 Task: Create Records for custom object Education in education management system.
Action: Mouse moved to (13, 76)
Screenshot: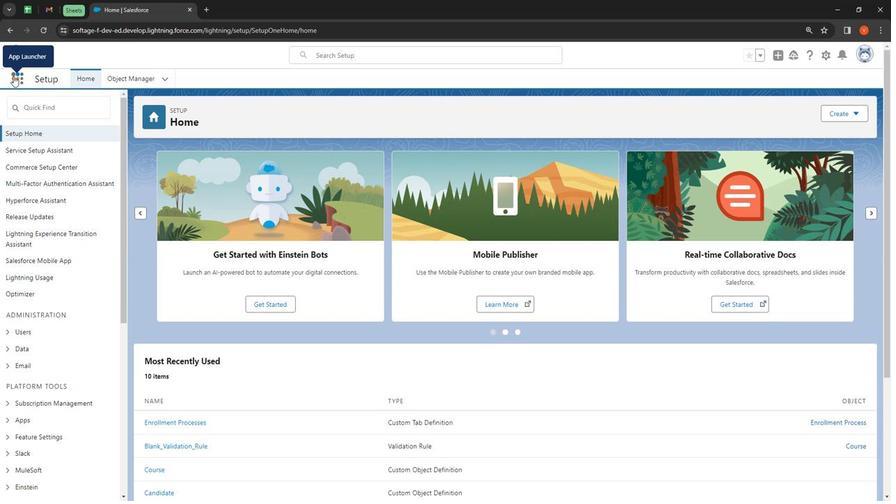
Action: Mouse pressed left at (13, 76)
Screenshot: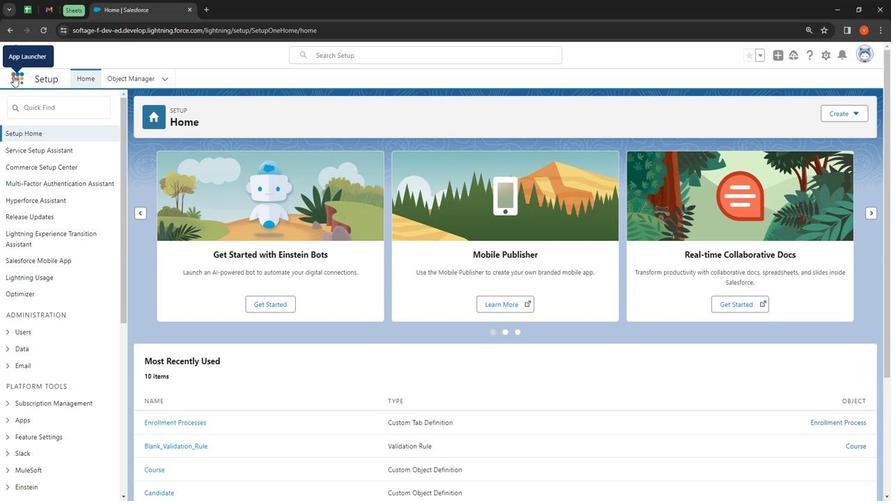 
Action: Mouse moved to (34, 263)
Screenshot: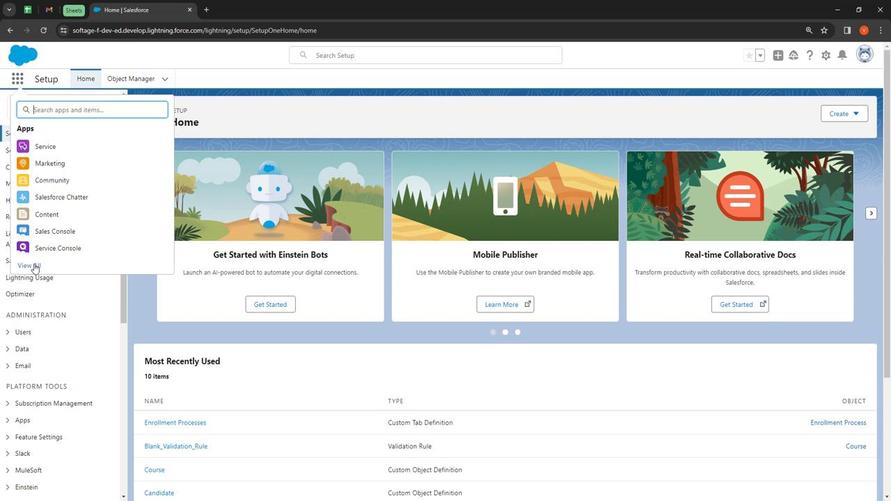 
Action: Mouse pressed left at (34, 263)
Screenshot: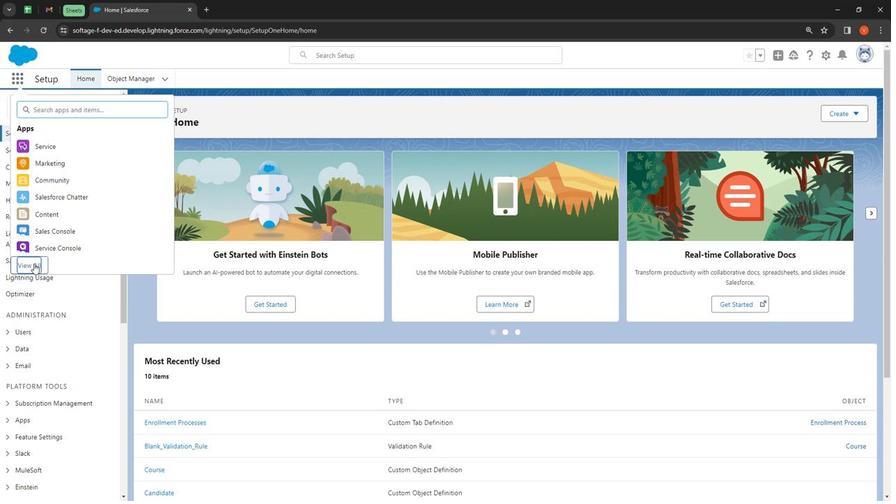 
Action: Mouse moved to (272, 206)
Screenshot: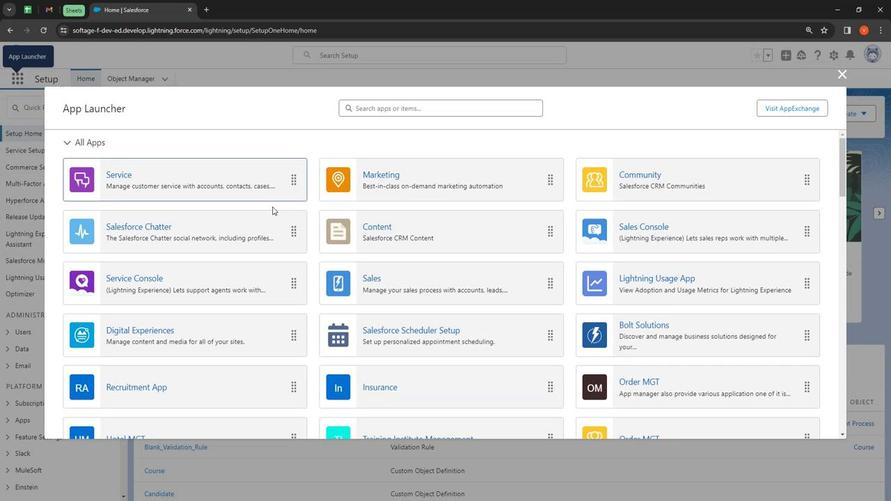 
Action: Mouse scrolled (272, 206) with delta (0, 0)
Screenshot: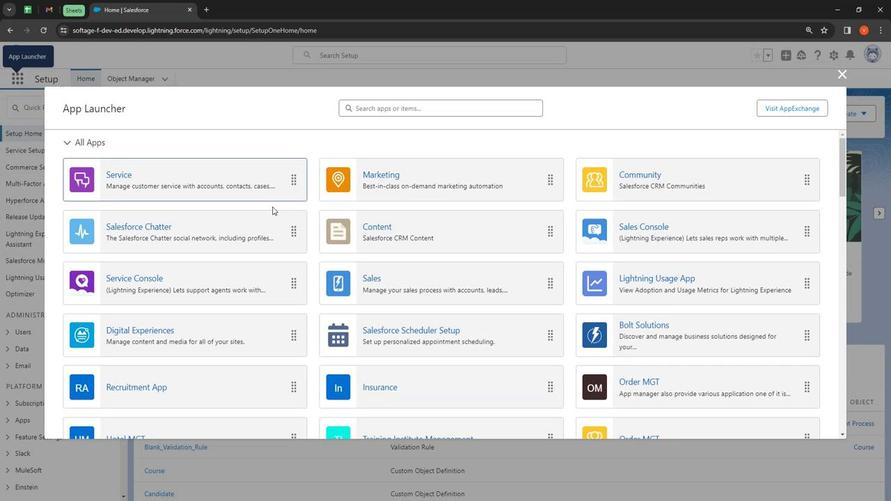 
Action: Mouse moved to (273, 207)
Screenshot: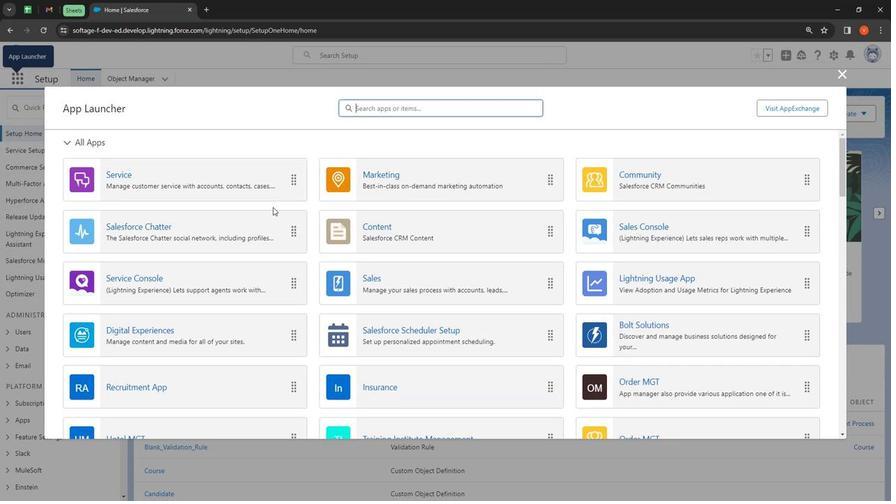 
Action: Mouse scrolled (273, 206) with delta (0, 0)
Screenshot: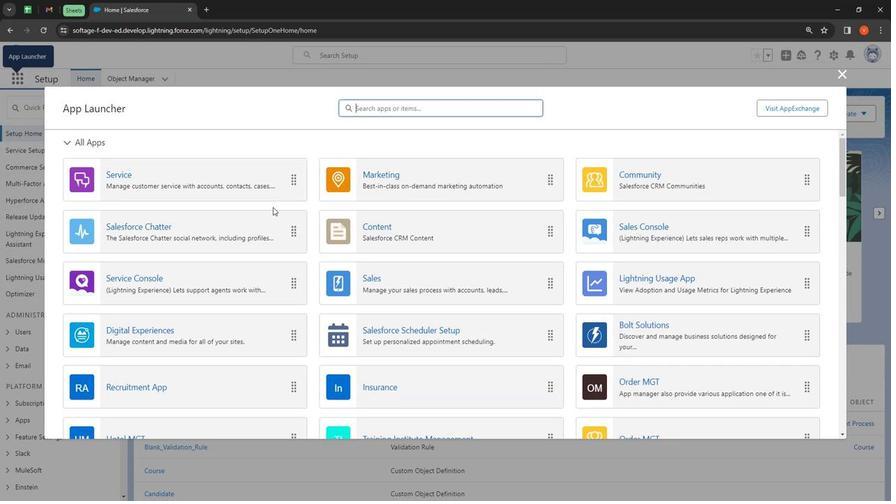 
Action: Mouse moved to (274, 209)
Screenshot: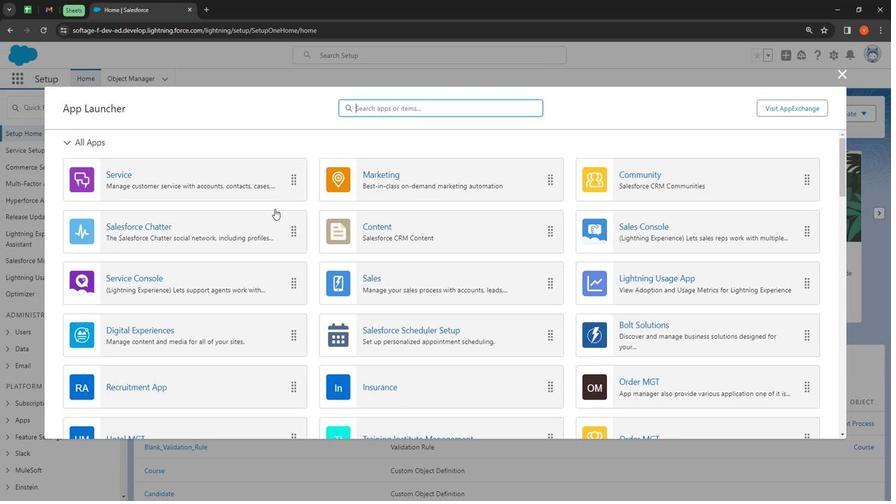
Action: Mouse scrolled (274, 208) with delta (0, 0)
Screenshot: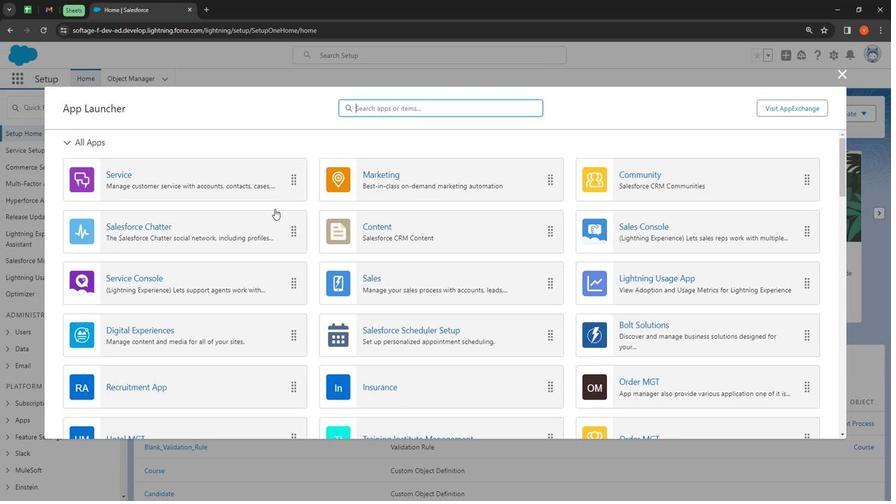
Action: Mouse moved to (274, 209)
Screenshot: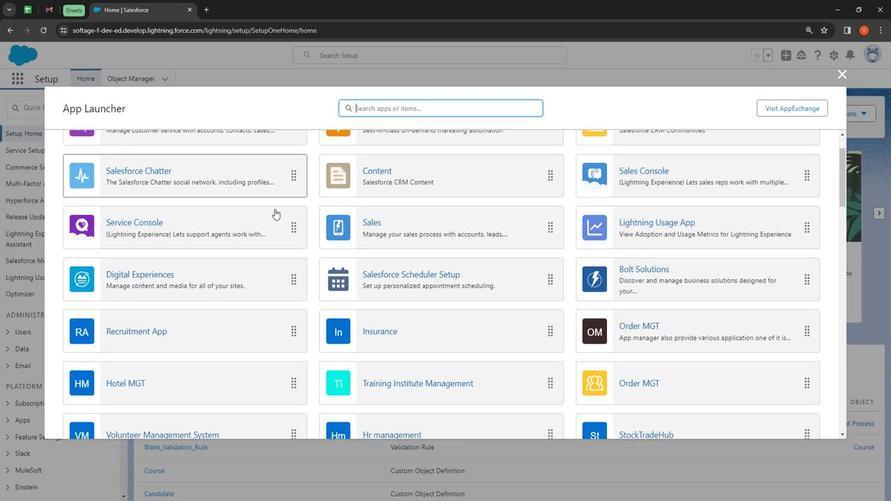 
Action: Mouse scrolled (274, 208) with delta (0, 0)
Screenshot: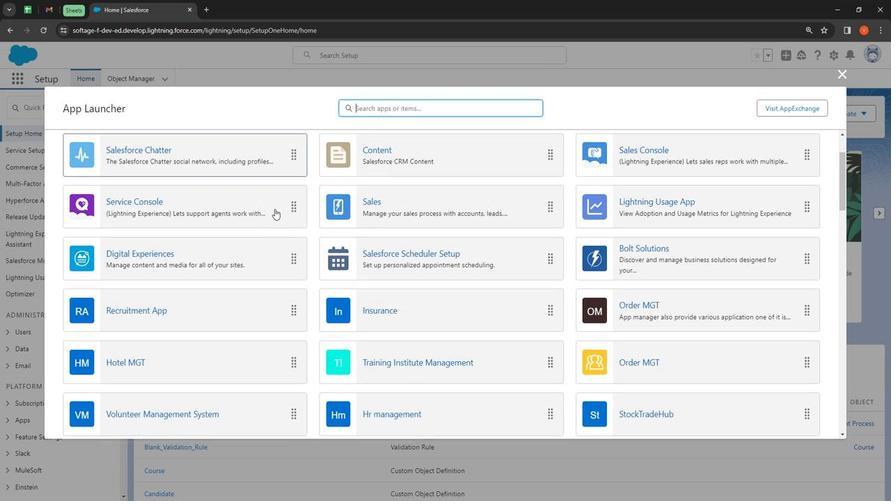 
Action: Mouse scrolled (274, 208) with delta (0, 0)
Screenshot: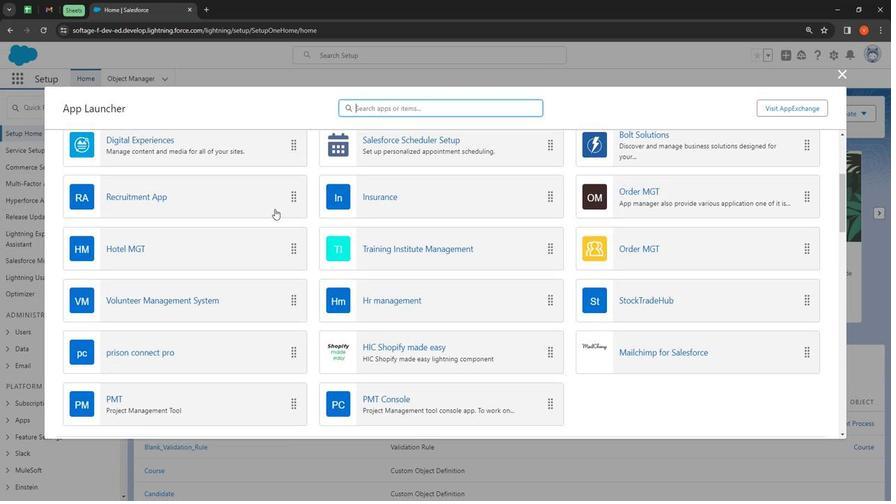 
Action: Mouse scrolled (274, 208) with delta (0, 0)
Screenshot: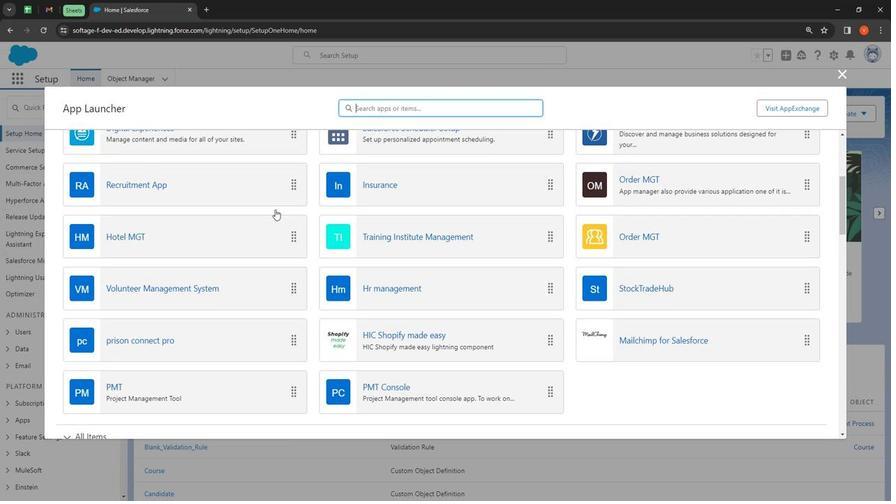 
Action: Mouse moved to (279, 240)
Screenshot: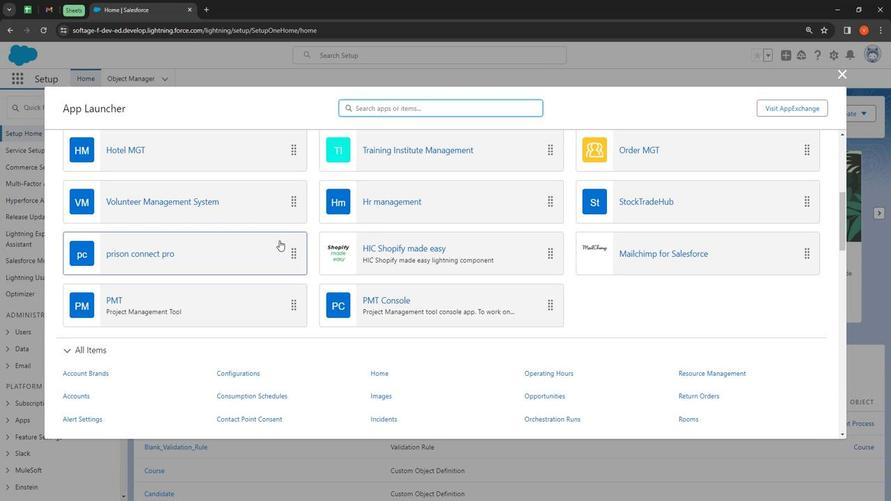 
Action: Mouse scrolled (279, 240) with delta (0, 0)
Screenshot: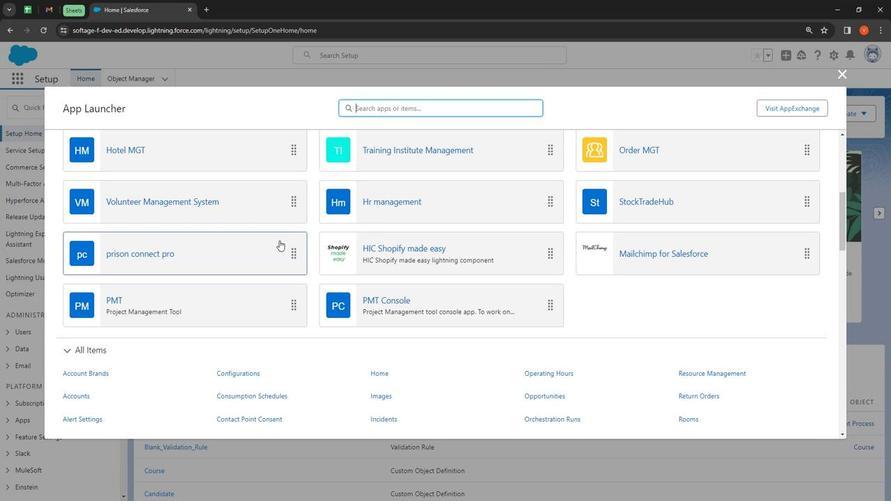 
Action: Mouse scrolled (279, 240) with delta (0, 0)
Screenshot: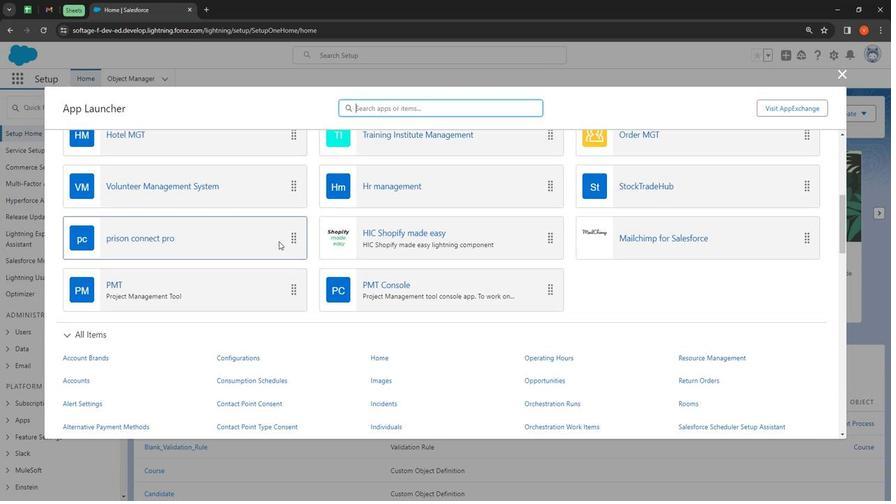 
Action: Mouse scrolled (279, 240) with delta (0, 0)
Screenshot: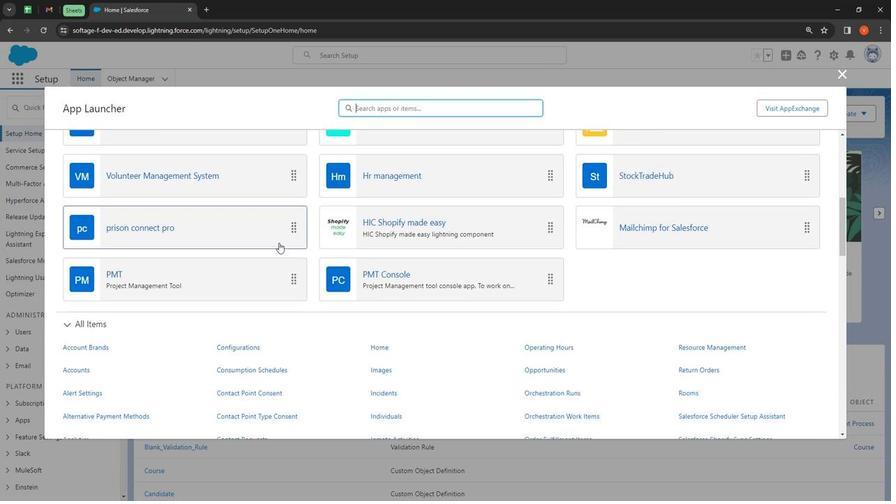 
Action: Mouse moved to (278, 243)
Screenshot: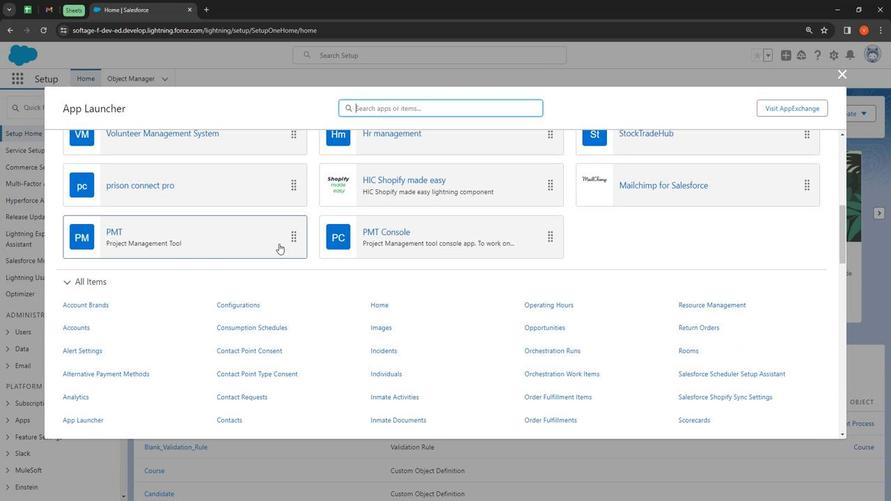 
Action: Mouse scrolled (278, 243) with delta (0, 0)
Screenshot: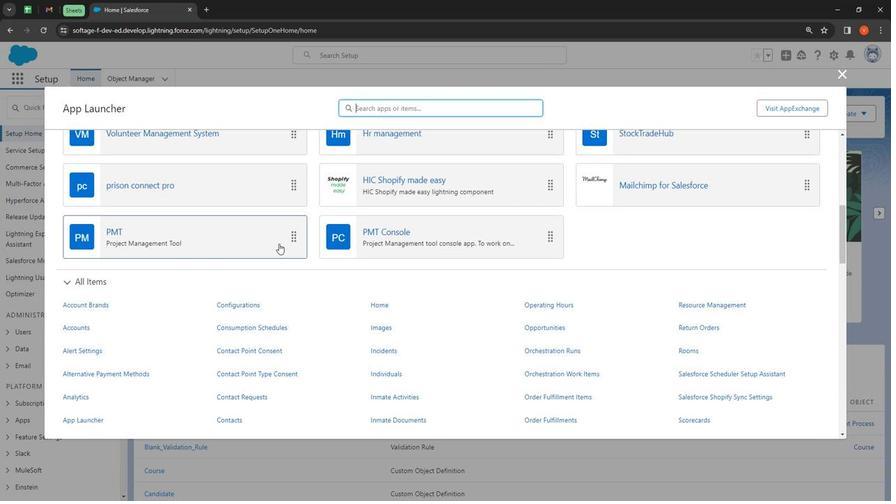 
Action: Mouse scrolled (278, 243) with delta (0, 0)
Screenshot: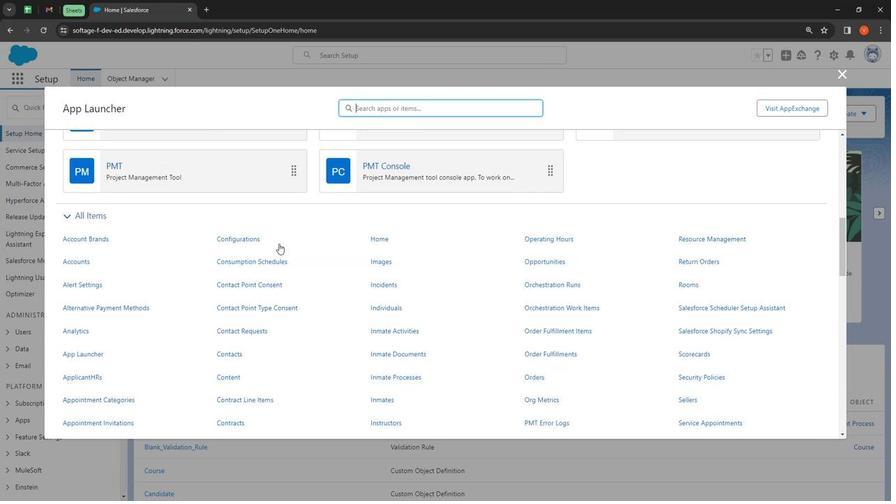 
Action: Mouse scrolled (278, 243) with delta (0, 0)
Screenshot: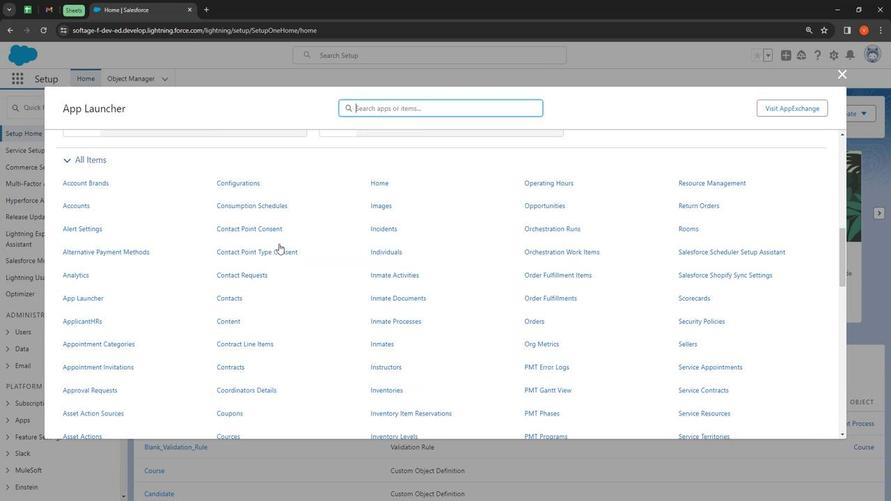 
Action: Mouse scrolled (278, 243) with delta (0, 0)
Screenshot: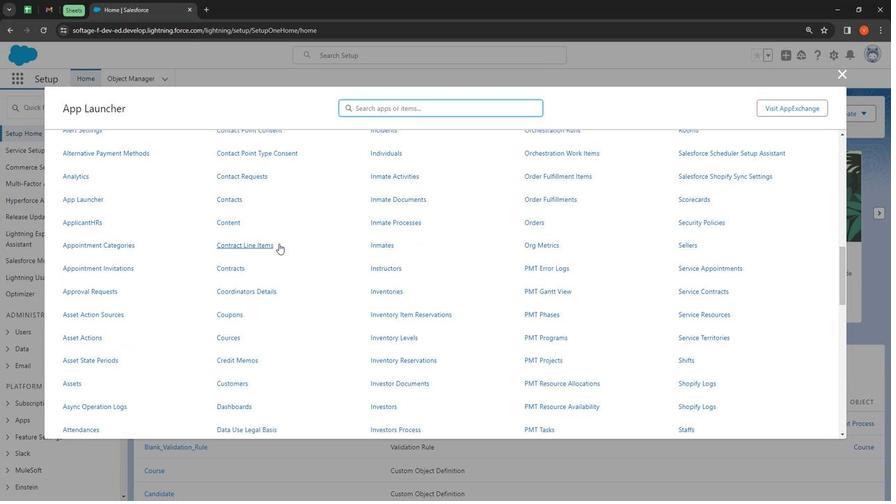 
Action: Mouse scrolled (278, 243) with delta (0, 0)
Screenshot: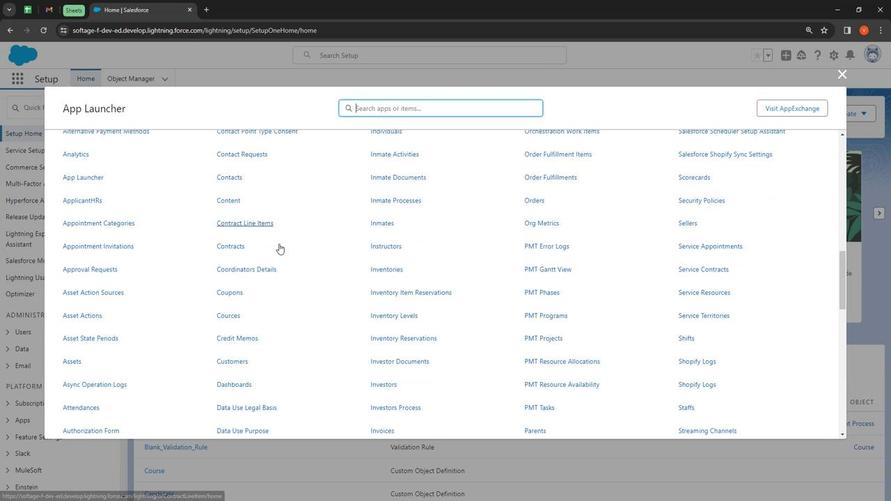 
Action: Mouse scrolled (278, 243) with delta (0, 0)
Screenshot: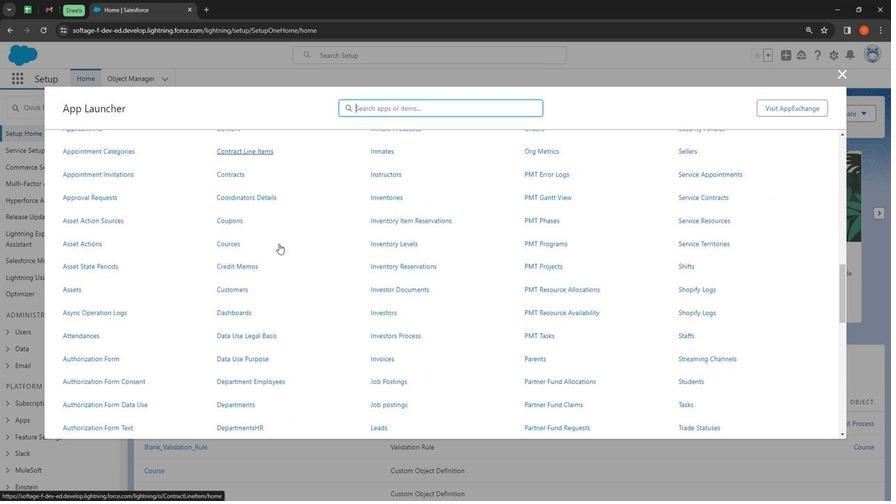 
Action: Mouse scrolled (278, 243) with delta (0, 0)
Screenshot: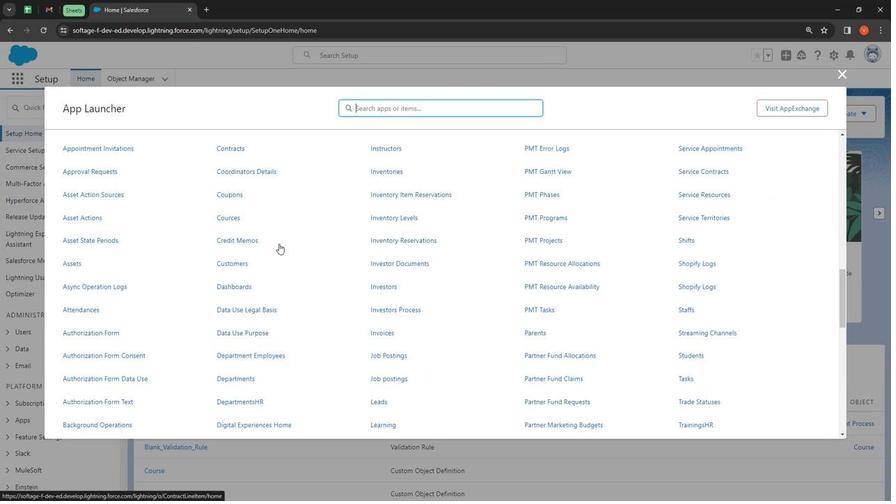 
Action: Mouse scrolled (278, 243) with delta (0, 0)
Screenshot: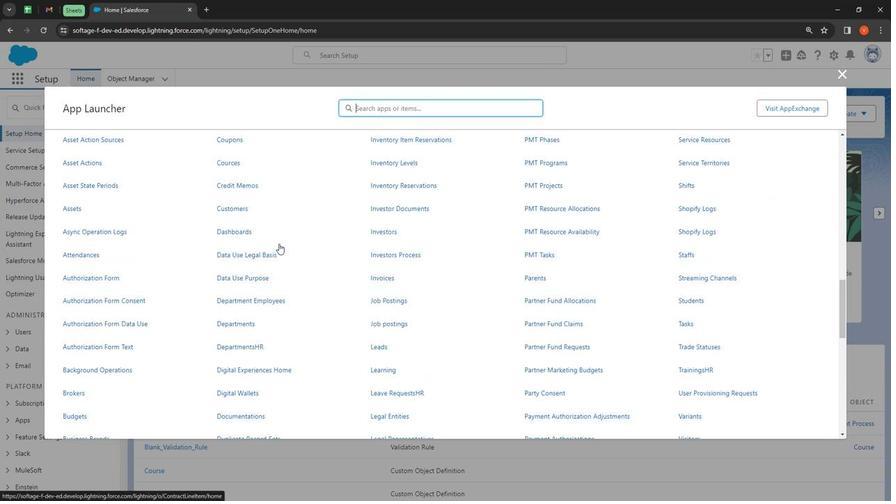 
Action: Mouse scrolled (278, 243) with delta (0, 0)
Screenshot: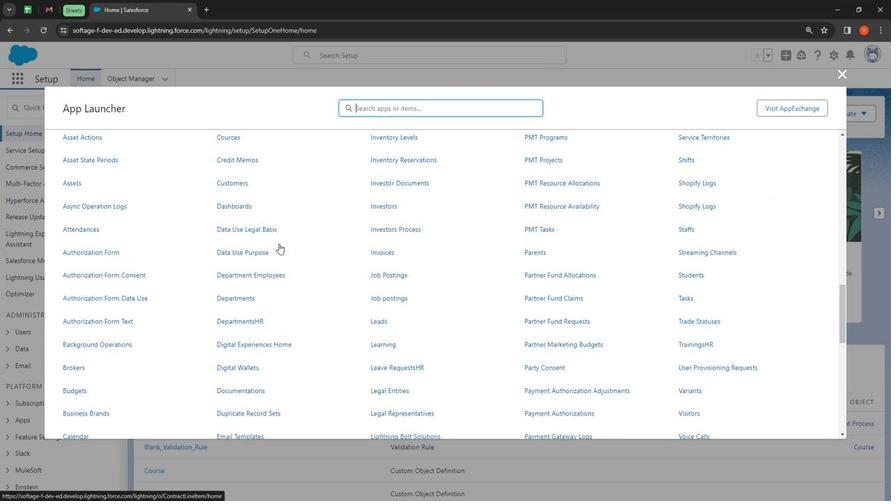 
Action: Mouse scrolled (278, 243) with delta (0, 0)
Screenshot: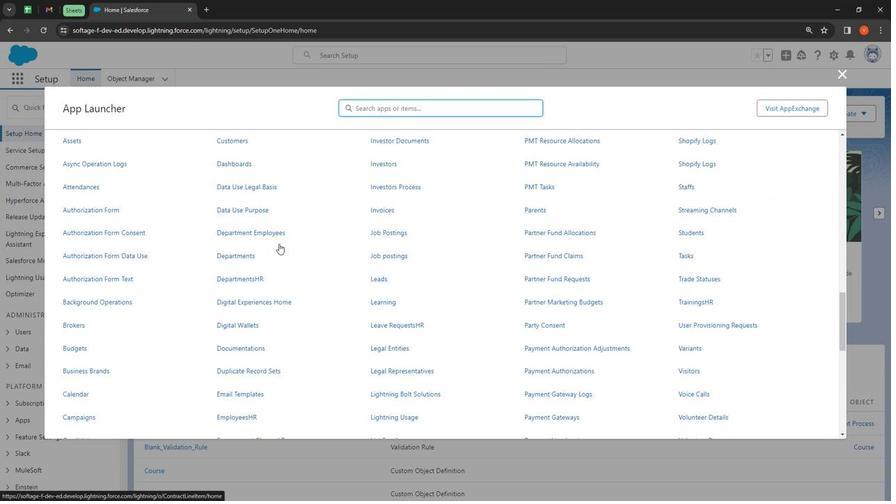 
Action: Mouse moved to (263, 390)
Screenshot: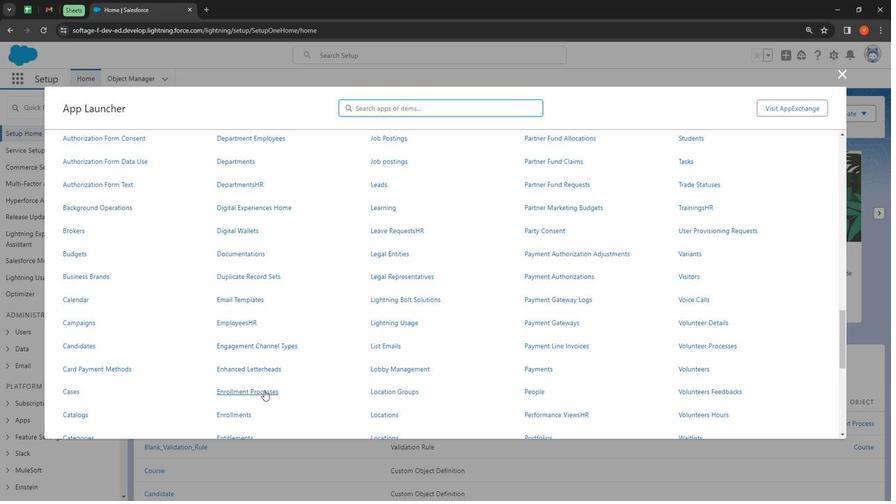 
Action: Mouse pressed left at (263, 390)
Screenshot: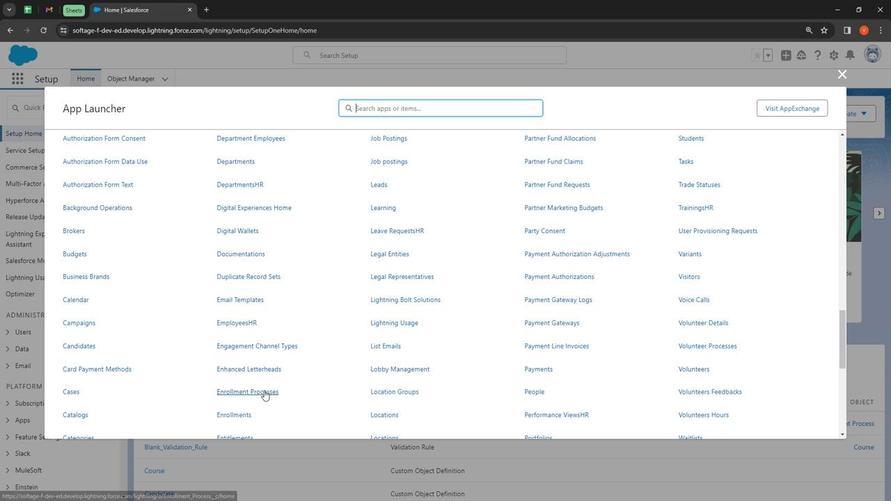
Action: Mouse moved to (817, 117)
Screenshot: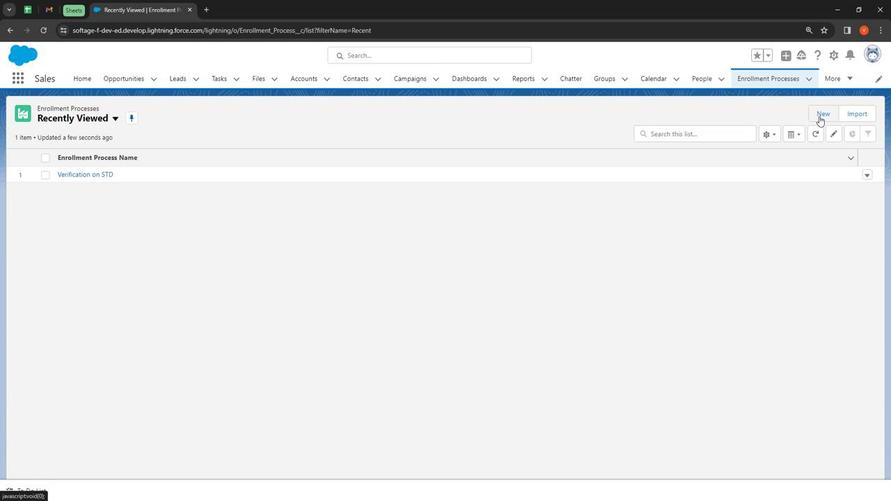 
Action: Mouse pressed left at (817, 117)
Screenshot: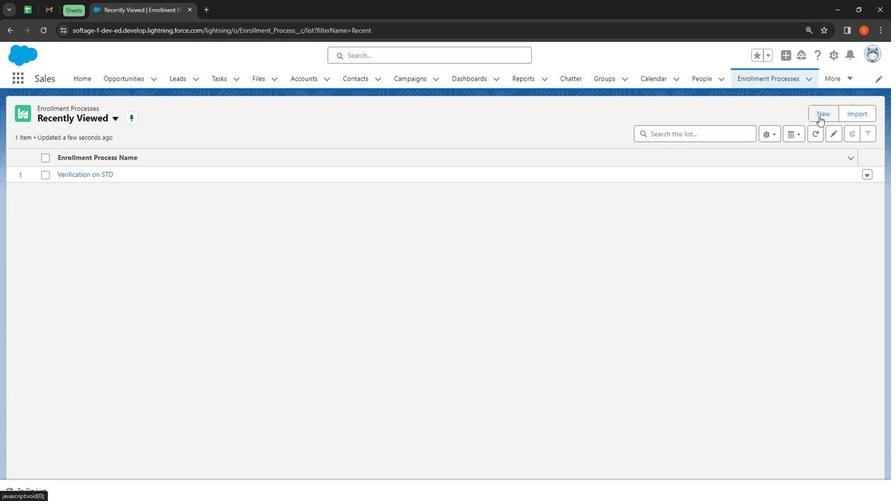 
Action: Mouse moved to (330, 251)
Screenshot: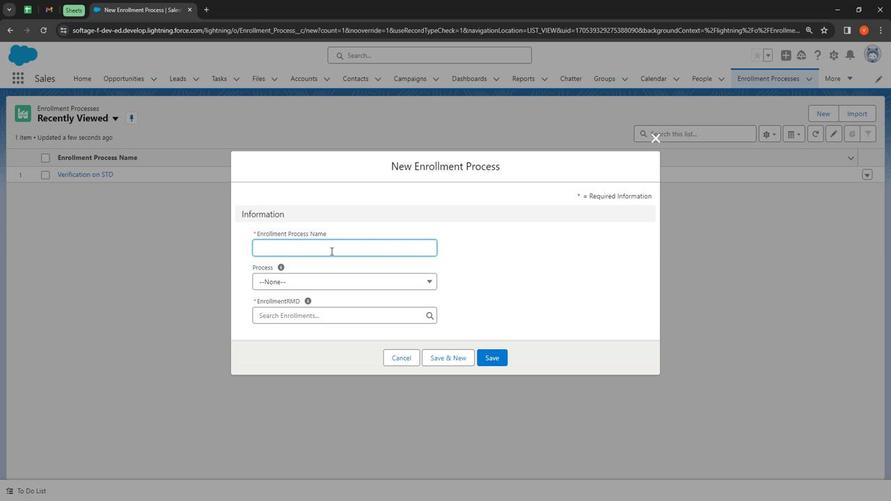 
Action: Mouse pressed left at (330, 251)
Screenshot: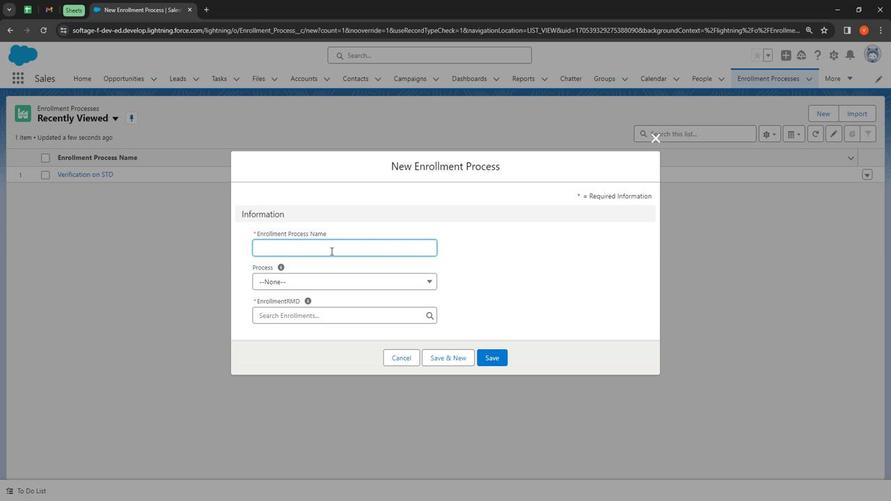 
Action: Key pressed <Key.shift><Key.shift><Key.shift><Key.shift>Orientatio<Key.space>n<Key.backspace><Key.backspace>n<Key.space><Key.shift>Process
Screenshot: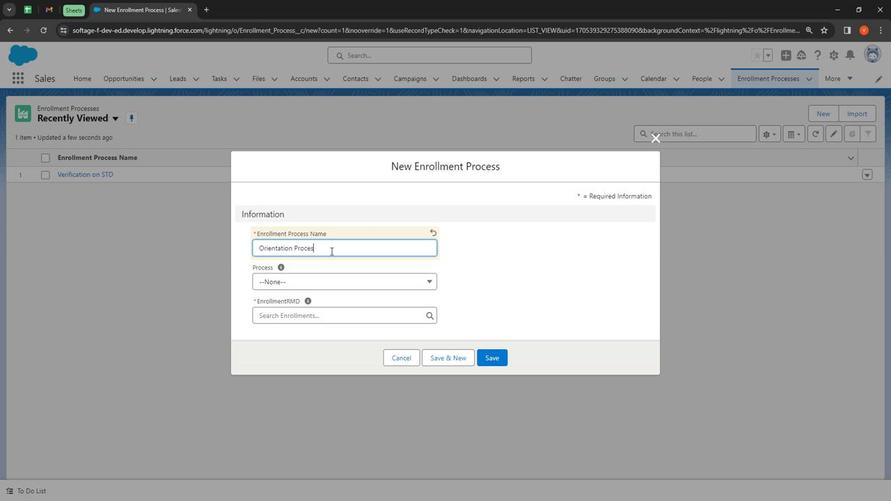 
Action: Mouse moved to (325, 282)
Screenshot: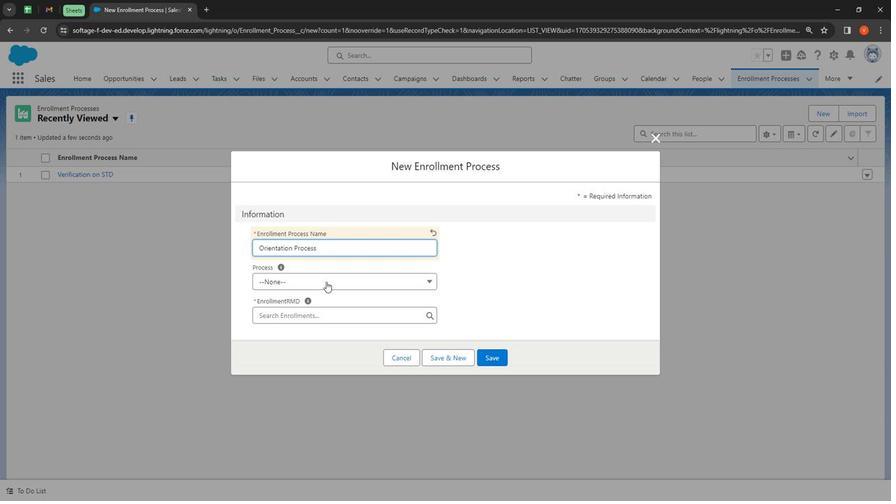 
Action: Mouse pressed left at (325, 282)
Screenshot: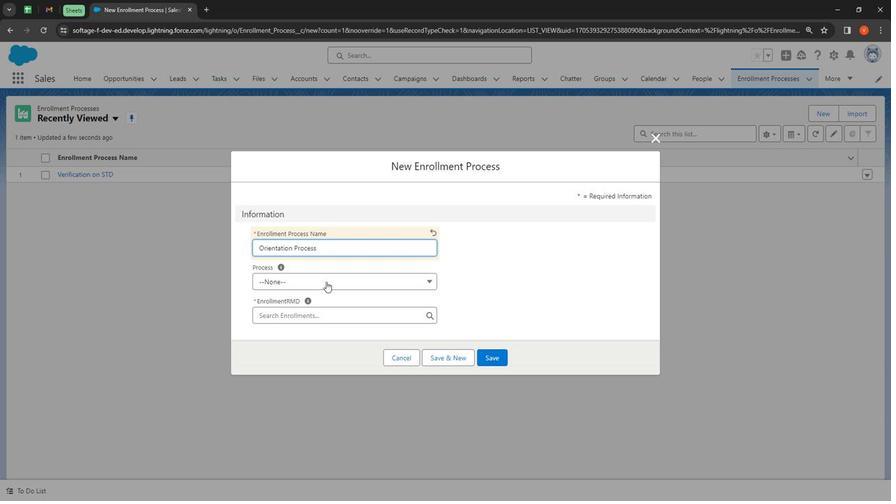 
Action: Mouse moved to (346, 187)
Screenshot: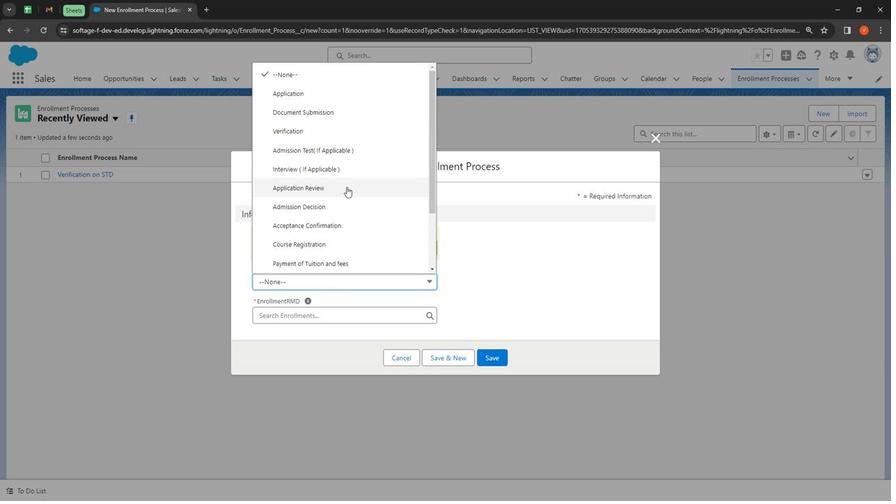 
Action: Mouse scrolled (346, 186) with delta (0, 0)
Screenshot: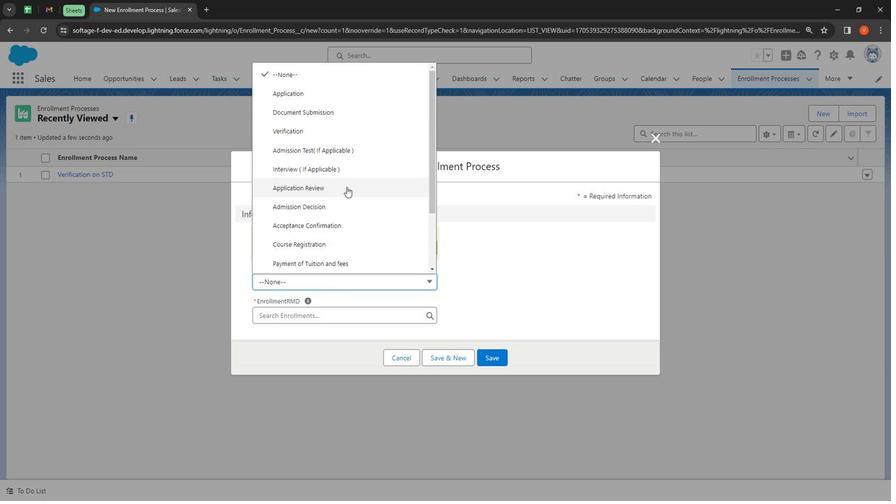 
Action: Mouse moved to (346, 187)
Screenshot: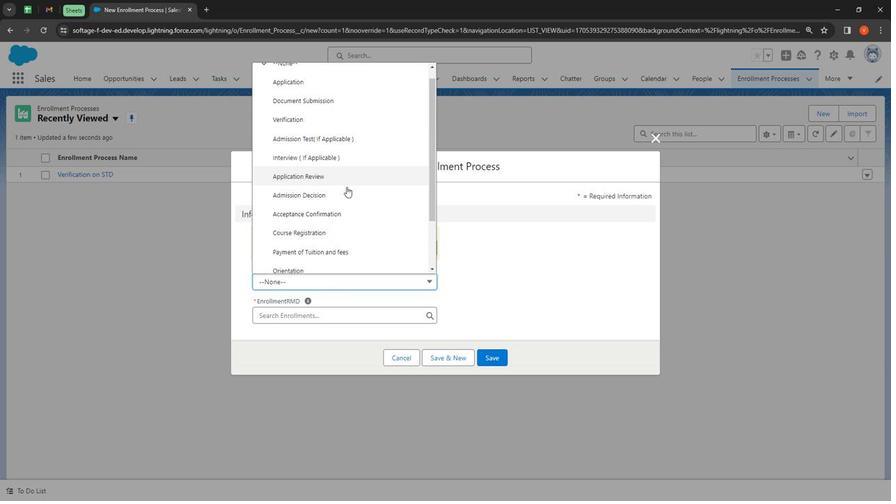 
Action: Mouse scrolled (346, 186) with delta (0, 0)
Screenshot: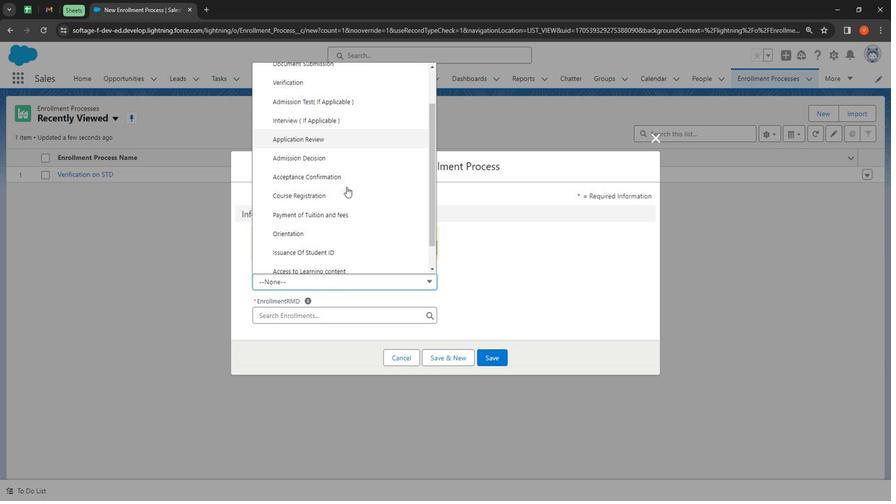 
Action: Mouse moved to (330, 201)
Screenshot: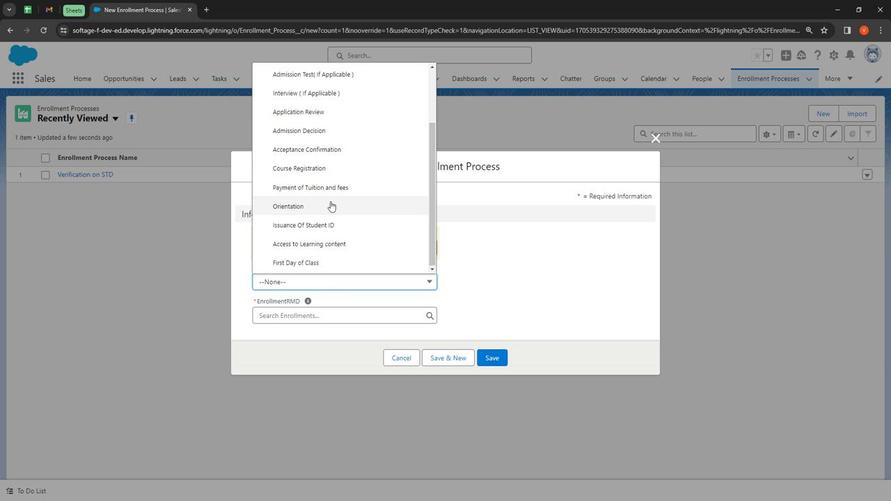 
Action: Mouse pressed left at (330, 201)
Screenshot: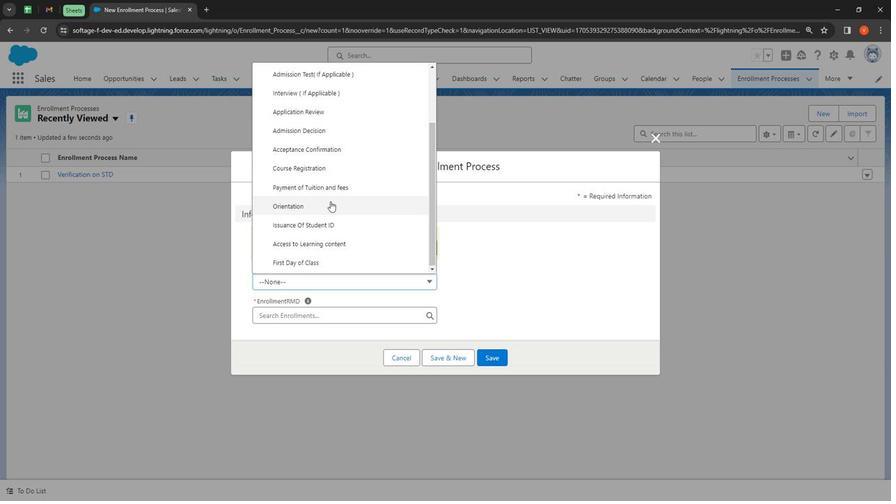 
Action: Mouse moved to (313, 314)
Screenshot: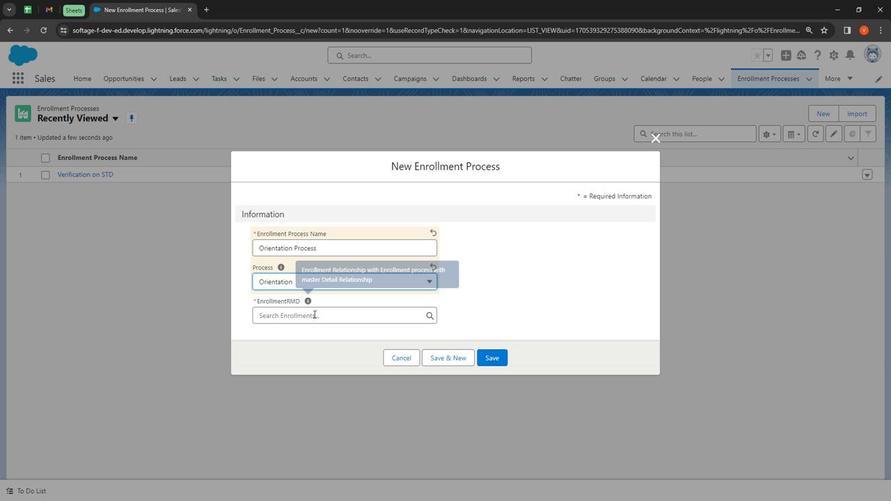 
Action: Mouse pressed left at (313, 314)
Screenshot: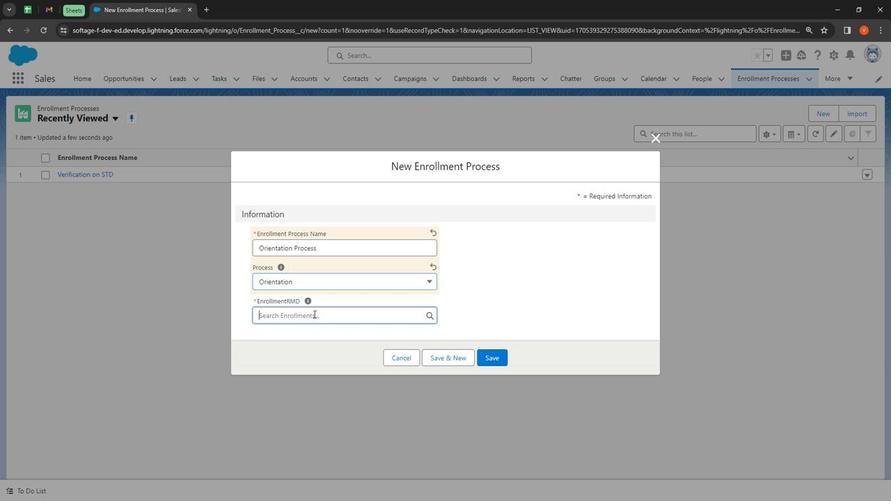 
Action: Mouse moved to (305, 355)
Screenshot: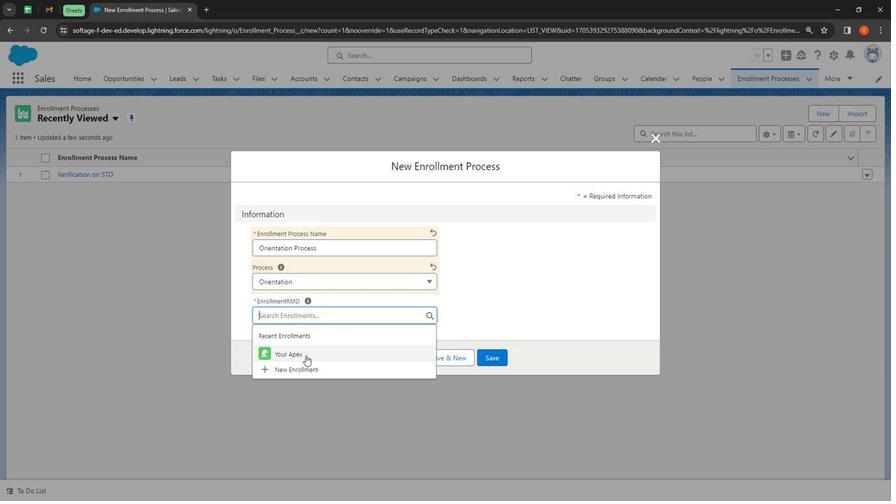 
Action: Mouse pressed left at (305, 355)
Screenshot: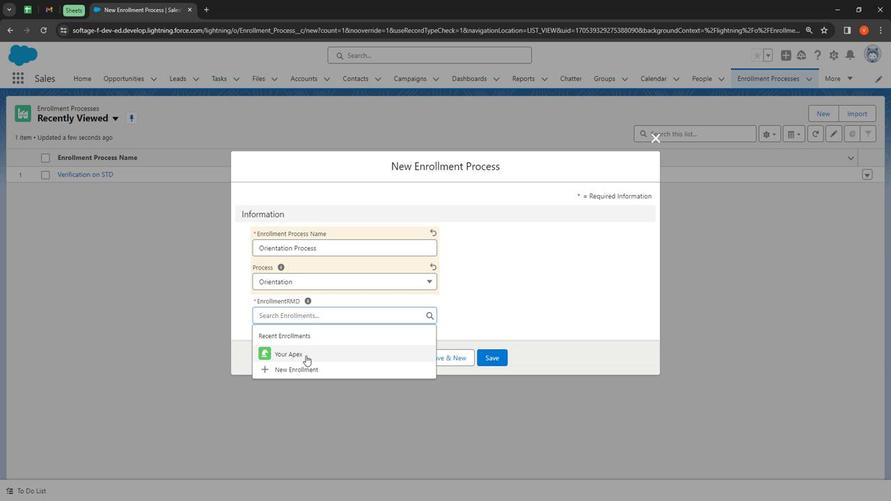 
Action: Mouse moved to (495, 358)
Screenshot: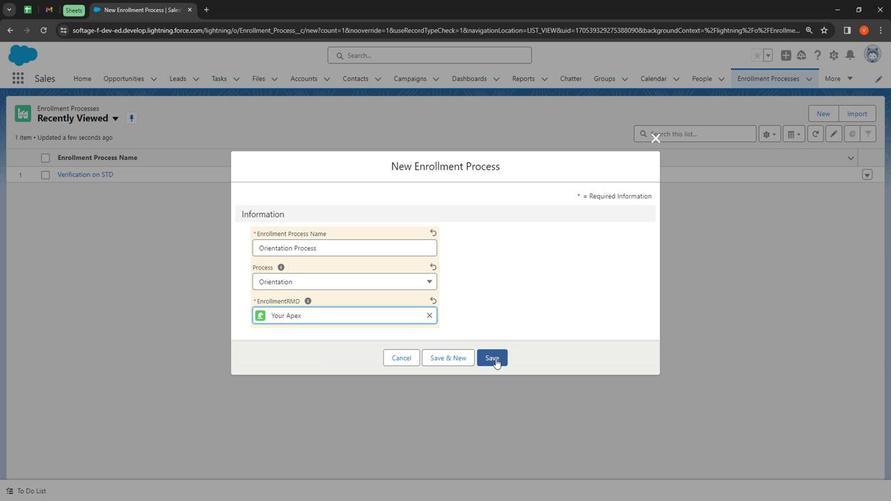 
Action: Mouse pressed left at (495, 358)
Screenshot: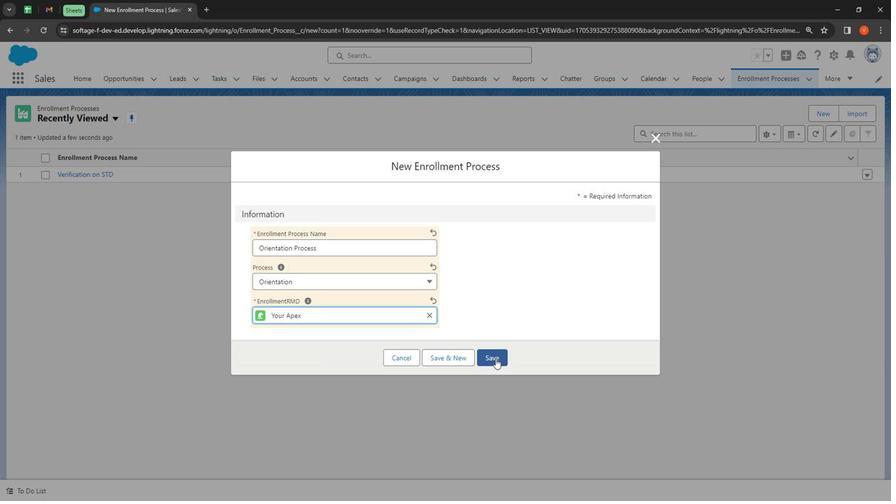 
Action: Mouse moved to (32, 163)
Screenshot: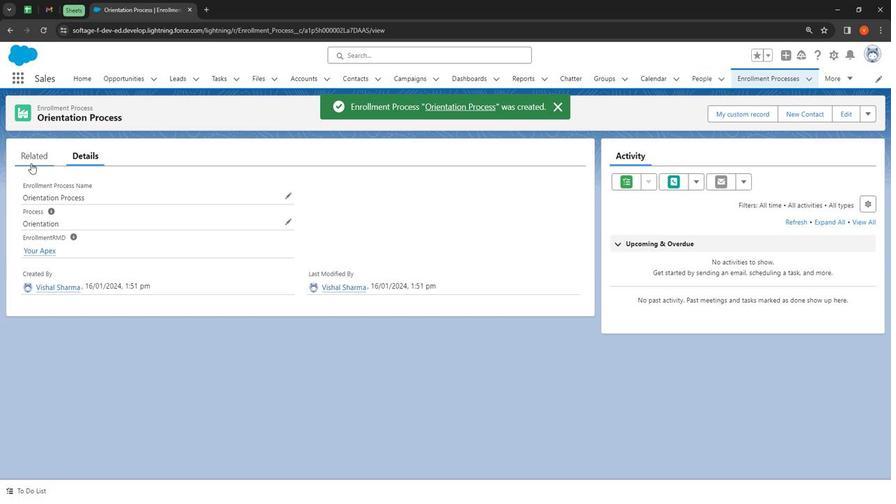
Action: Mouse pressed left at (32, 163)
Screenshot: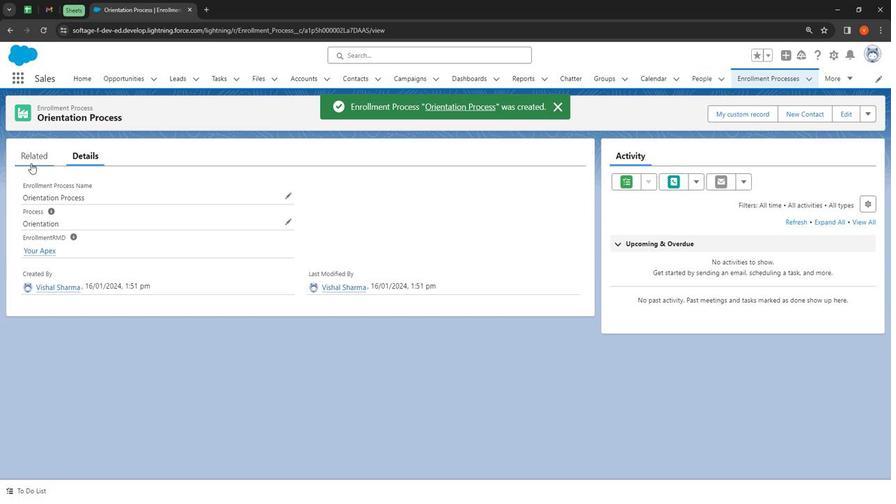 
Action: Mouse moved to (81, 160)
Screenshot: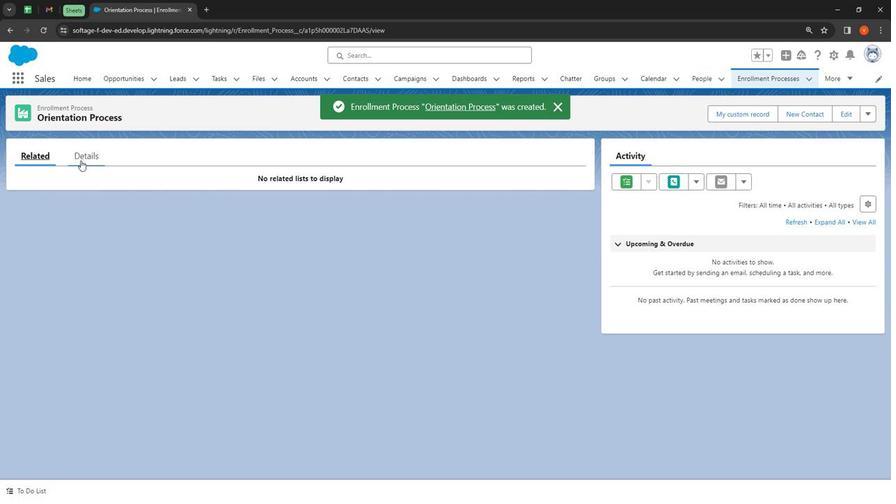 
Action: Mouse pressed left at (81, 160)
Screenshot: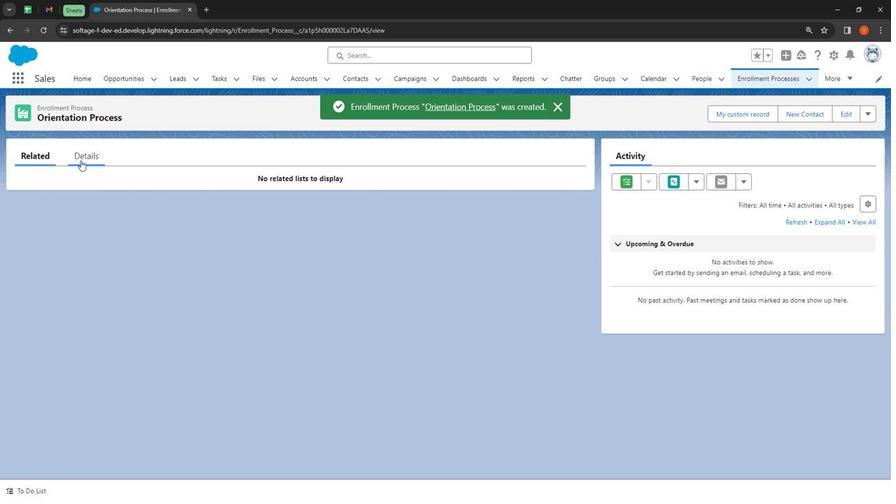 
Action: Mouse moved to (620, 183)
Screenshot: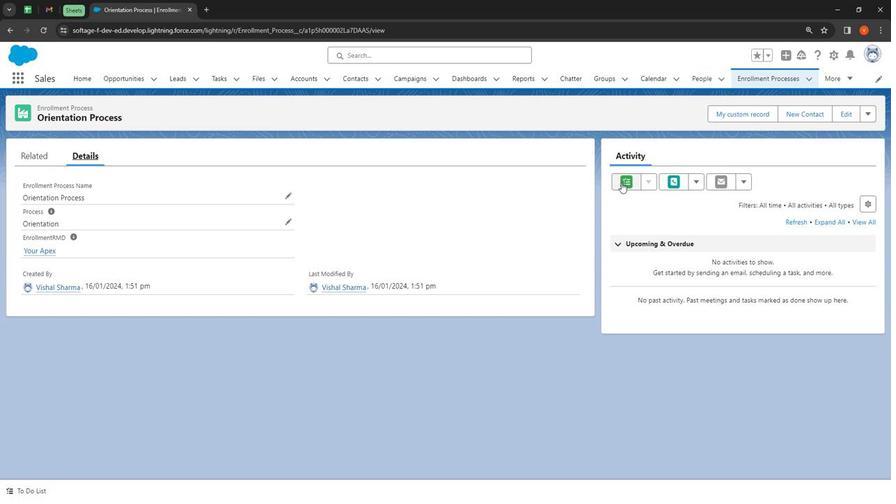 
Action: Mouse pressed left at (620, 183)
Screenshot: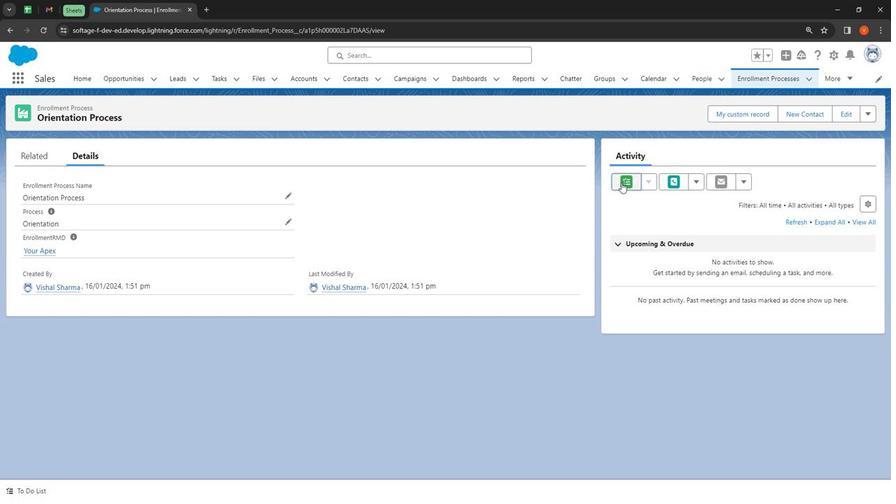 
Action: Mouse moved to (708, 279)
Screenshot: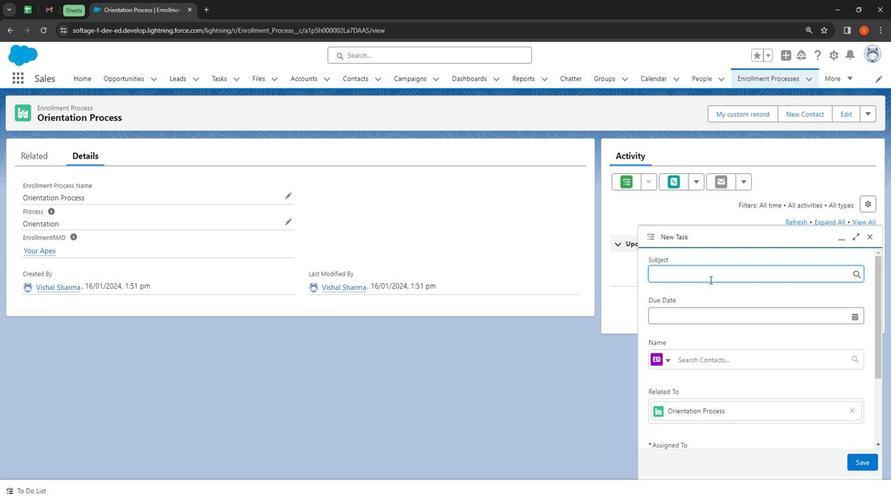 
Action: Mouse pressed left at (708, 279)
Screenshot: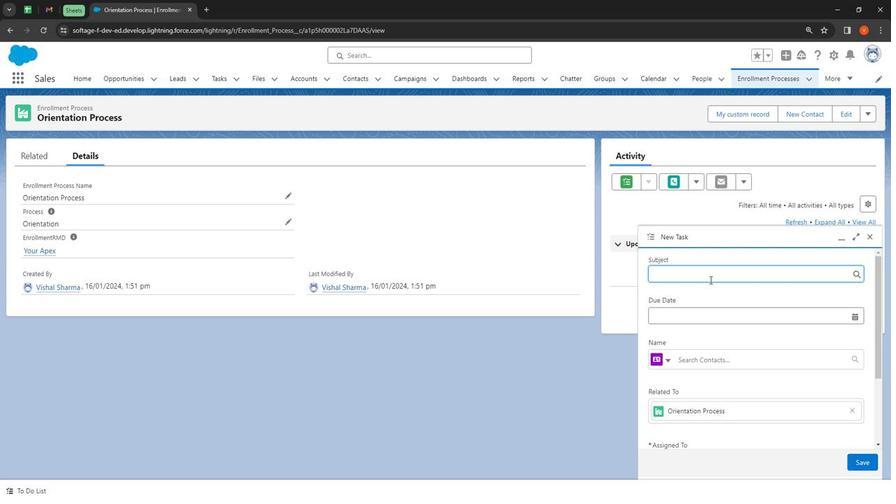 
Action: Mouse moved to (710, 349)
Screenshot: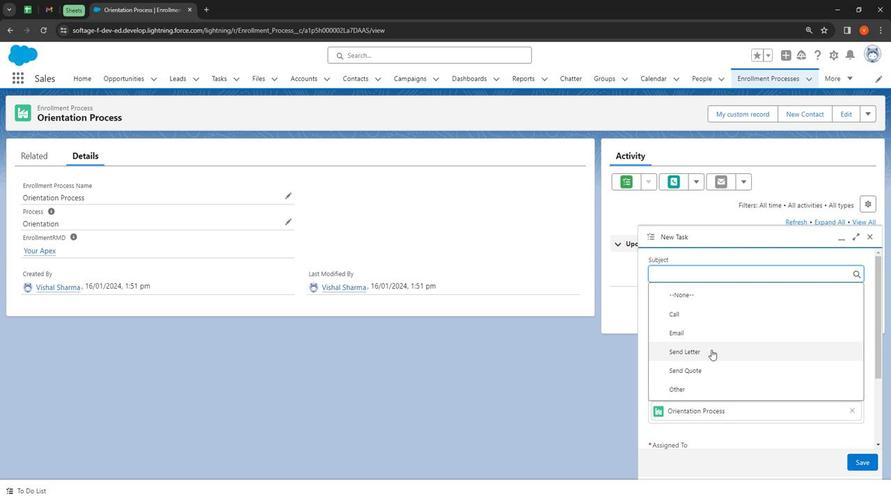 
Action: Mouse pressed left at (710, 349)
Screenshot: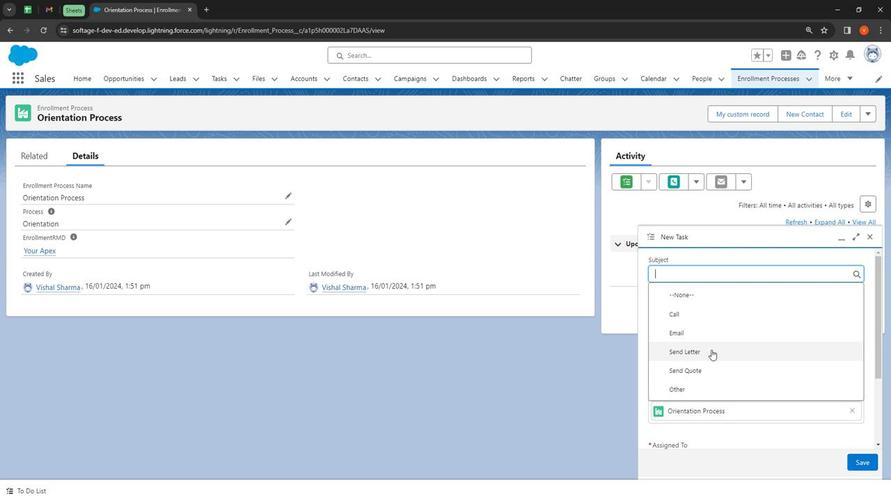 
Action: Mouse moved to (671, 309)
Screenshot: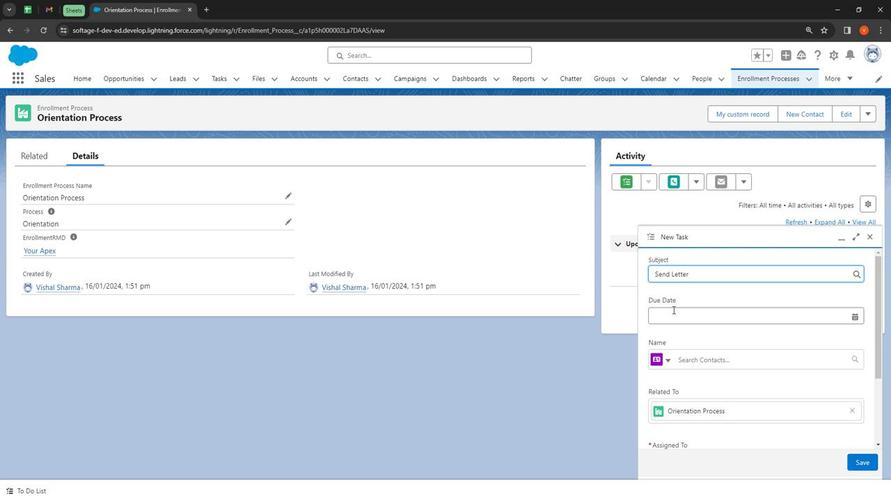 
Action: Mouse pressed left at (671, 309)
Screenshot: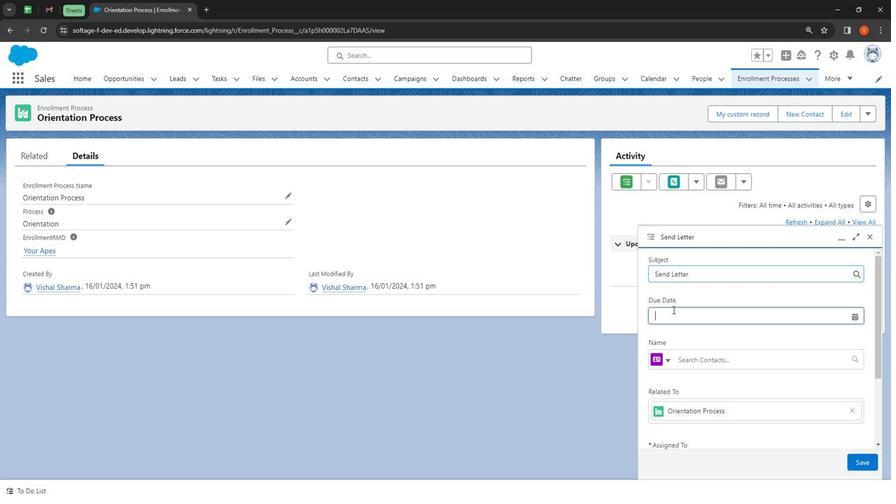 
Action: Mouse moved to (788, 421)
Screenshot: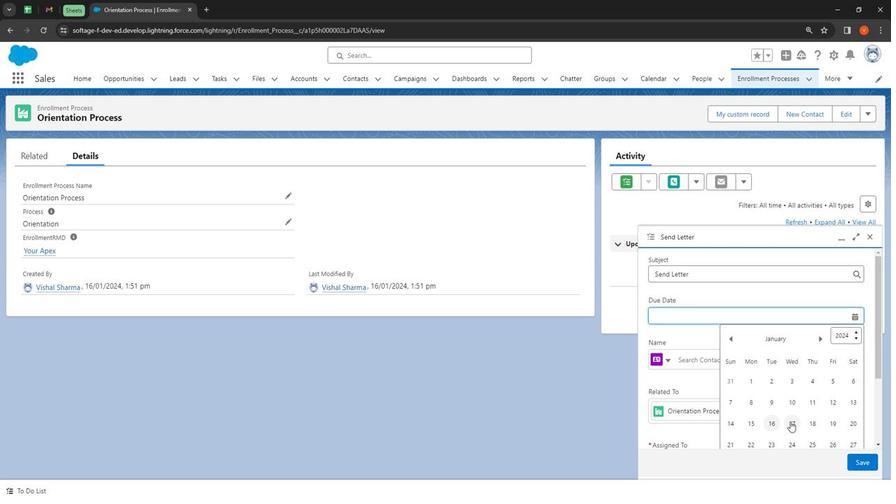 
Action: Mouse pressed left at (788, 421)
Screenshot: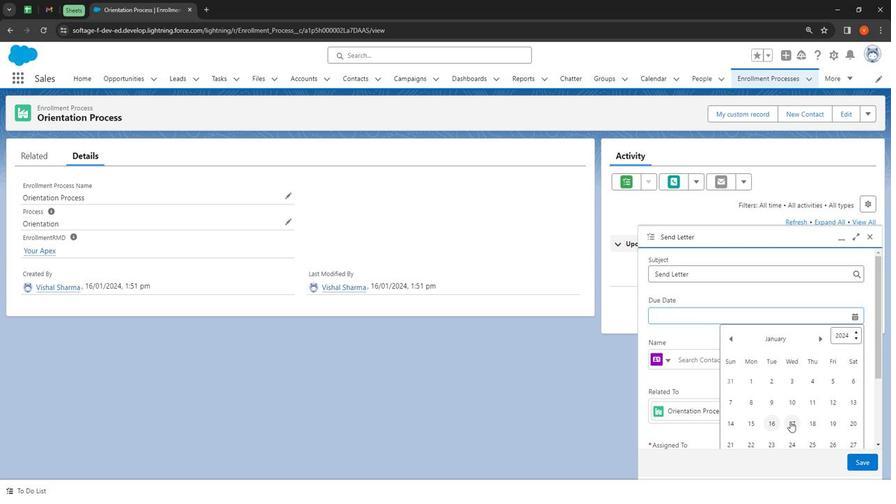 
Action: Mouse moved to (697, 358)
Screenshot: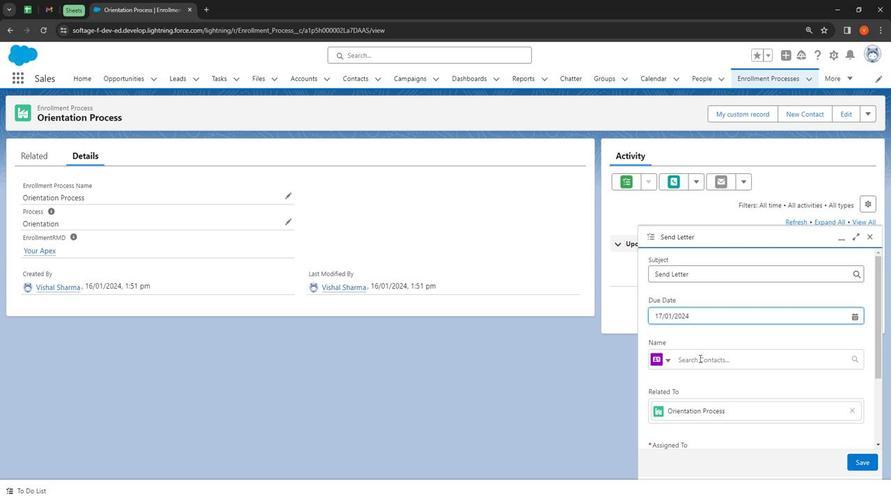 
Action: Mouse pressed left at (697, 358)
Screenshot: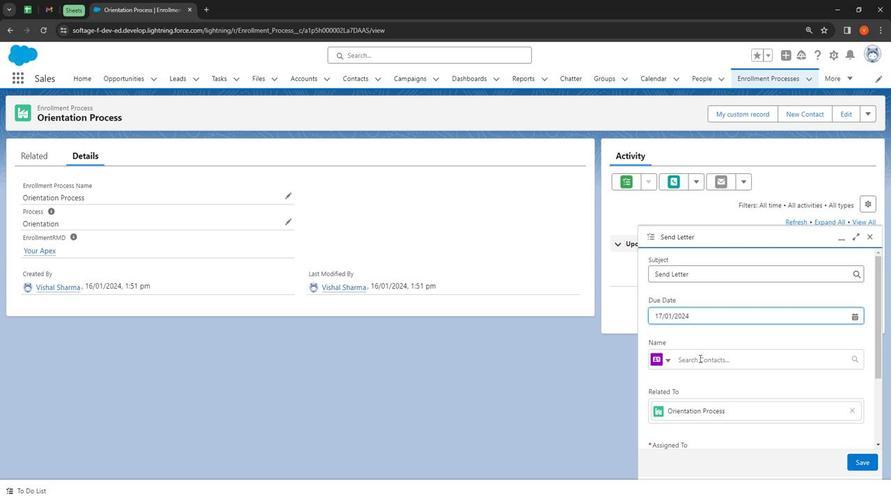 
Action: Mouse moved to (713, 405)
Screenshot: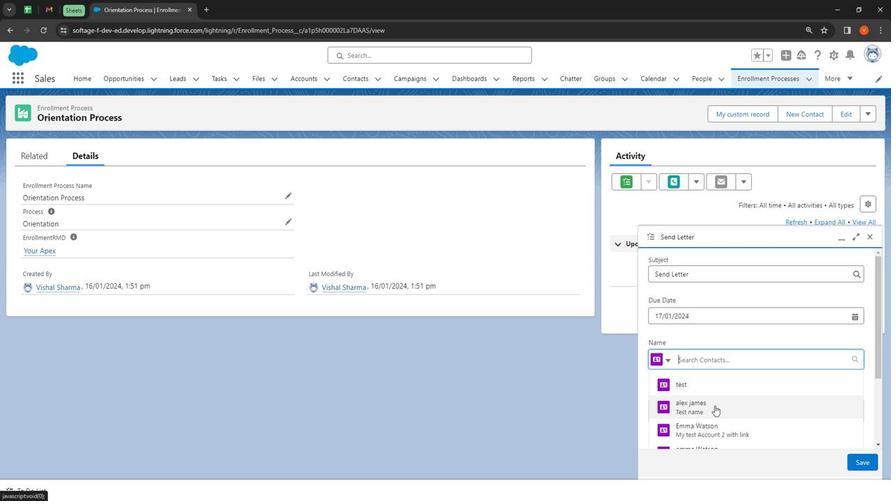 
Action: Mouse pressed left at (713, 405)
Screenshot: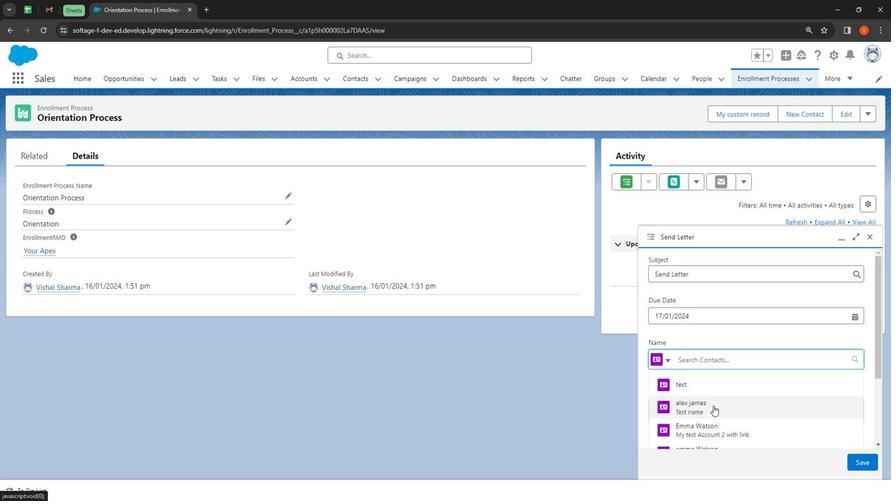 
Action: Mouse moved to (763, 391)
Screenshot: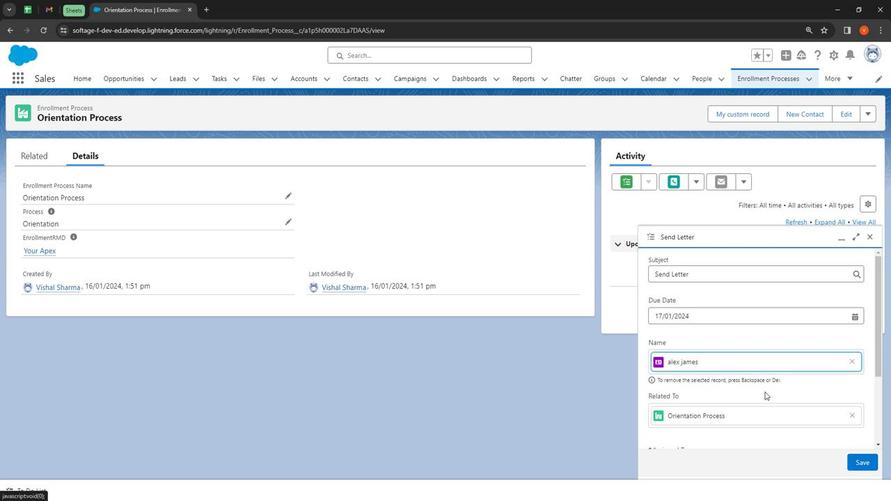 
Action: Mouse scrolled (763, 391) with delta (0, 0)
Screenshot: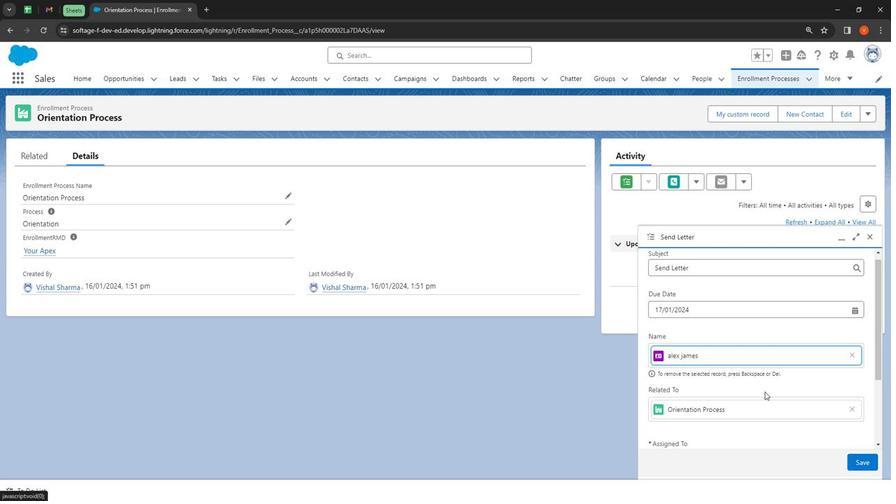 
Action: Mouse scrolled (763, 391) with delta (0, 0)
Screenshot: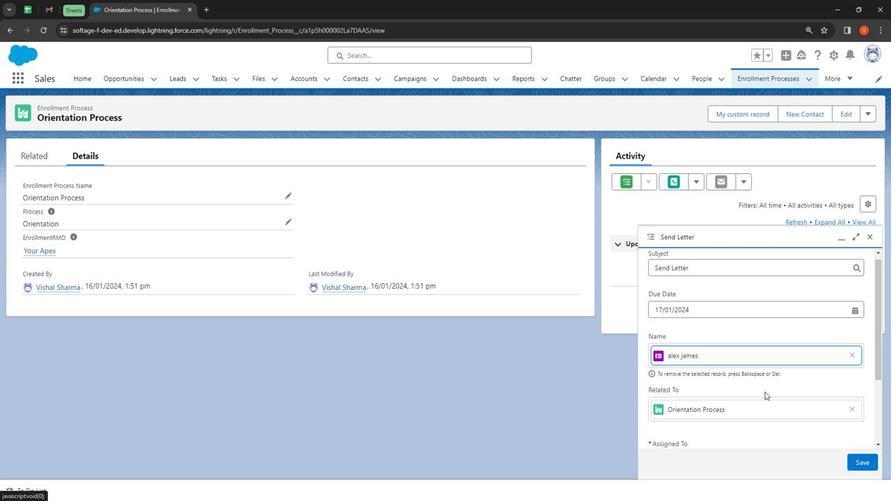 
Action: Mouse moved to (737, 403)
Screenshot: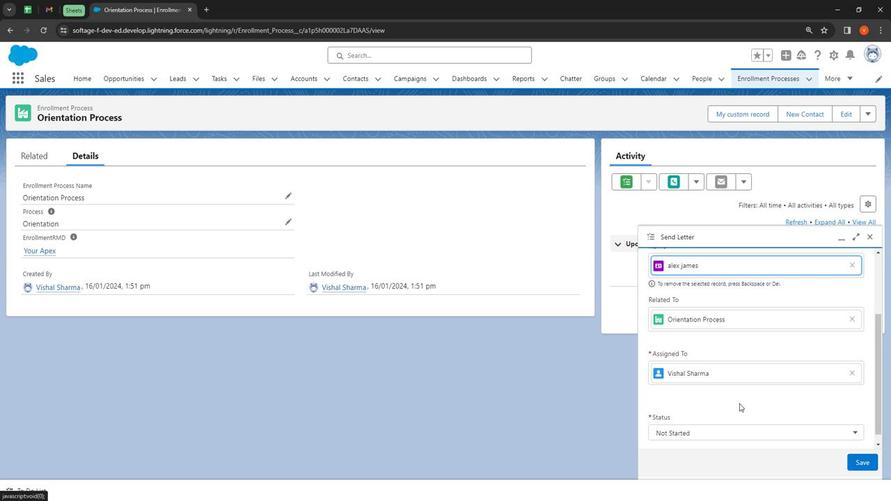 
Action: Mouse scrolled (737, 402) with delta (0, 0)
Screenshot: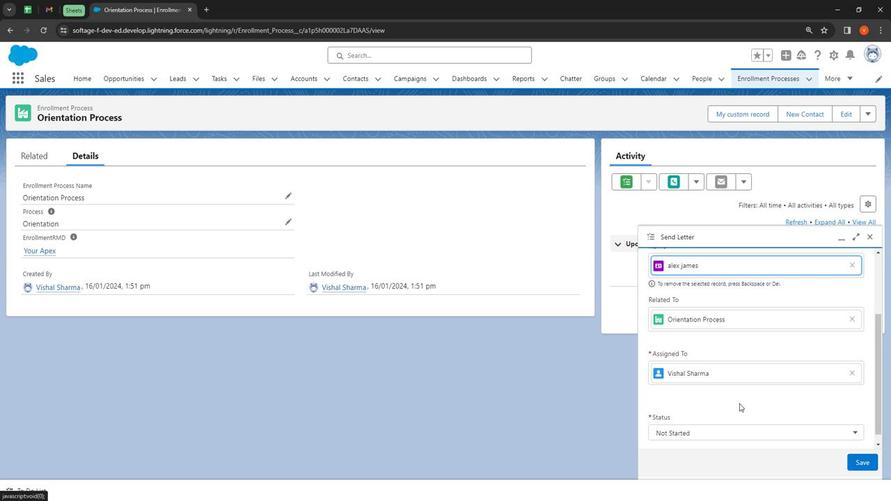 
Action: Mouse scrolled (737, 402) with delta (0, 0)
Screenshot: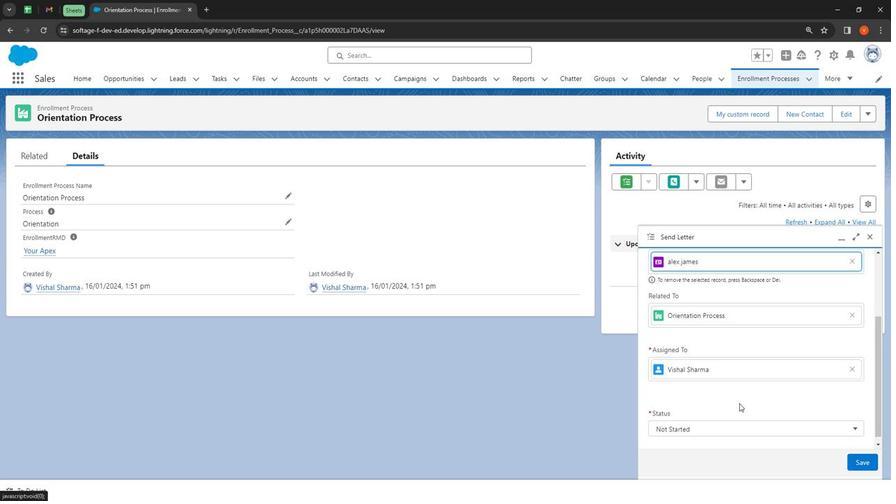 
Action: Mouse moved to (743, 423)
Screenshot: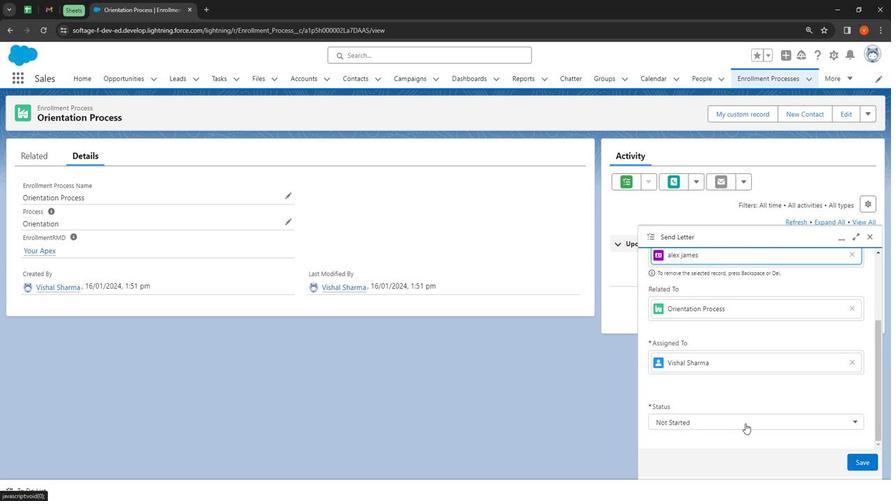 
Action: Mouse pressed left at (743, 423)
Screenshot: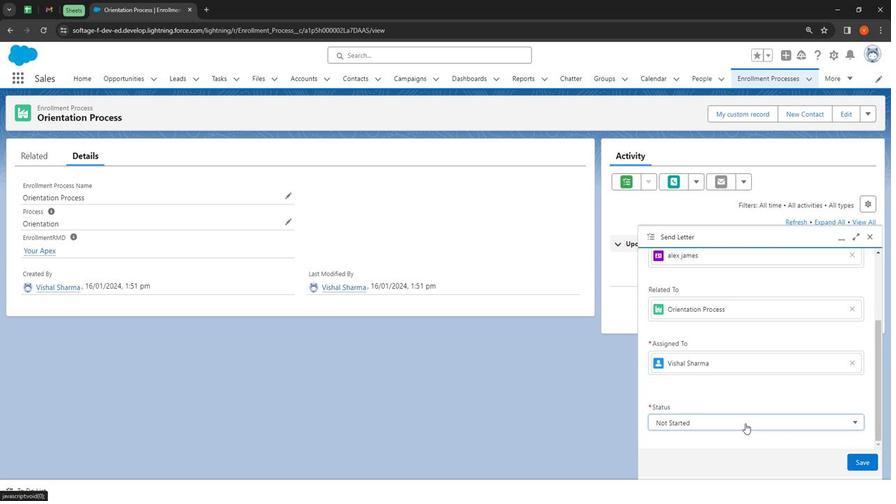 
Action: Mouse moved to (718, 353)
Screenshot: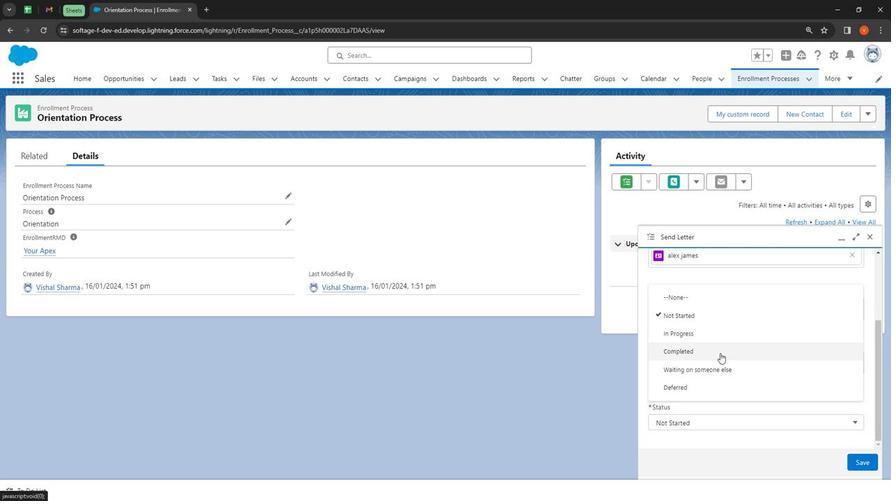 
Action: Mouse pressed left at (718, 353)
Screenshot: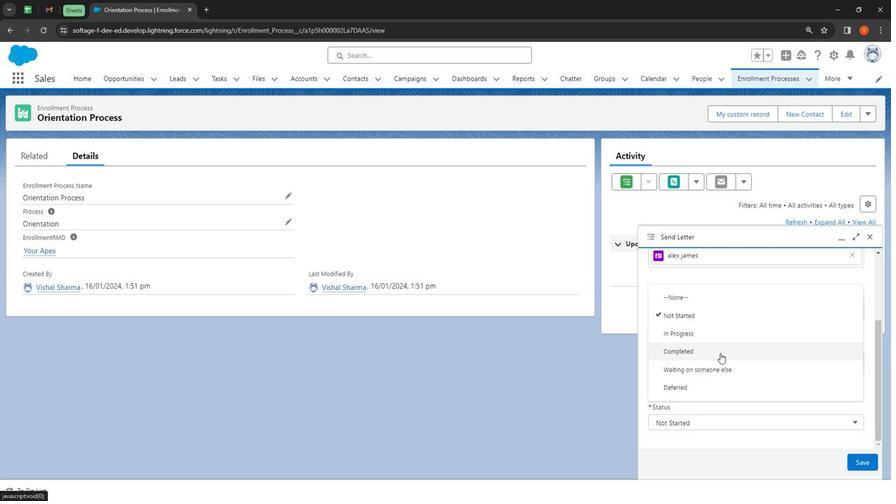 
Action: Mouse moved to (860, 457)
Screenshot: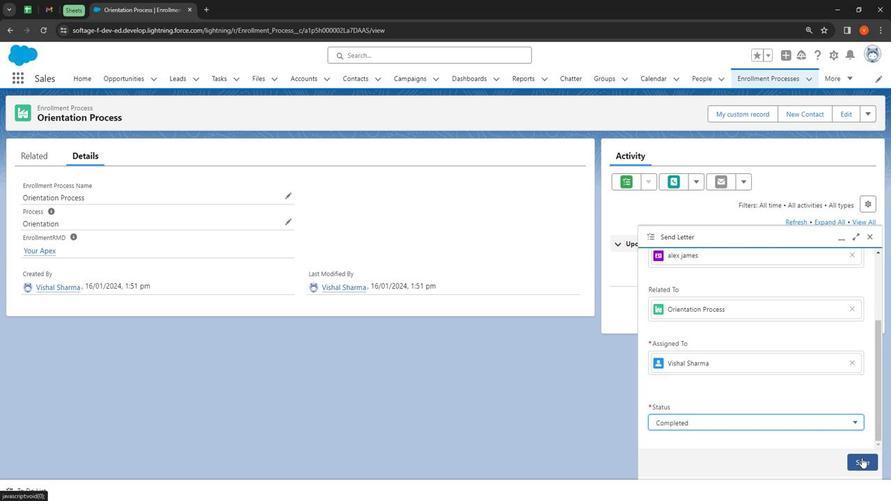 
Action: Mouse pressed left at (860, 457)
Screenshot: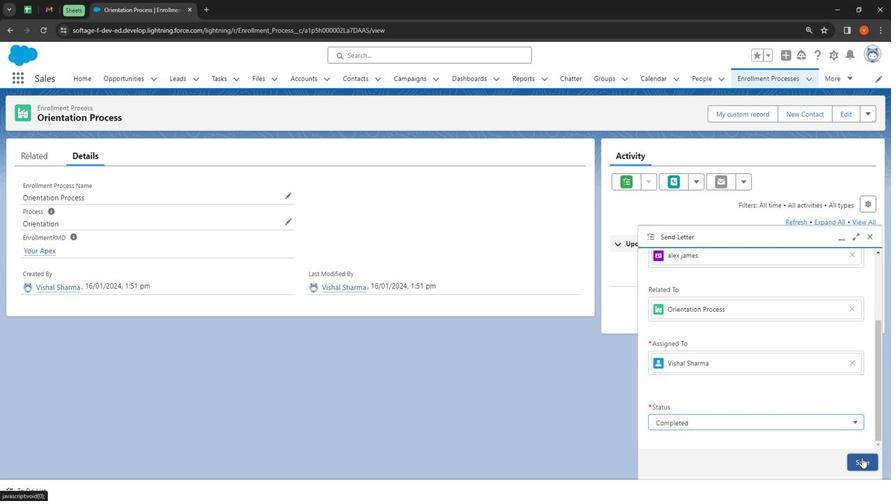 
Action: Mouse moved to (666, 186)
Screenshot: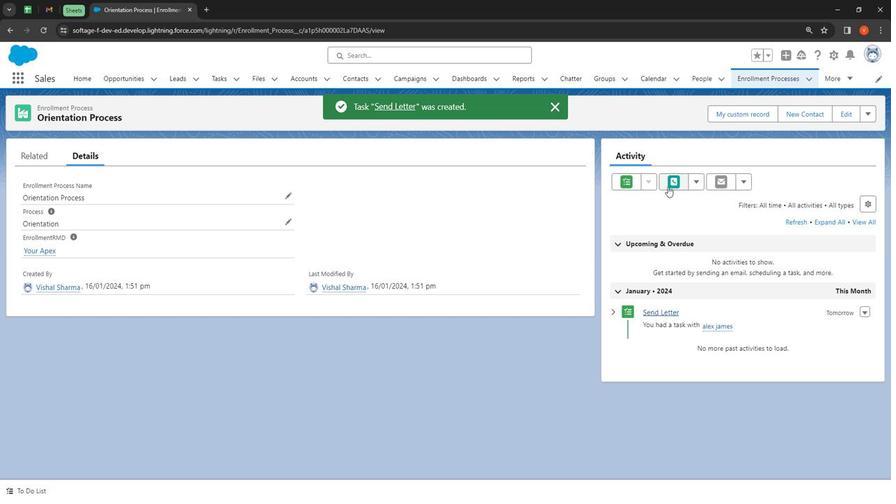 
Action: Mouse pressed left at (666, 186)
Screenshot: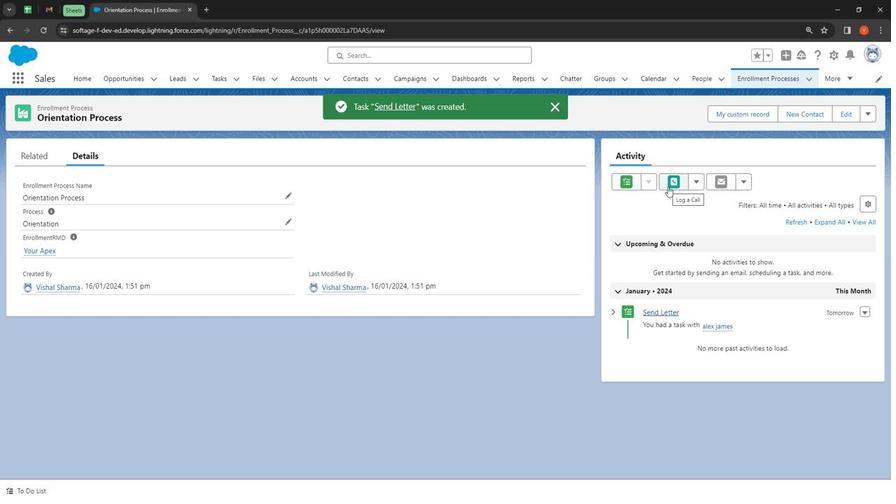 
Action: Mouse moved to (710, 273)
Screenshot: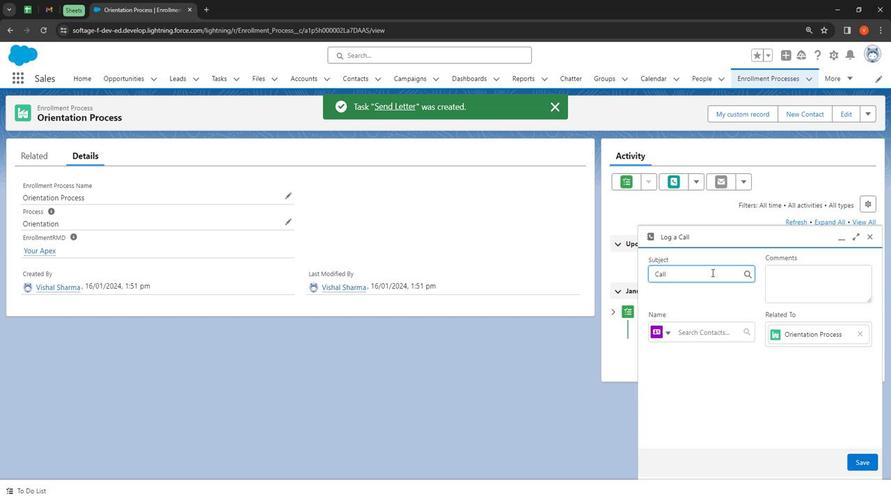 
Action: Mouse pressed left at (710, 273)
Screenshot: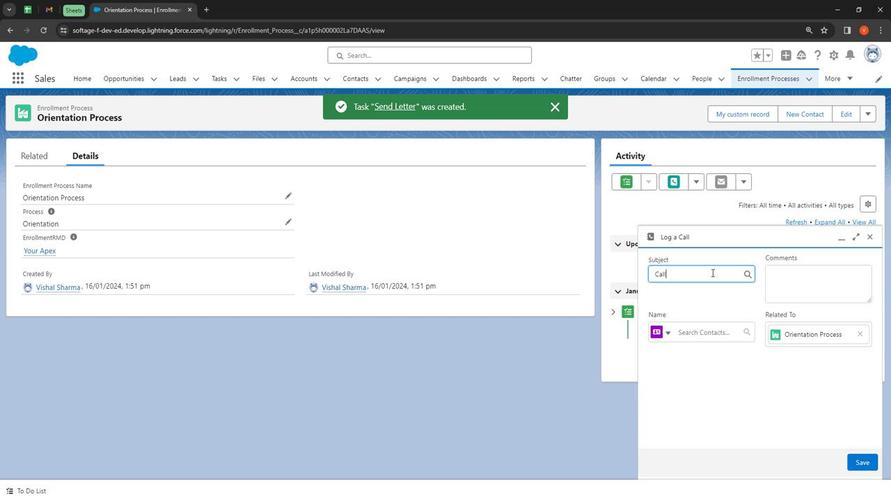 
Action: Key pressed <Key.space><Key.backspace>
Screenshot: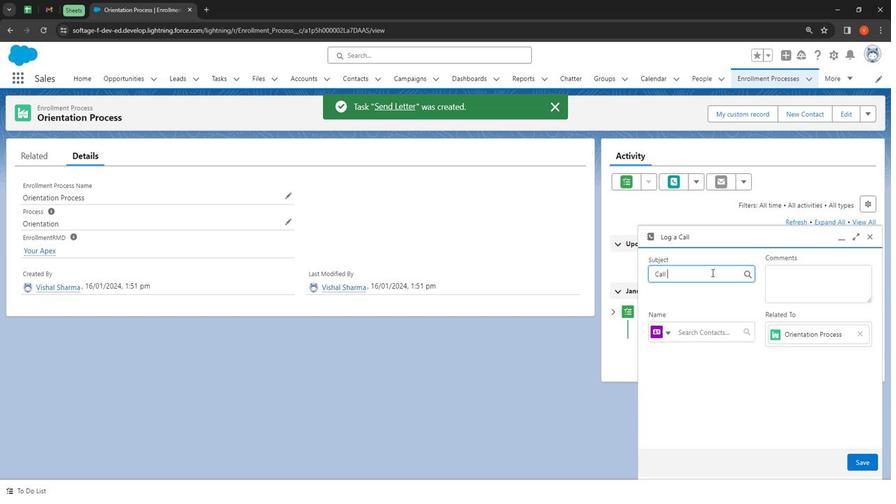 
Action: Mouse moved to (713, 298)
Screenshot: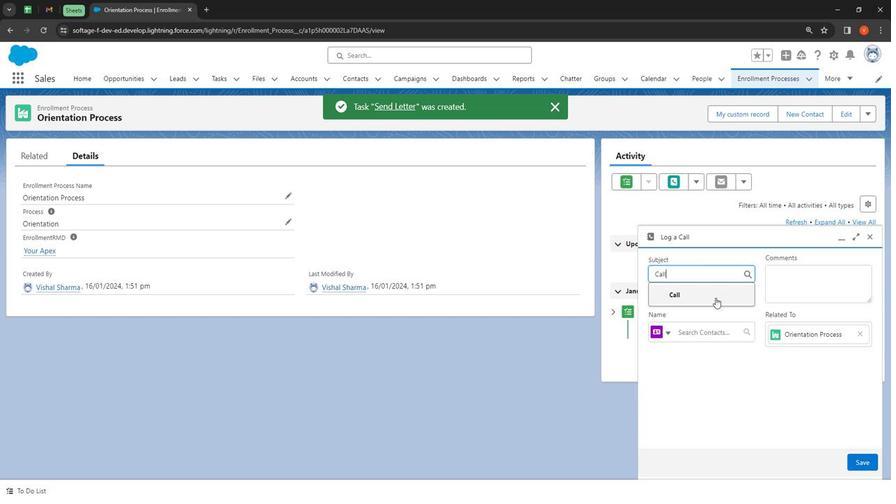
Action: Mouse pressed left at (713, 298)
Screenshot: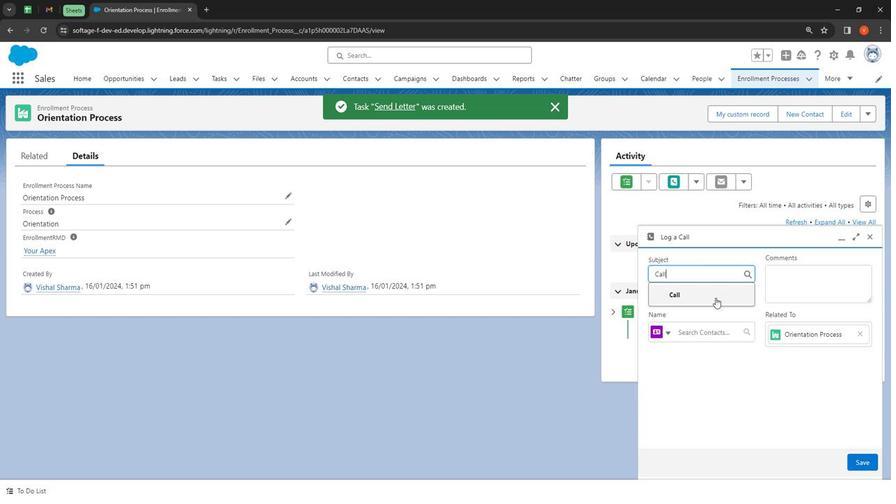 
Action: Mouse moved to (784, 286)
Screenshot: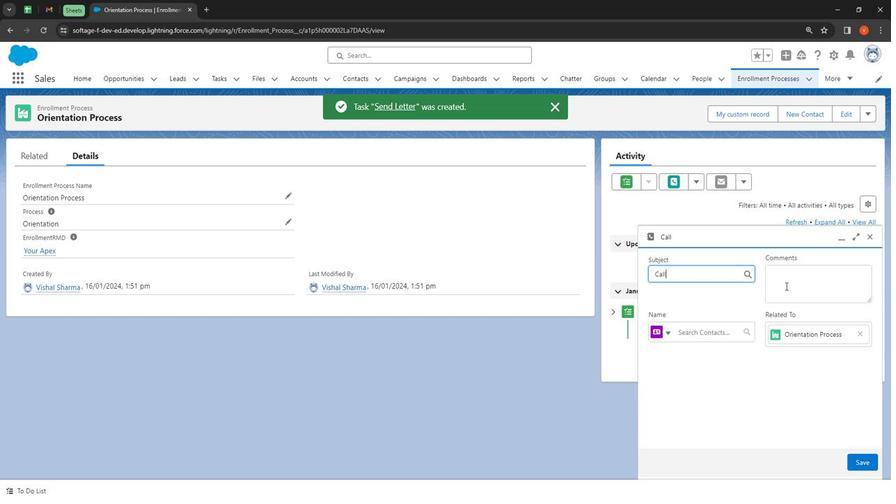 
Action: Mouse pressed left at (784, 286)
Screenshot: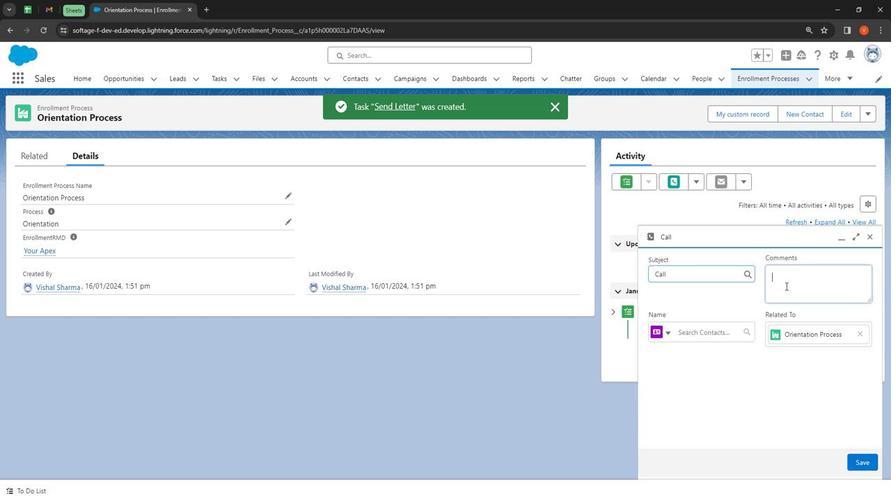 
Action: Mouse moved to (788, 286)
Screenshot: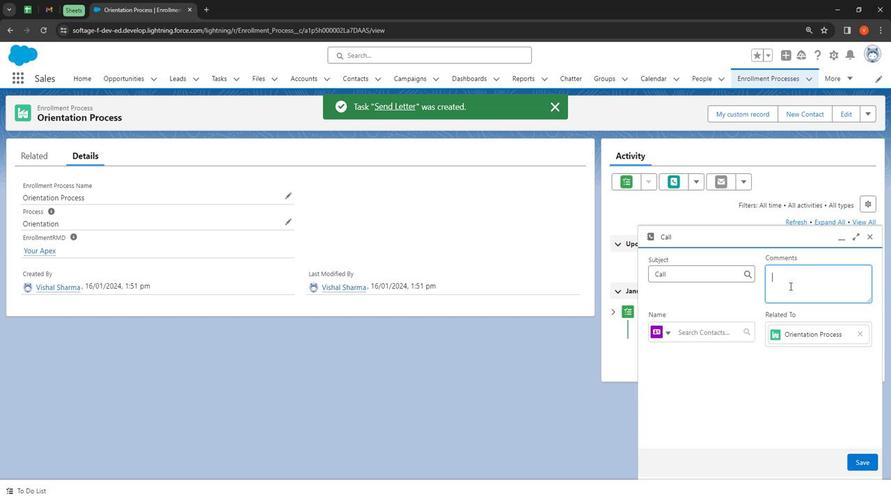 
Action: Key pressed <Key.shift>Call<Key.space>to<Key.space><Key.shift>System<Key.space><Key.shift>Admin
Screenshot: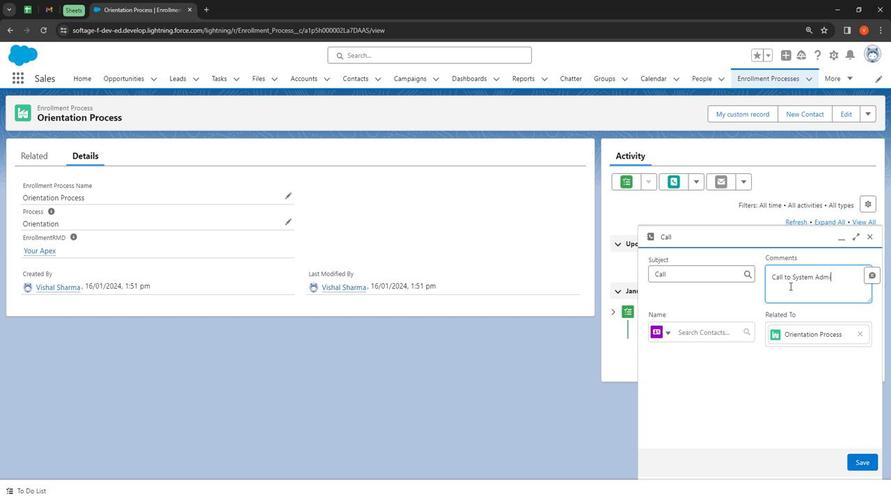 
Action: Mouse moved to (734, 324)
Screenshot: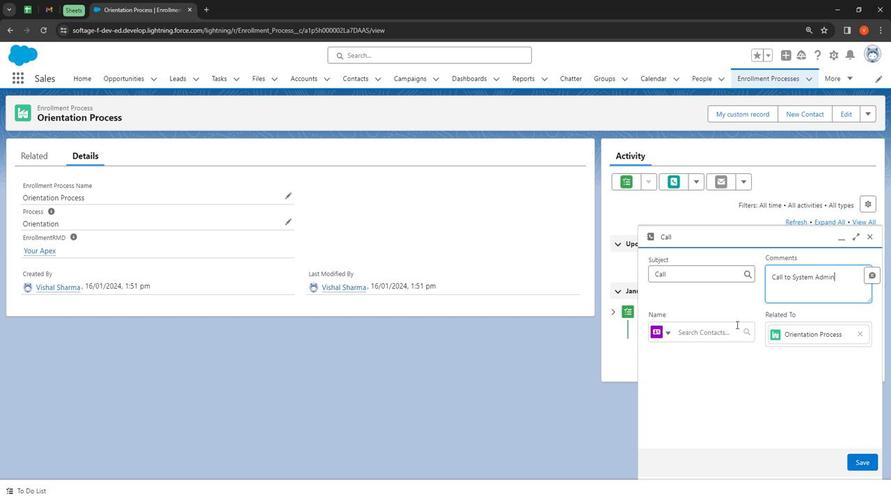 
Action: Mouse pressed left at (734, 324)
Screenshot: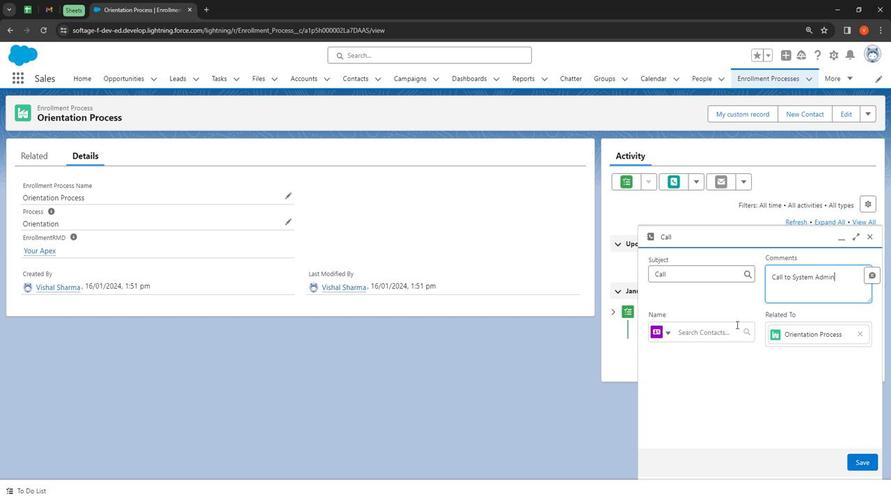 
Action: Mouse moved to (712, 407)
Screenshot: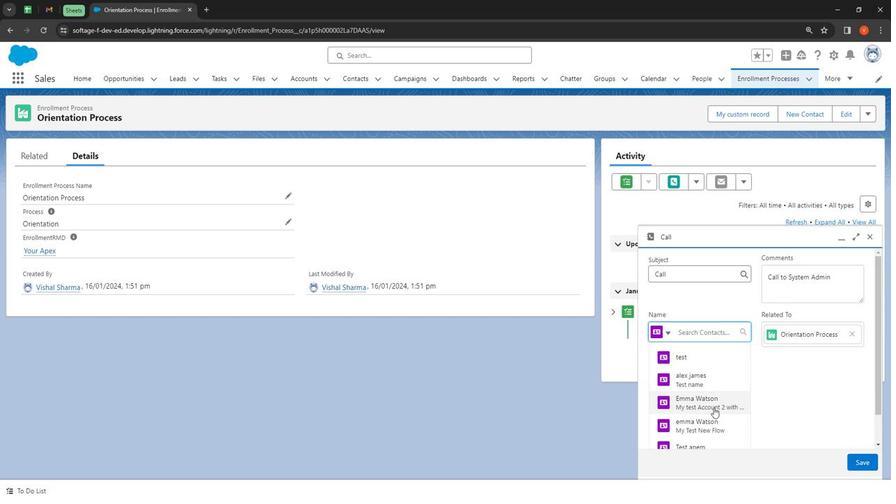 
Action: Mouse pressed left at (712, 407)
Screenshot: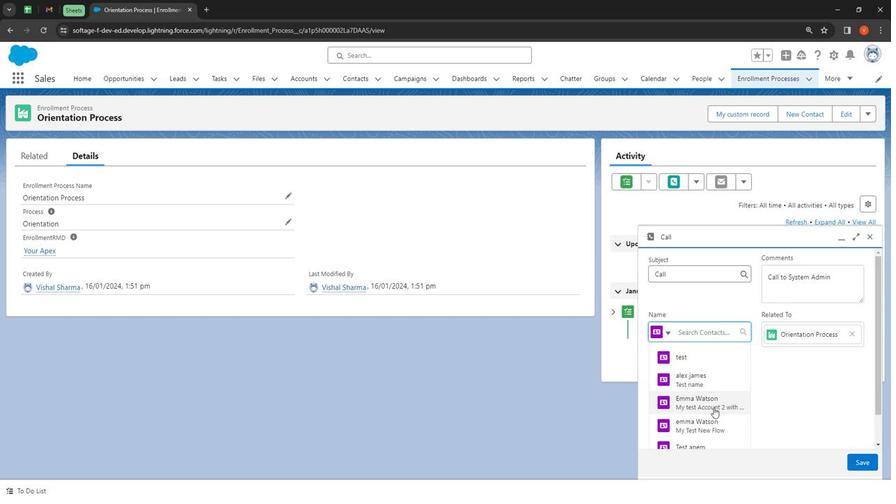 
Action: Mouse moved to (866, 465)
Screenshot: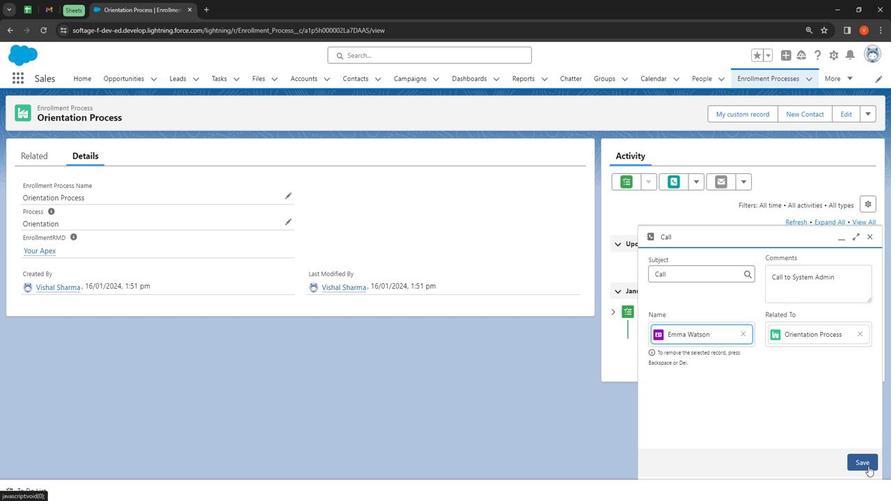 
Action: Mouse pressed left at (866, 465)
Screenshot: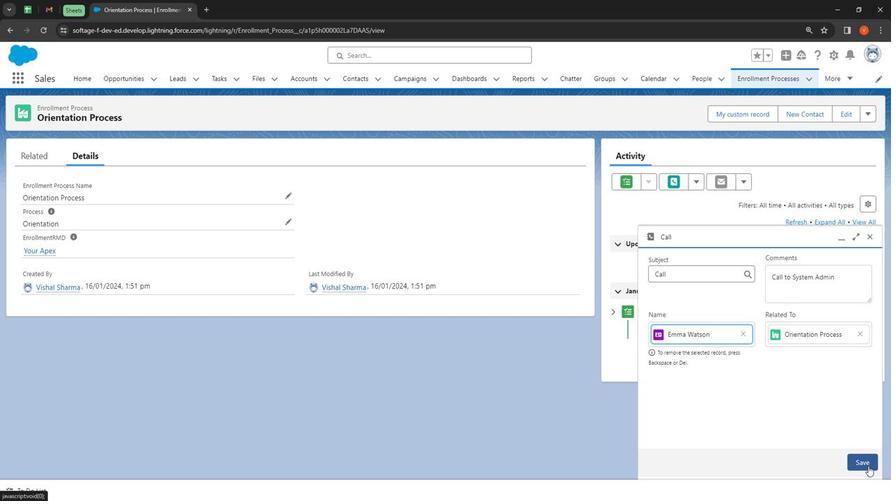 
Action: Mouse moved to (759, 81)
Screenshot: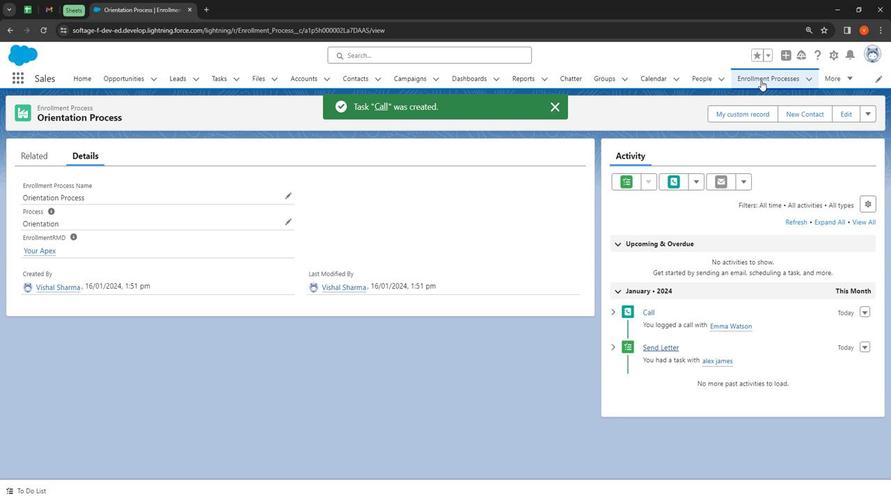 
Action: Mouse pressed left at (759, 81)
Screenshot: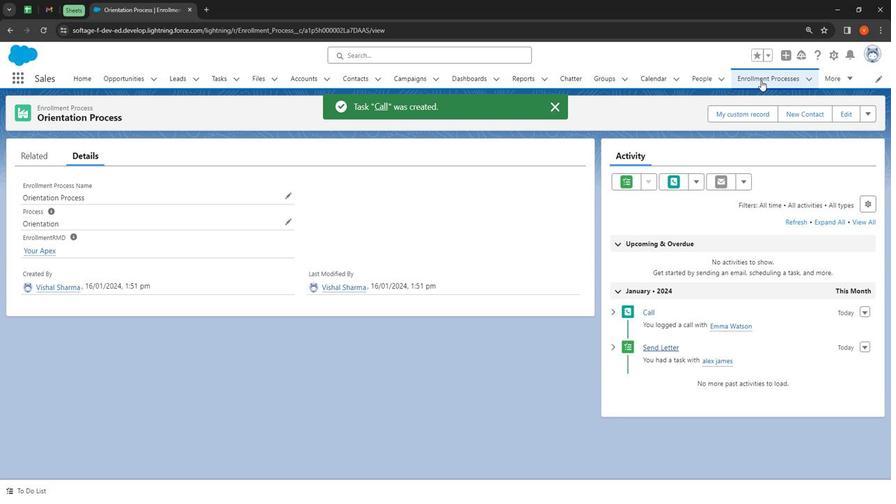 
Action: Mouse moved to (817, 110)
Screenshot: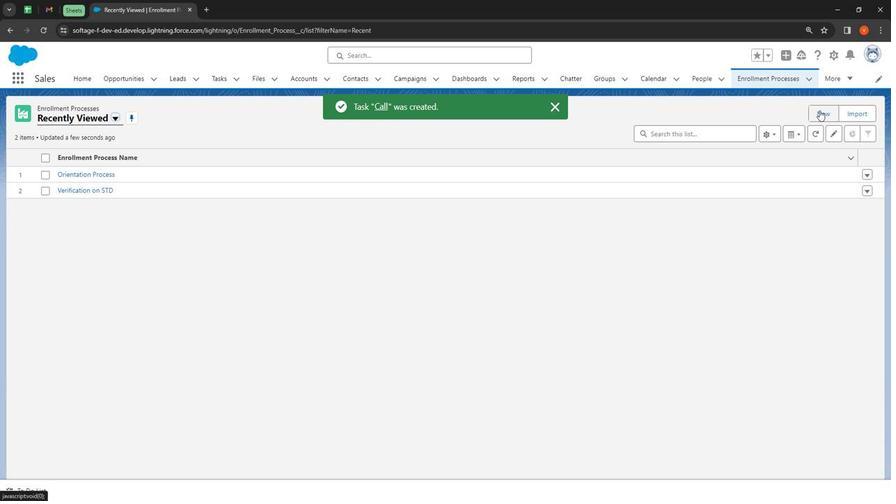 
Action: Mouse pressed left at (817, 110)
Screenshot: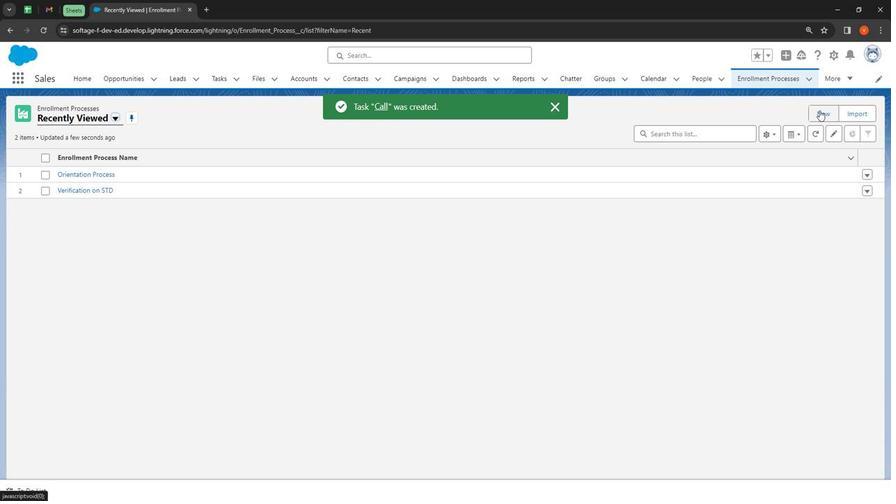 
Action: Mouse moved to (289, 247)
Screenshot: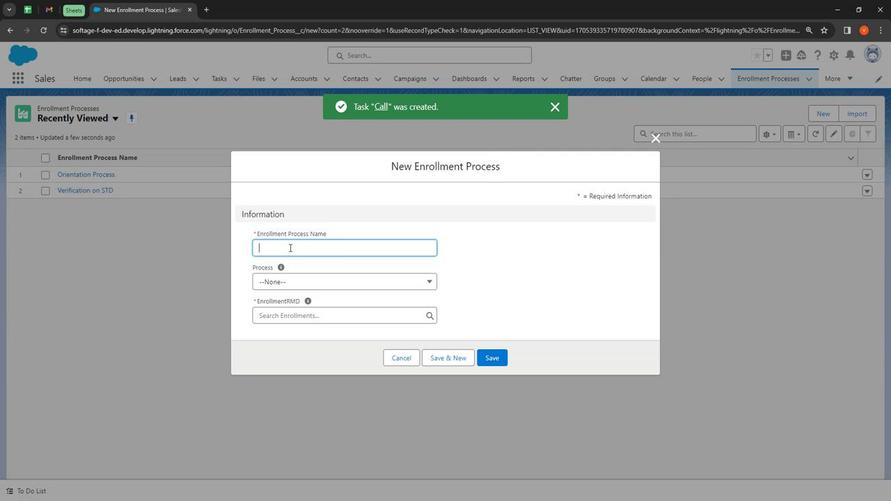
Action: Mouse pressed left at (289, 247)
Screenshot: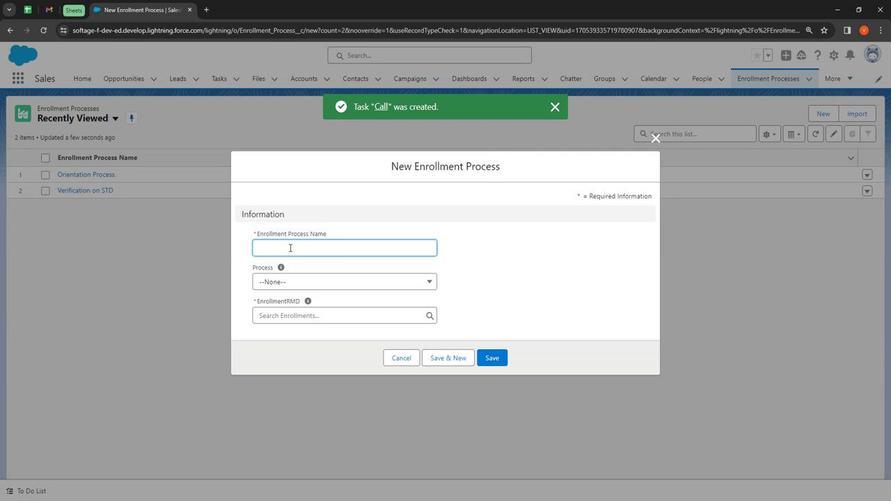 
Action: Mouse moved to (289, 247)
Screenshot: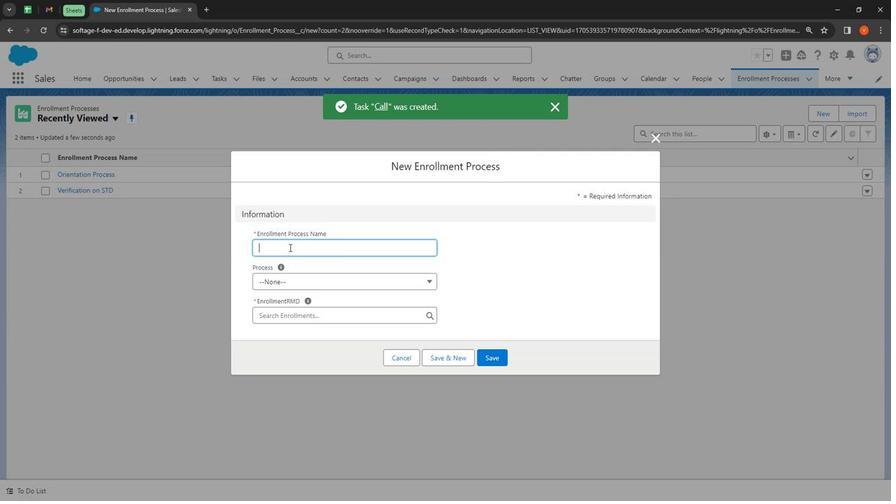 
Action: Key pressed <Key.shift><Key.shift><Key.shift><Key.shift><Key.shift><Key.shift><Key.shift><Key.shift><Key.shift>
Screenshot: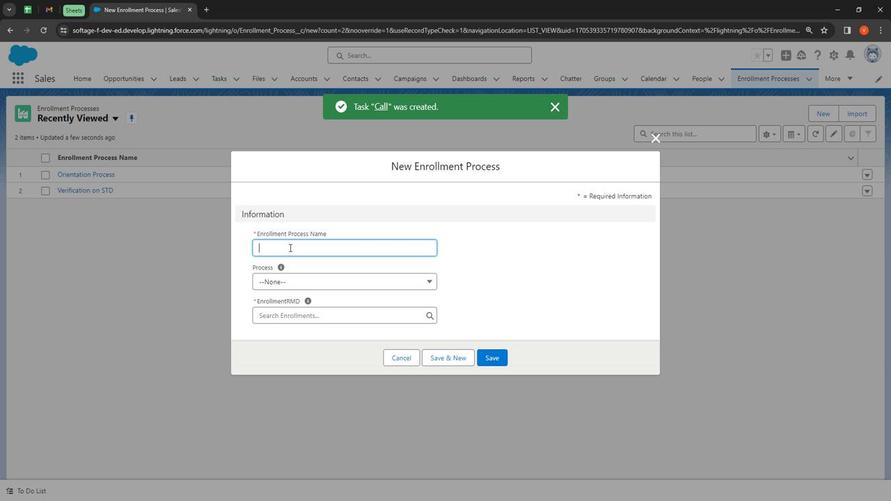 
Action: Mouse moved to (306, 279)
Screenshot: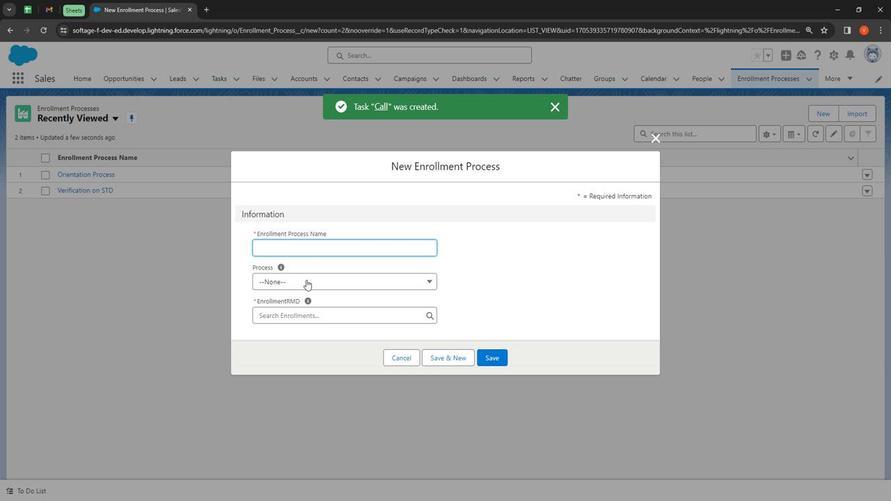 
Action: Mouse pressed left at (306, 279)
Screenshot: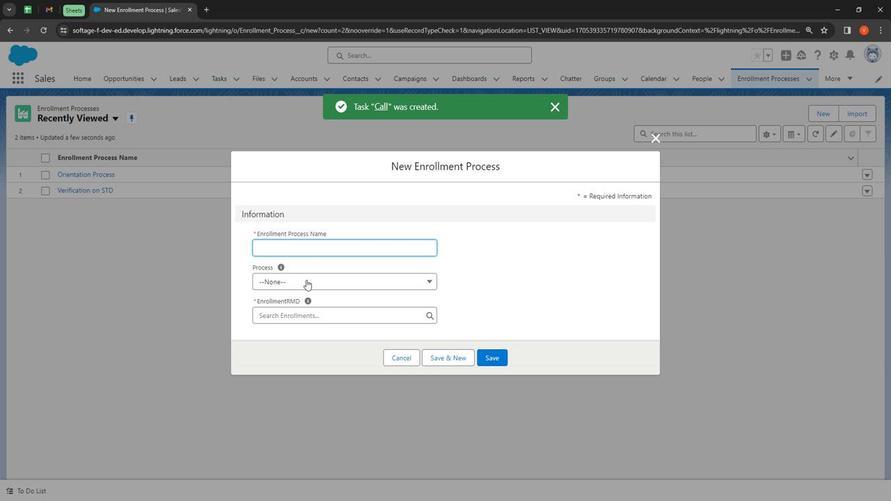 
Action: Mouse moved to (345, 231)
Screenshot: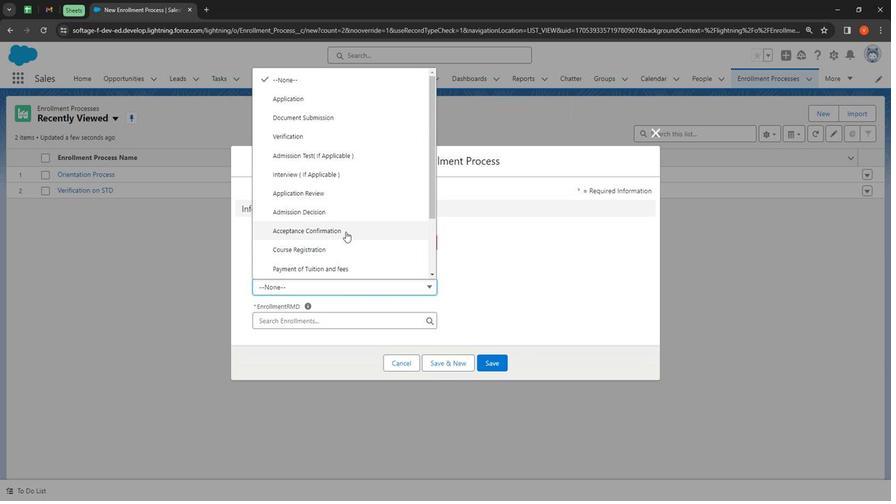 
Action: Mouse pressed left at (345, 231)
Screenshot: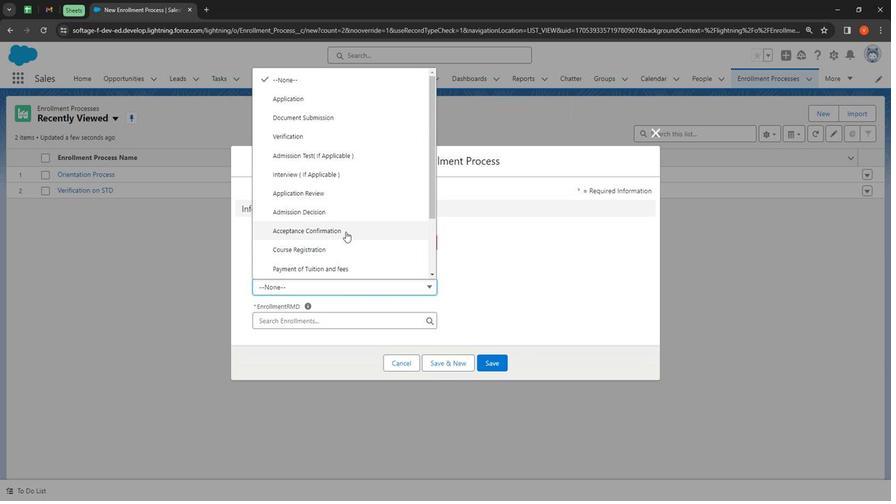 
Action: Mouse moved to (323, 246)
Screenshot: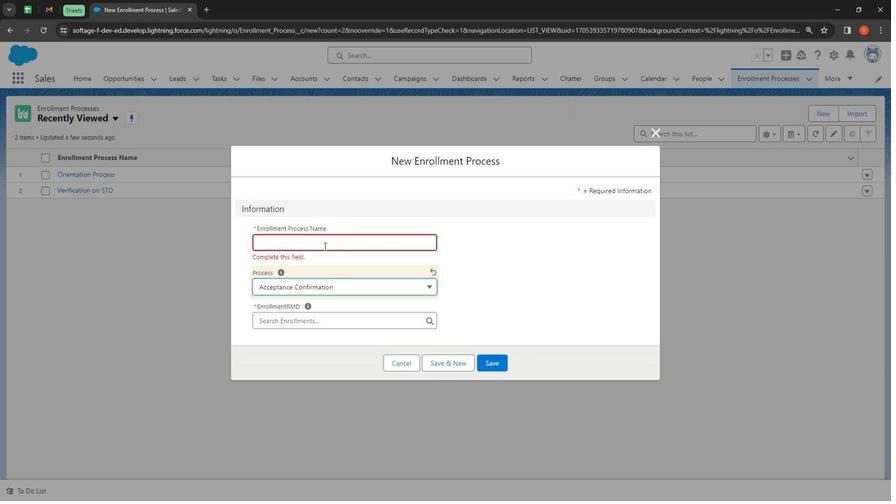 
Action: Mouse pressed left at (323, 246)
Screenshot: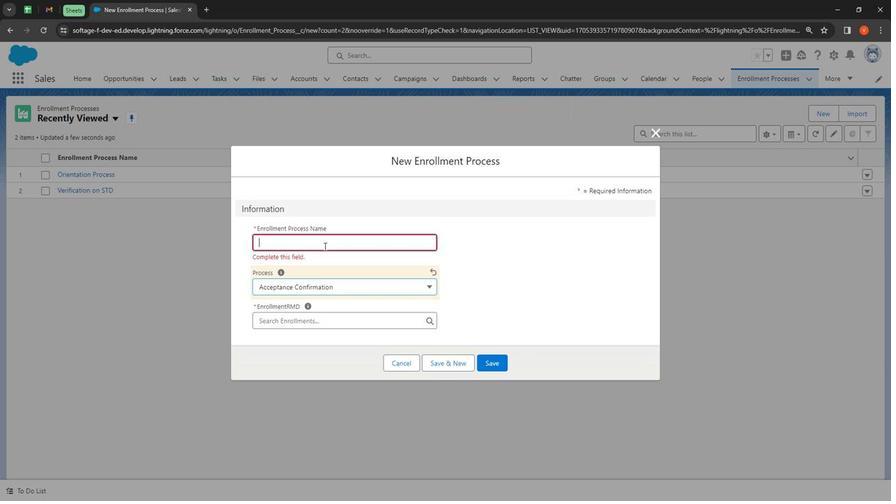 
Action: Mouse moved to (323, 247)
Screenshot: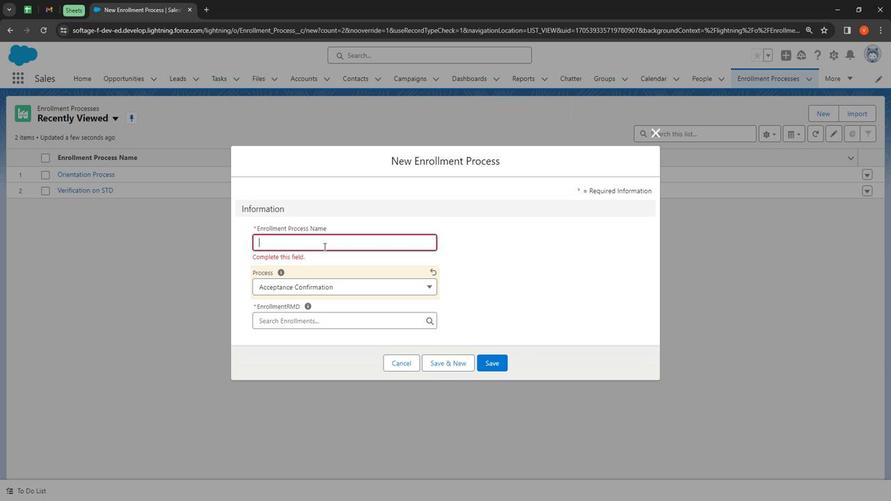 
Action: Key pressed <Key.shift>
Screenshot: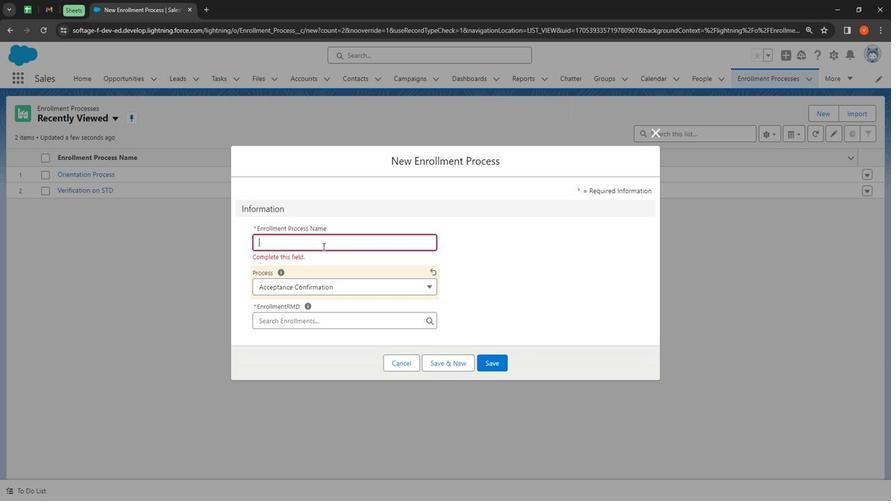 
Action: Mouse moved to (321, 245)
Screenshot: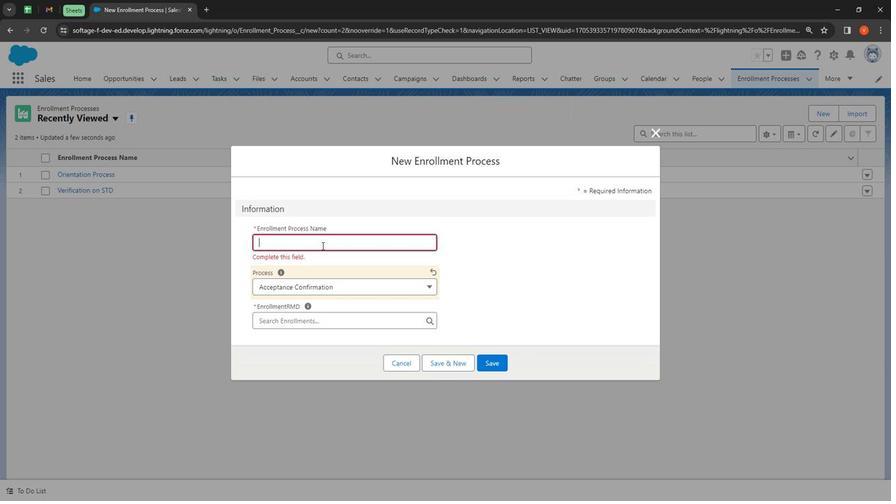 
Action: Key pressed Acceptance<Key.space><Key.shift>Confirmation<Key.space><Key.shift>Details
Screenshot: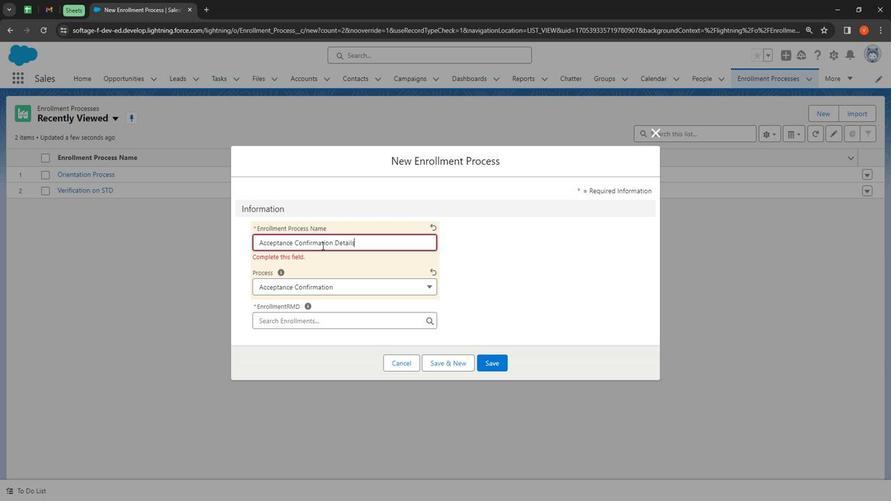
Action: Mouse moved to (346, 313)
Screenshot: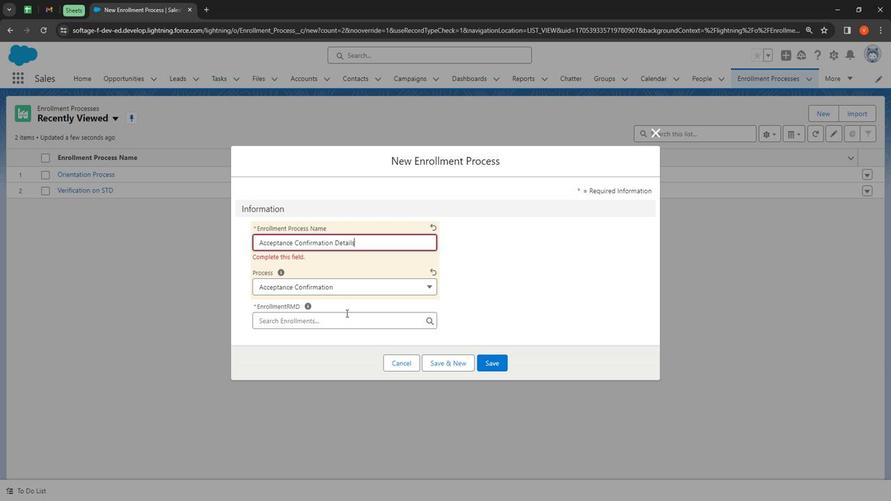 
Action: Mouse pressed left at (346, 313)
Screenshot: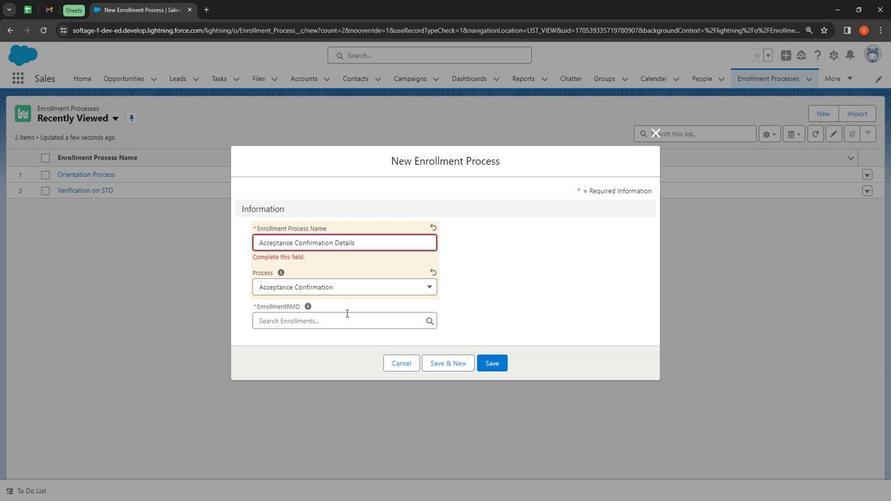 
Action: Mouse moved to (346, 369)
Screenshot: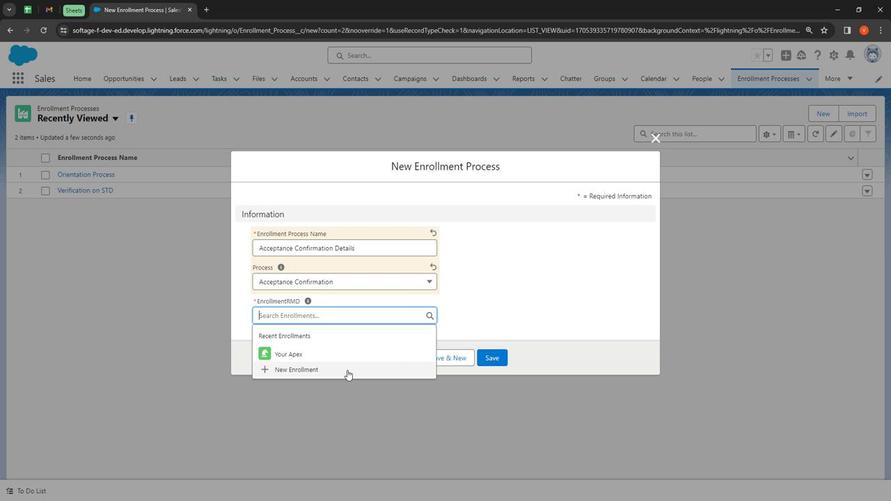 
Action: Mouse pressed left at (346, 369)
Screenshot: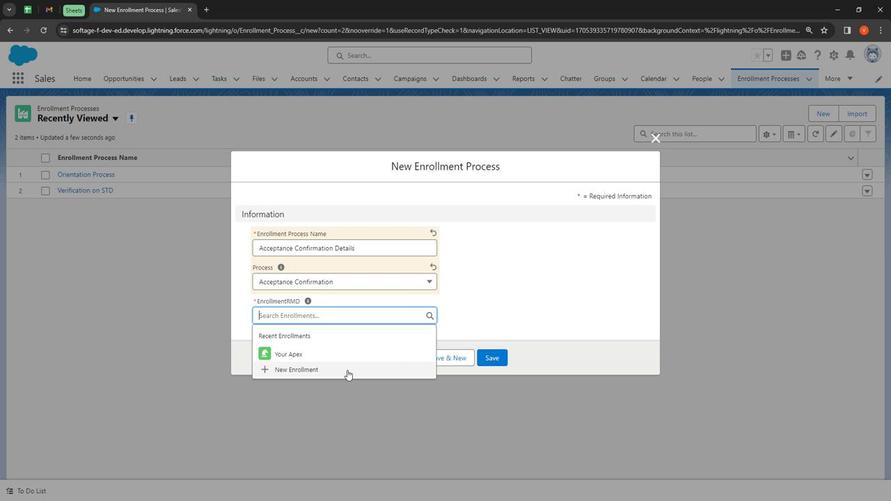 
Action: Mouse moved to (325, 160)
Screenshot: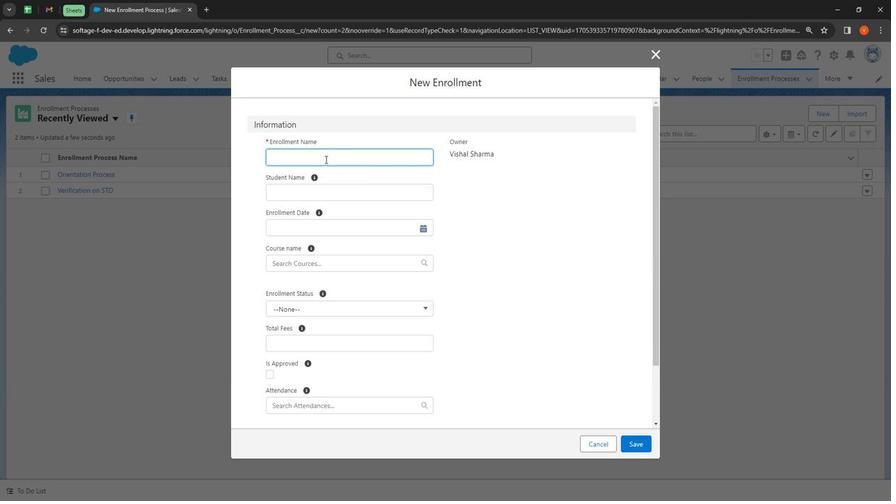 
Action: Mouse pressed left at (325, 160)
Screenshot: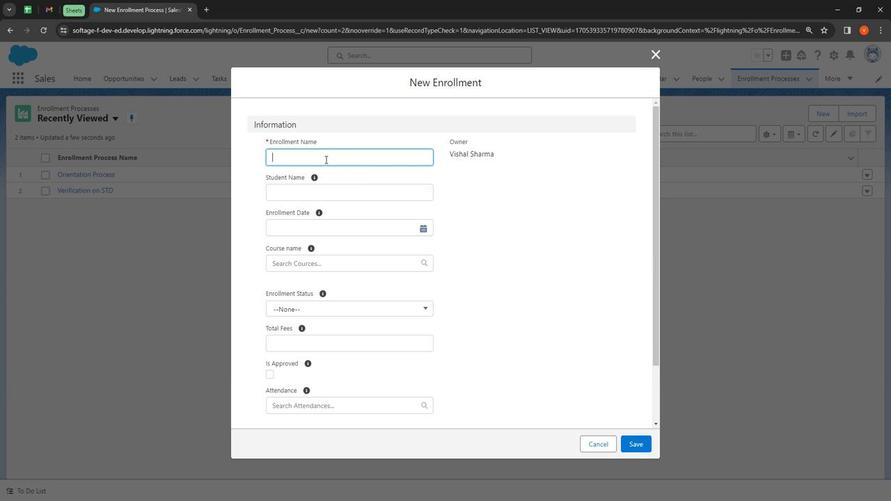 
Action: Mouse moved to (326, 162)
Screenshot: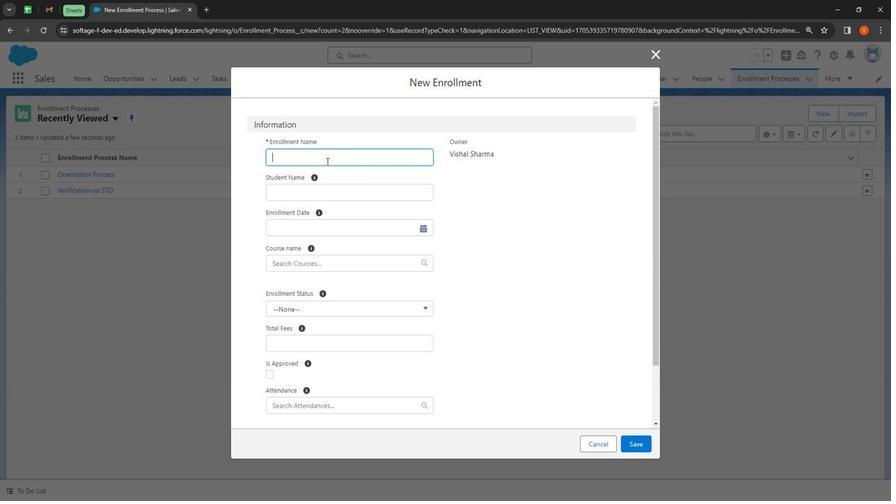 
Action: Key pressed <Key.shift><Key.shift><Key.shift><Key.shift><Key.shift><Key.shift><Key.shift><Key.shift><Key.shift><Key.shift><Key.shift><Key.shift><Key.shift><Key.shift><Key.shift><Key.shift><Key.shift><Key.shift><Key.shift><Key.shift><Key.shift><Key.shift><Key.shift><Key.shift><Key.shift><Key.shift><Key.shift><Key.shift><Key.shift>Jimmy
Screenshot: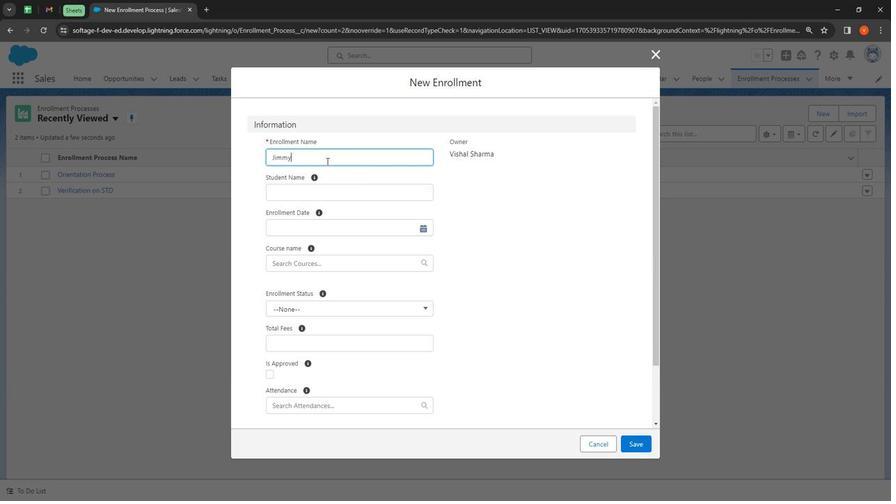 
Action: Mouse moved to (334, 192)
Screenshot: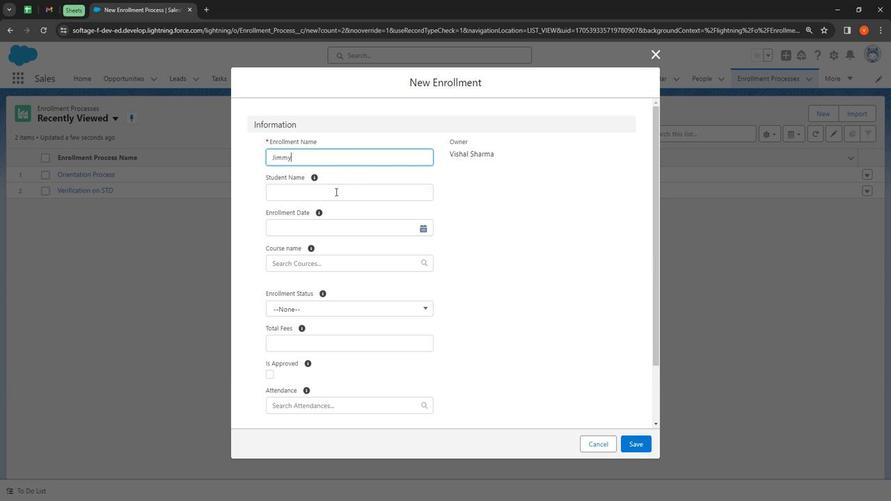 
Action: Mouse pressed left at (334, 192)
Screenshot: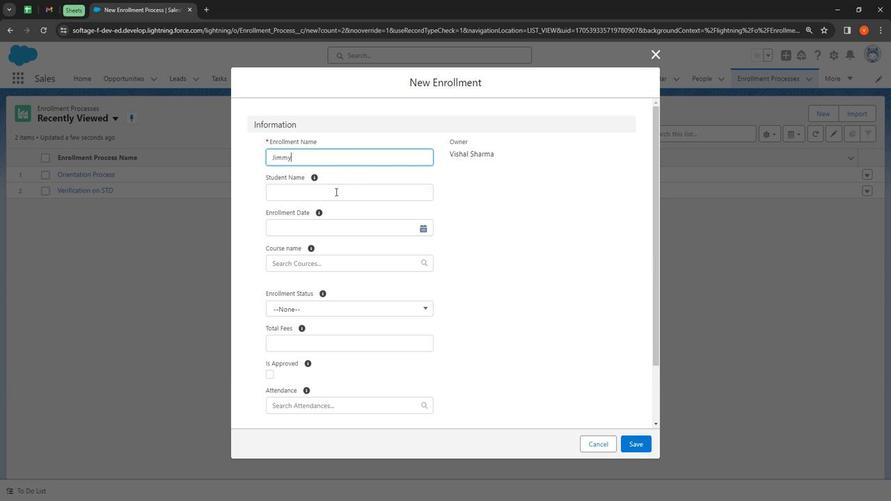 
Action: Key pressed <Key.shift>Jimmy
Screenshot: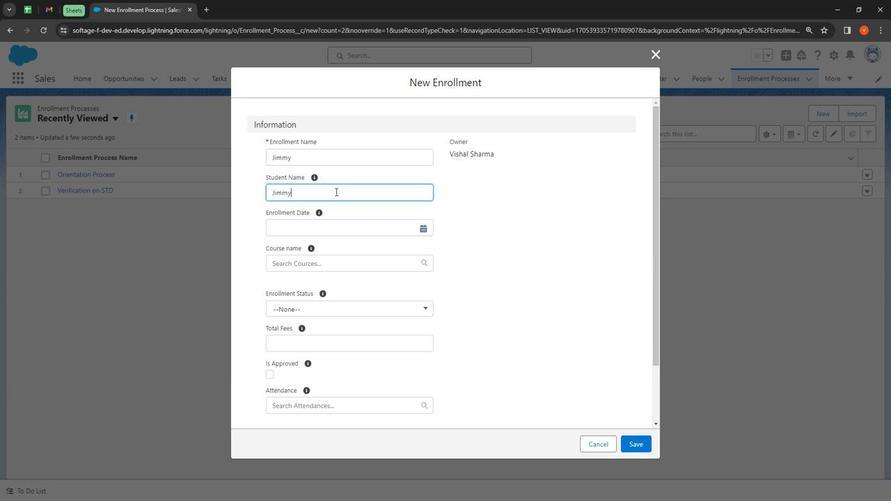 
Action: Mouse moved to (367, 149)
Screenshot: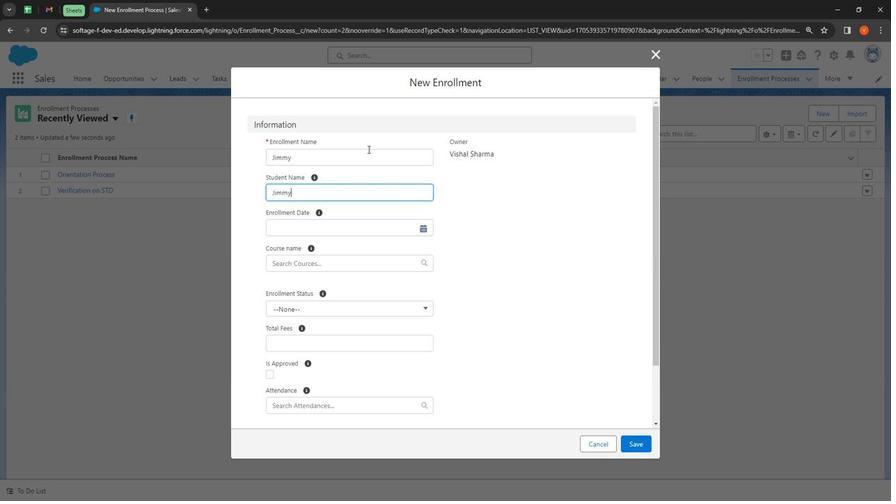 
Action: Mouse pressed left at (367, 149)
Screenshot: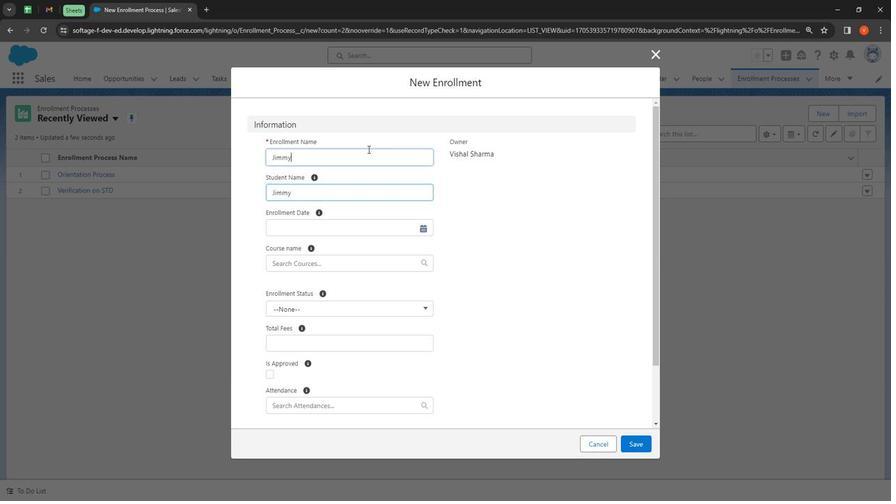 
Action: Mouse moved to (367, 146)
Screenshot: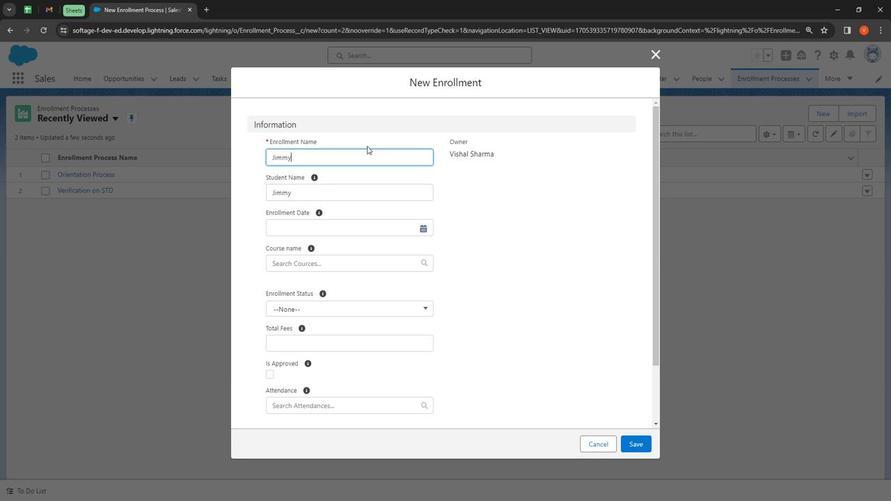 
Action: Key pressed <Key.space><Key.shift>Enrollment
Screenshot: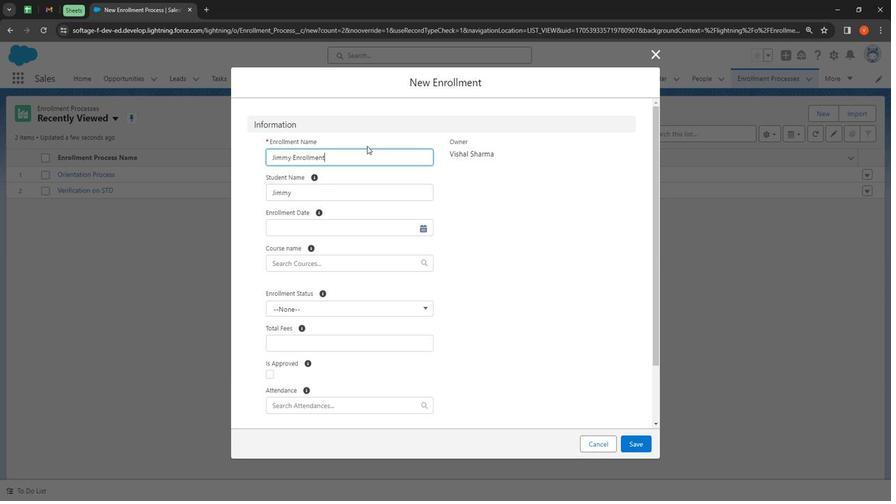 
Action: Mouse moved to (295, 227)
Screenshot: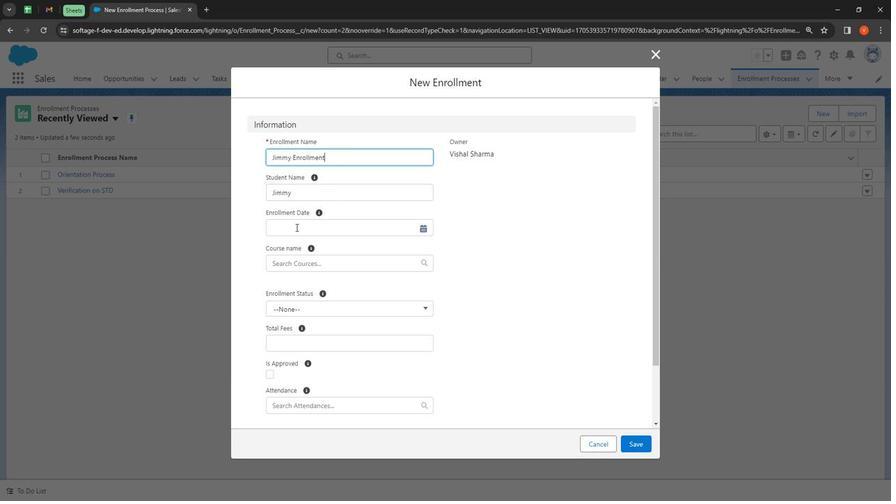 
Action: Mouse pressed left at (295, 227)
Screenshot: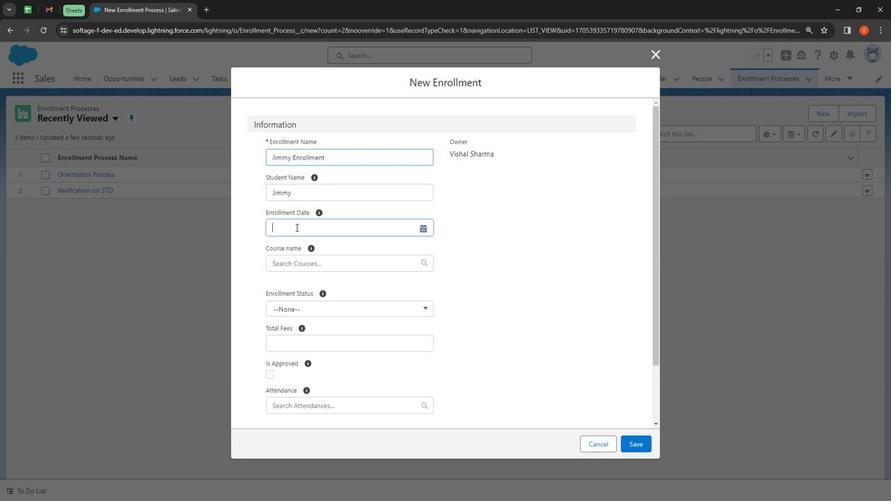 
Action: Mouse moved to (355, 321)
Screenshot: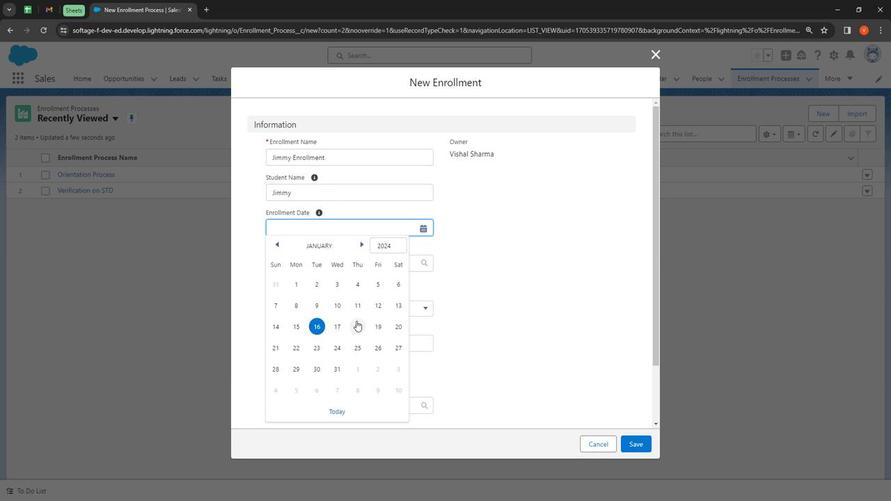
Action: Mouse pressed left at (355, 321)
Screenshot: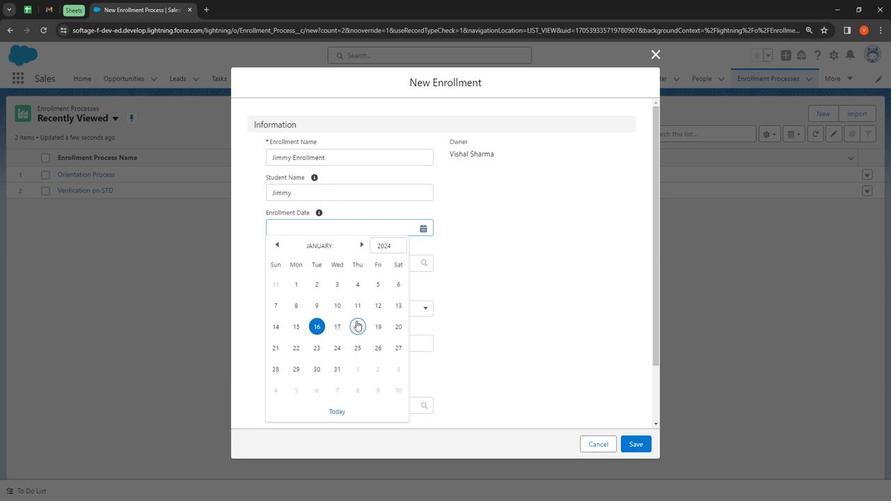 
Action: Mouse moved to (312, 261)
Screenshot: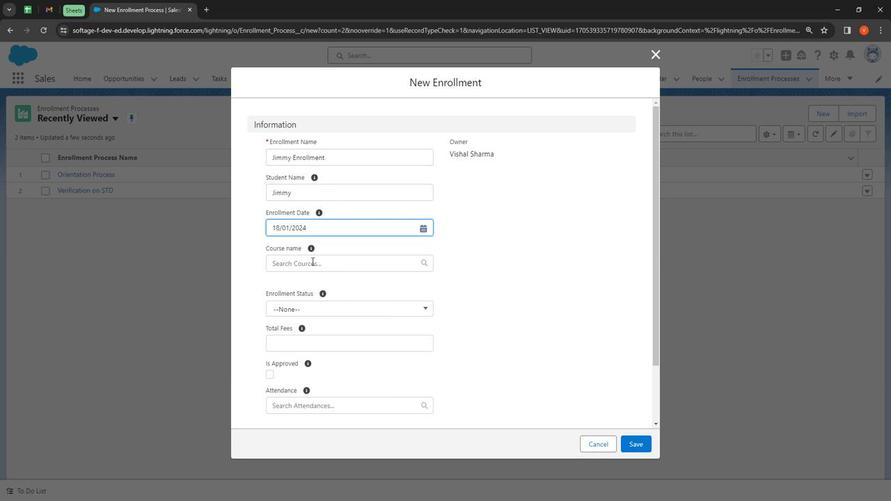 
Action: Mouse pressed left at (312, 261)
Screenshot: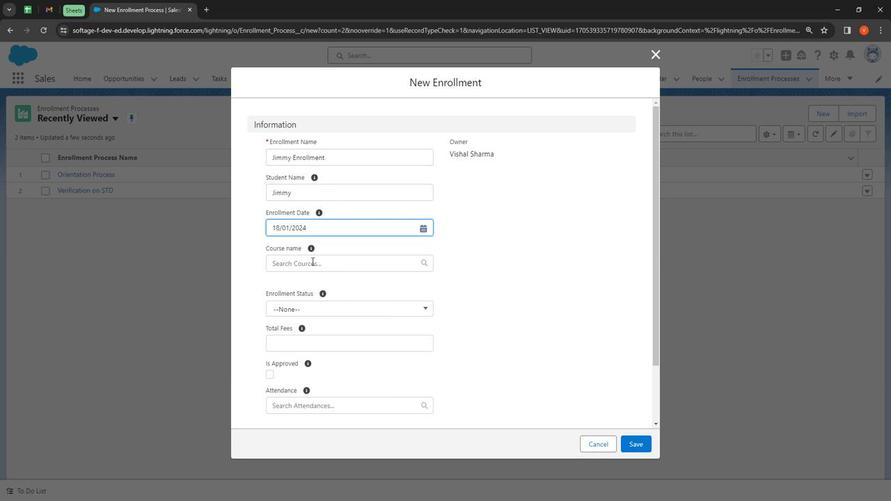
Action: Mouse moved to (347, 300)
Screenshot: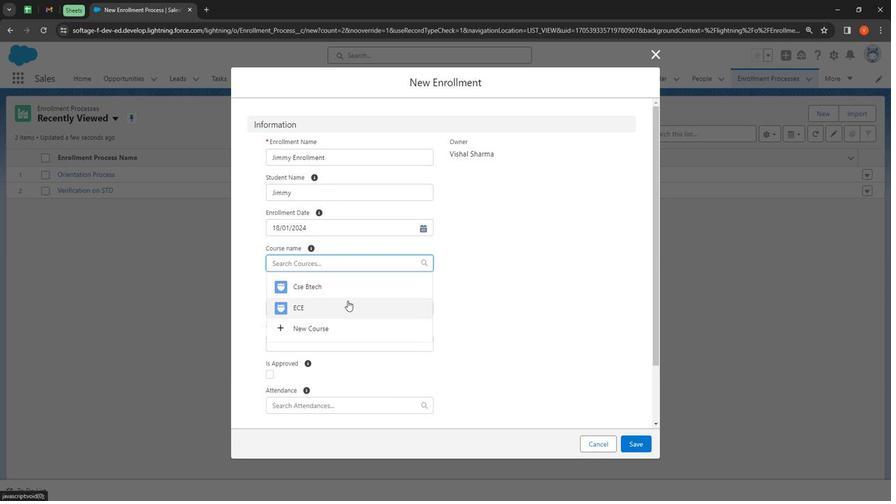 
Action: Mouse pressed left at (347, 300)
Screenshot: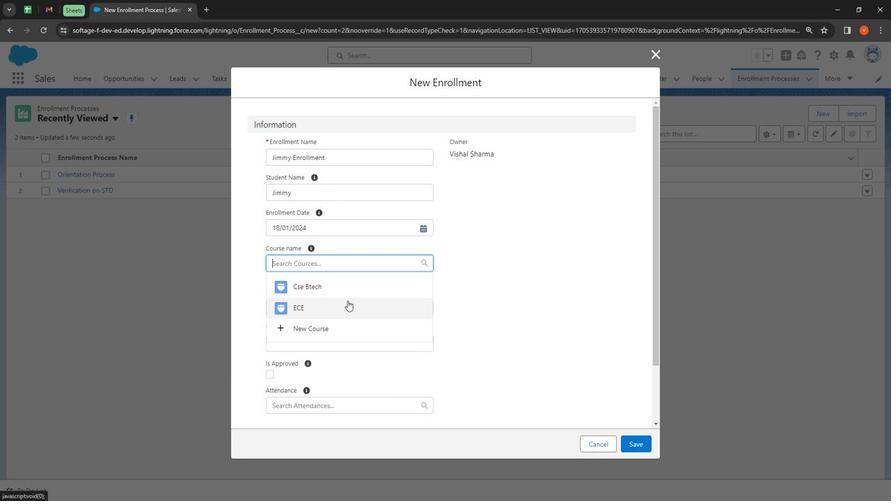 
Action: Mouse moved to (330, 324)
Screenshot: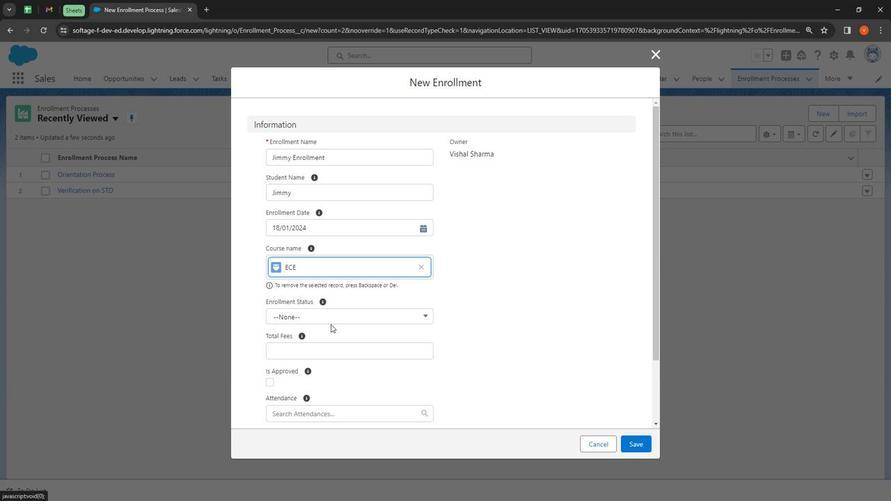 
Action: Mouse pressed left at (330, 324)
Screenshot: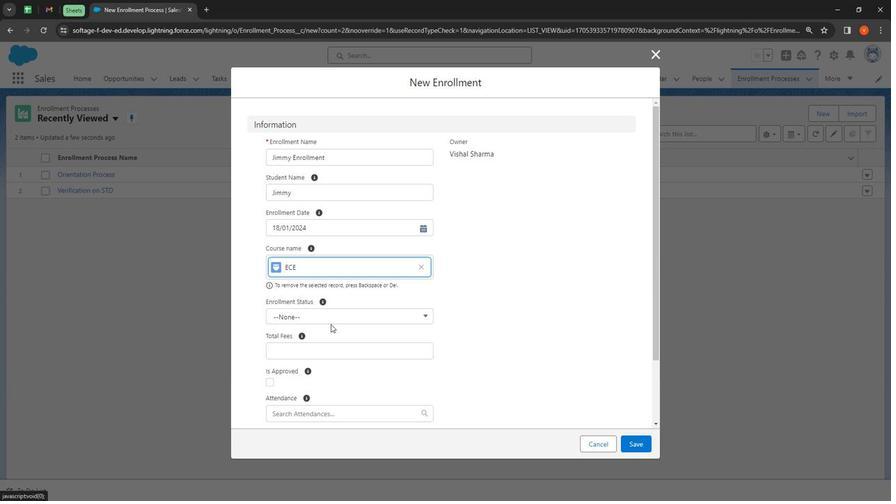 
Action: Mouse moved to (332, 318)
Screenshot: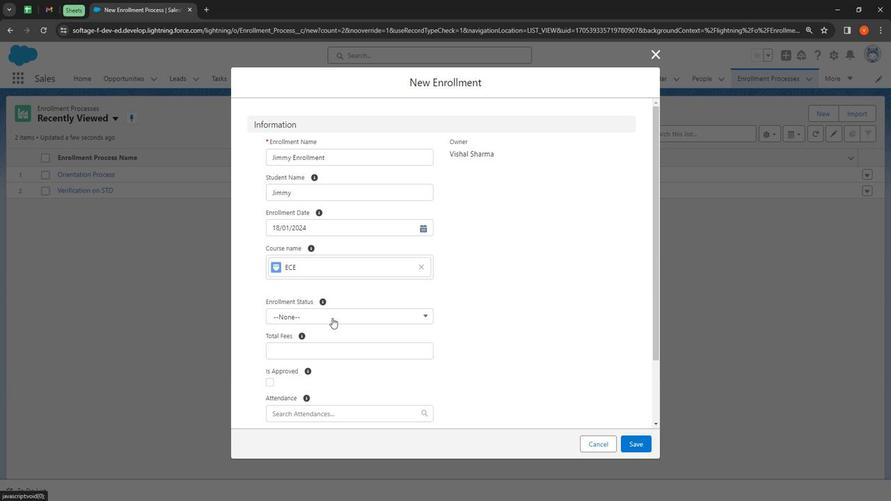 
Action: Mouse pressed left at (332, 318)
Screenshot: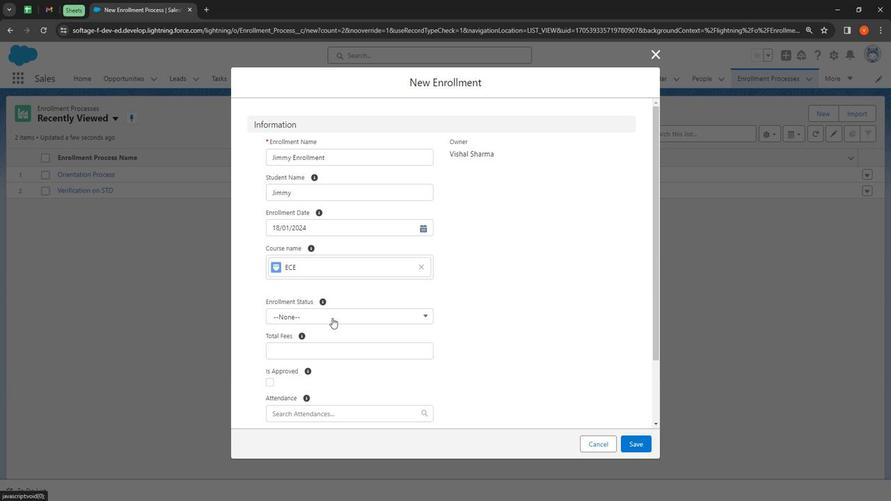 
Action: Mouse moved to (343, 385)
Screenshot: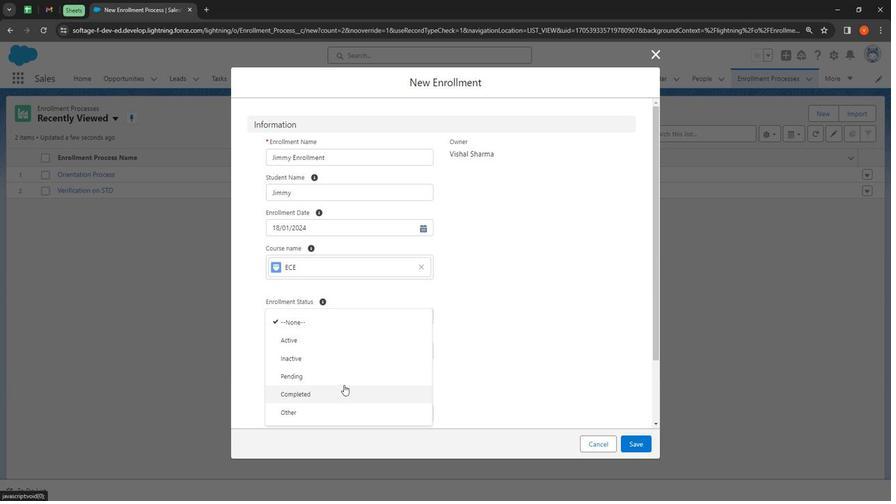 
Action: Mouse pressed left at (343, 385)
Screenshot: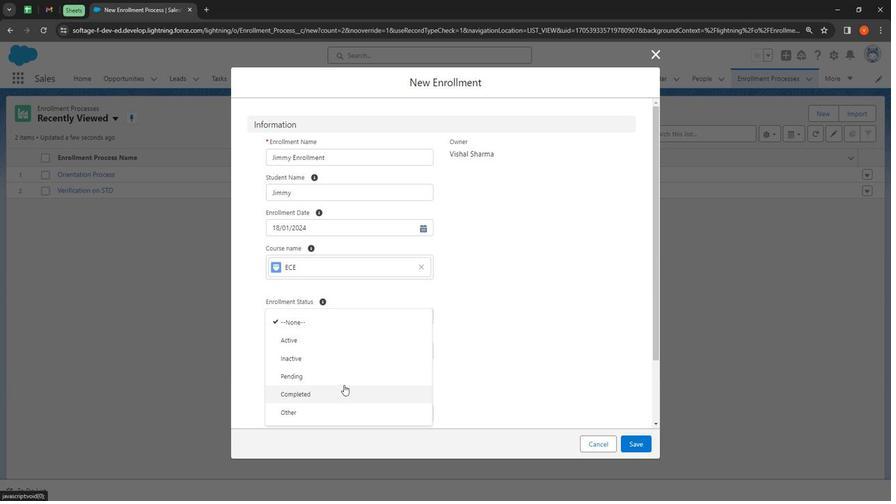 
Action: Mouse moved to (328, 351)
Screenshot: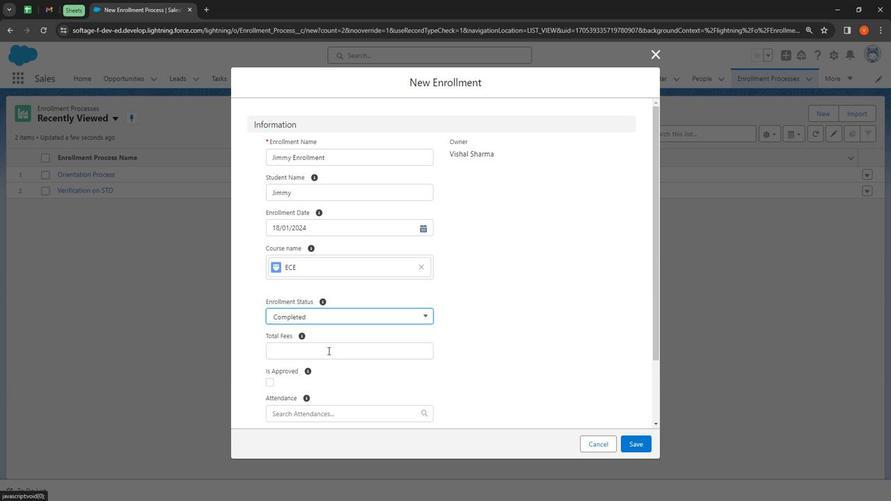 
Action: Mouse pressed left at (328, 351)
Screenshot: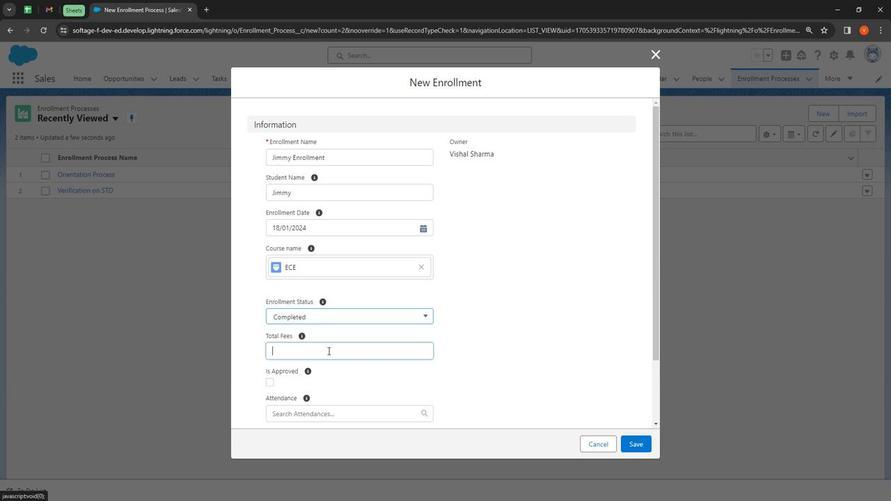 
Action: Mouse moved to (330, 349)
Screenshot: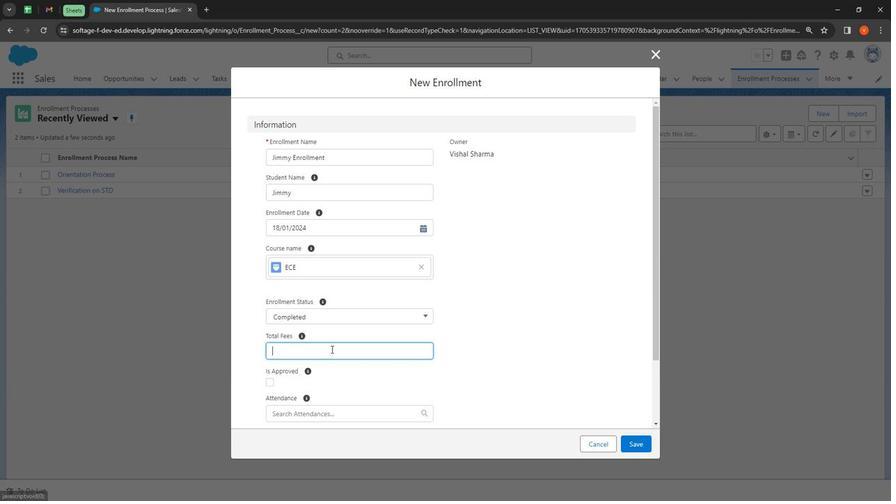 
Action: Key pressed 560
Screenshot: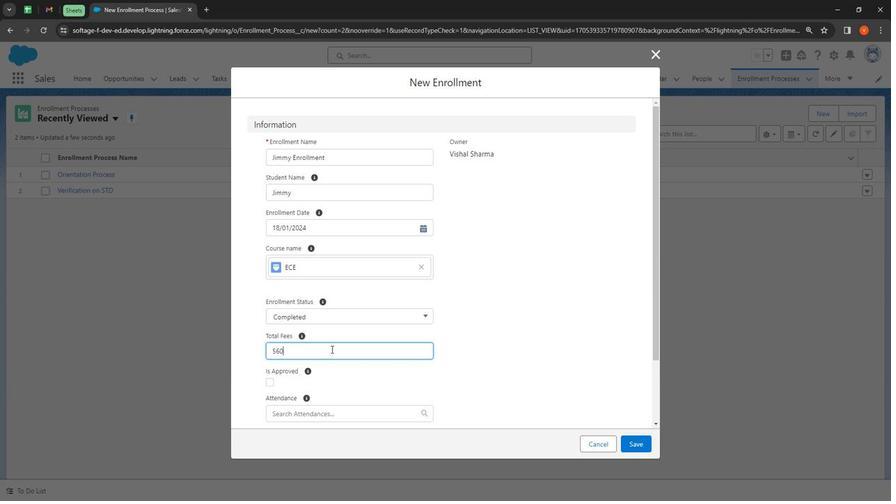 
Action: Mouse moved to (331, 349)
Screenshot: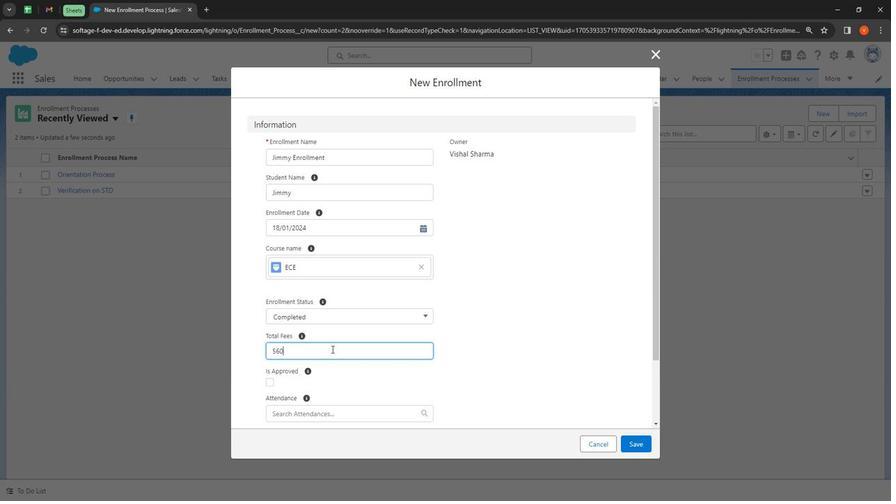 
Action: Key pressed 000
Screenshot: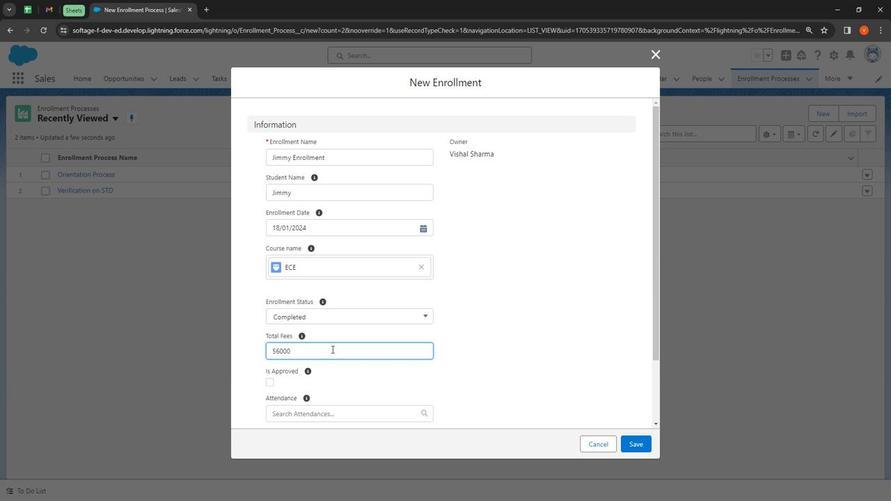 
Action: Mouse moved to (526, 378)
Screenshot: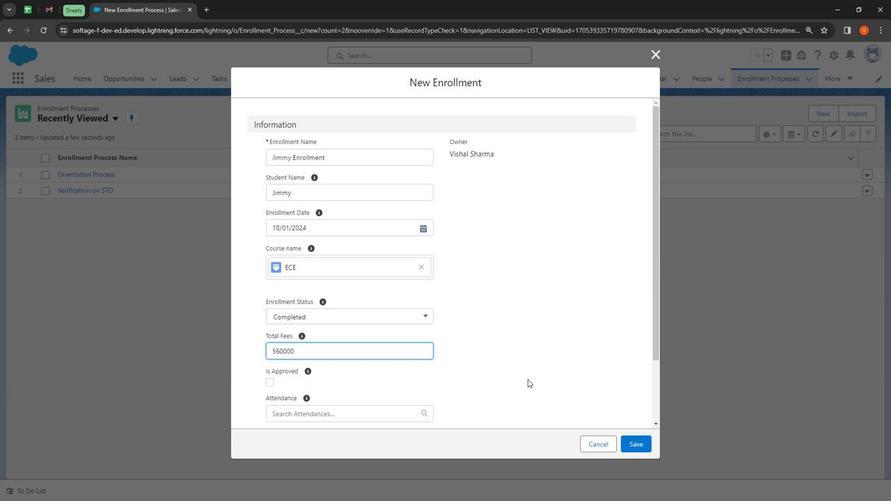 
Action: Mouse pressed left at (526, 378)
Screenshot: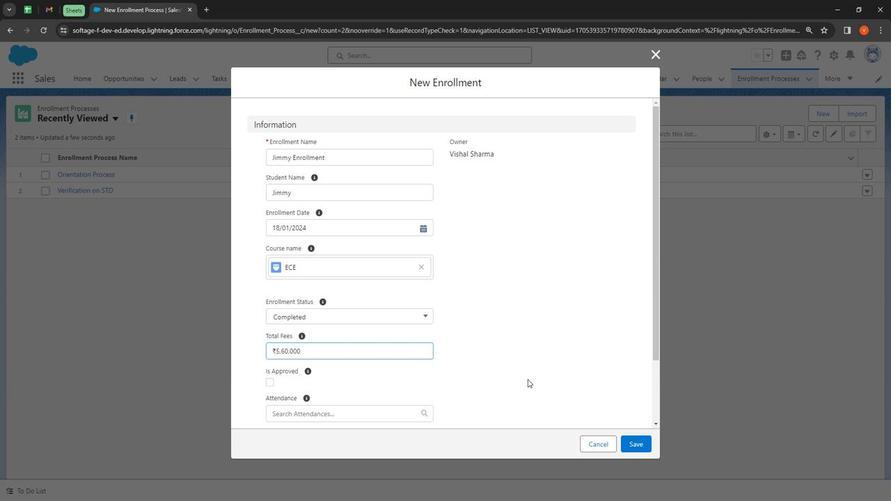 
Action: Mouse moved to (269, 381)
Screenshot: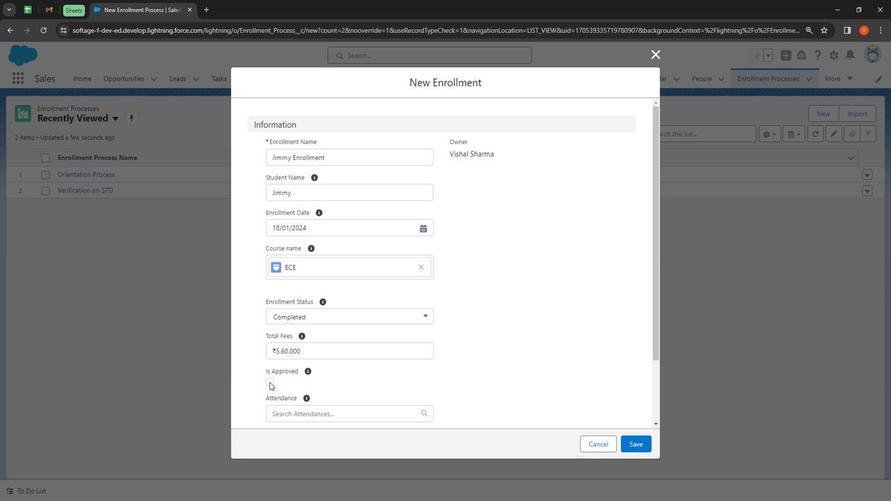 
Action: Mouse pressed left at (269, 381)
Screenshot: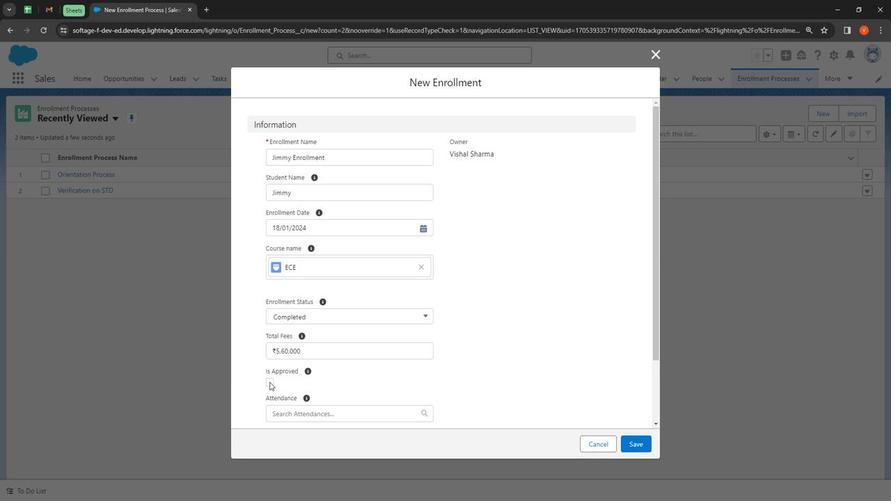 
Action: Mouse moved to (423, 359)
Screenshot: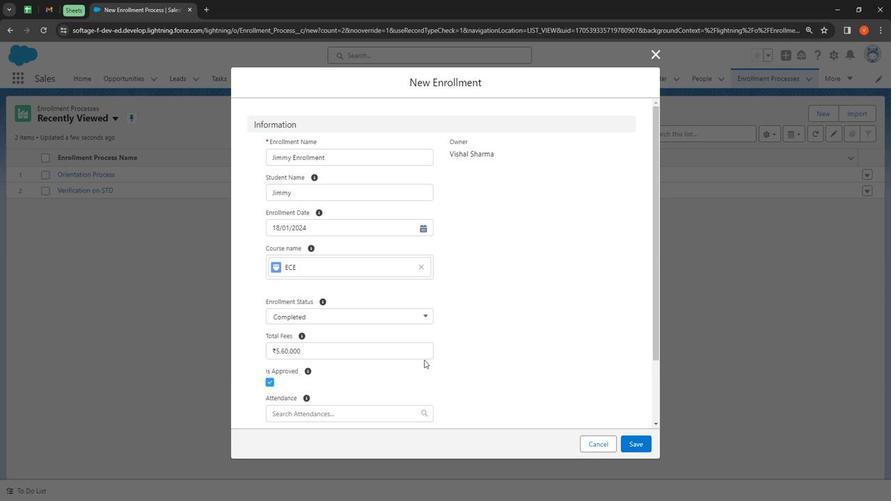 
Action: Mouse scrolled (423, 358) with delta (0, 0)
Screenshot: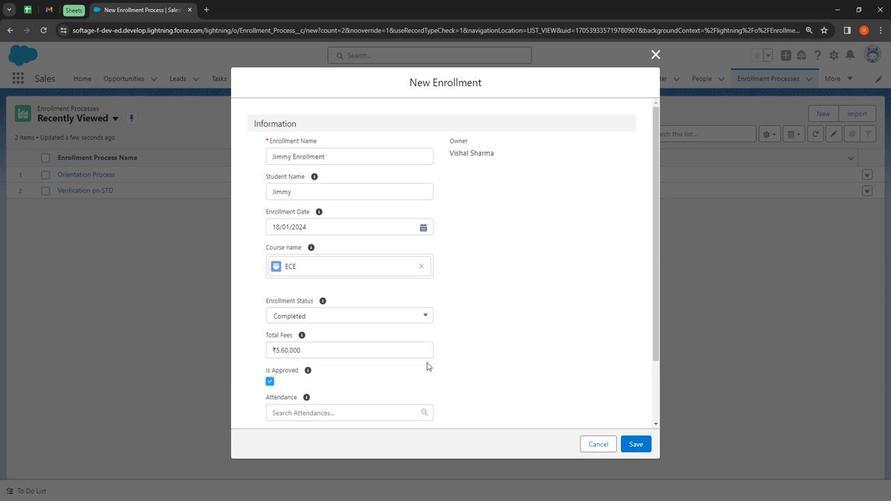 
Action: Mouse moved to (426, 361)
Screenshot: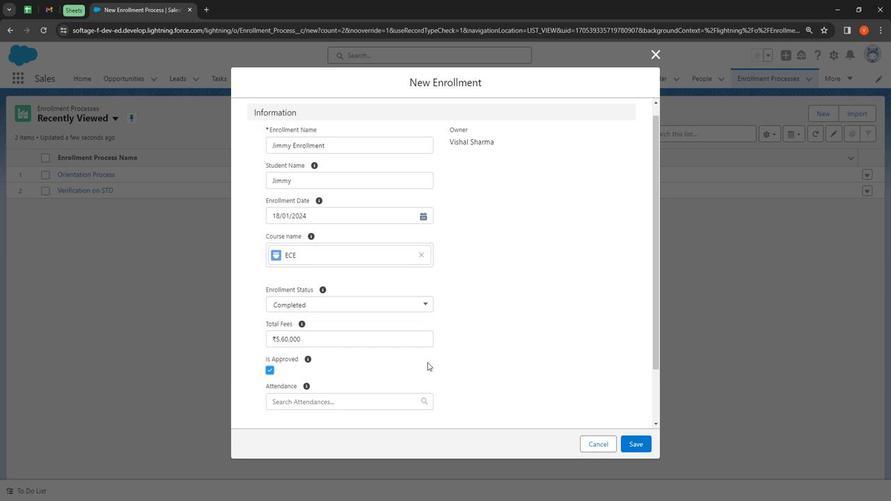 
Action: Mouse scrolled (426, 361) with delta (0, 0)
Screenshot: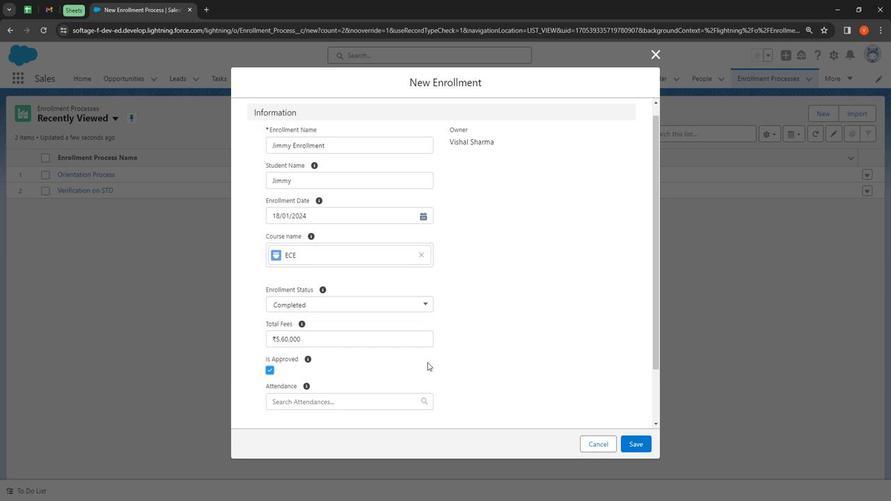 
Action: Mouse moved to (426, 362)
Screenshot: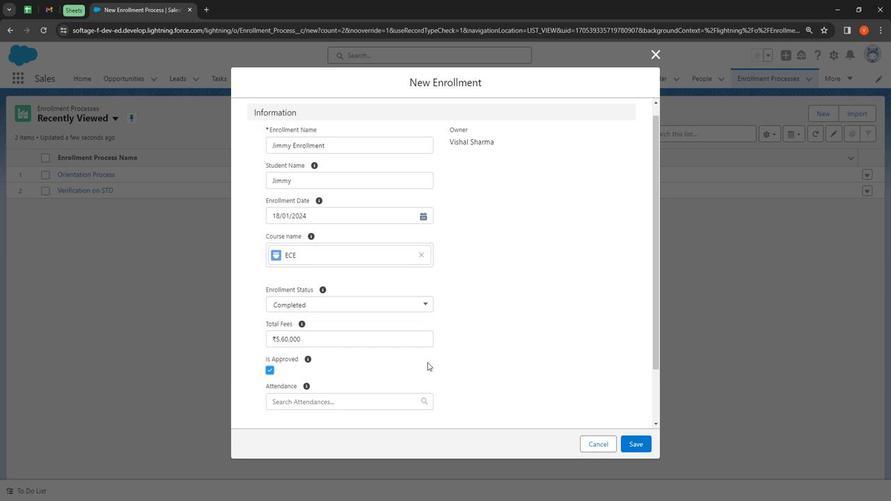 
Action: Mouse scrolled (426, 361) with delta (0, 0)
Screenshot: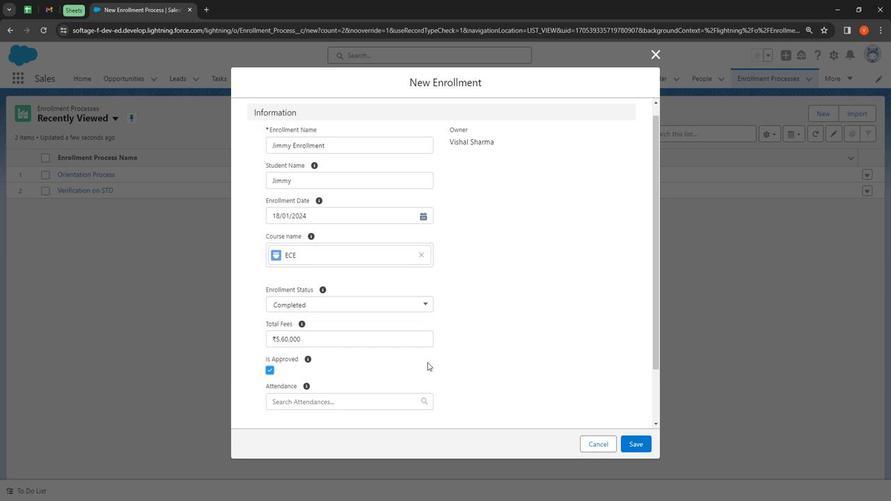 
Action: Mouse moved to (426, 362)
Screenshot: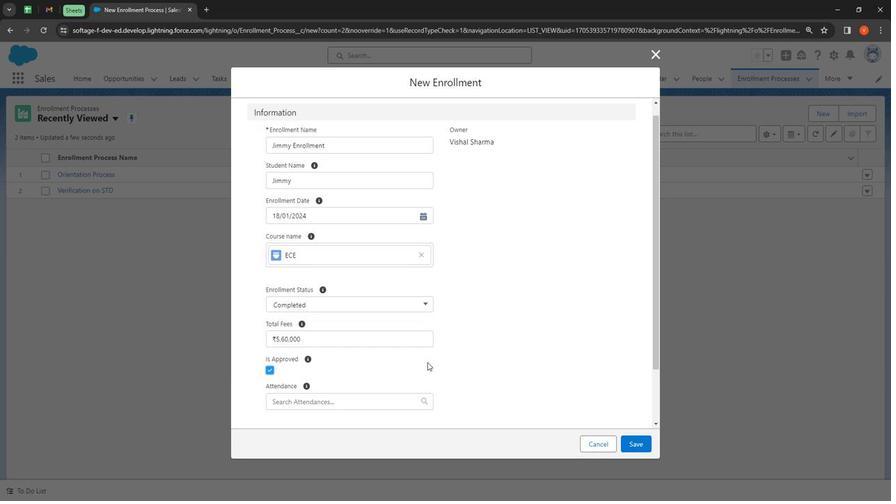 
Action: Mouse scrolled (426, 361) with delta (0, 0)
Screenshot: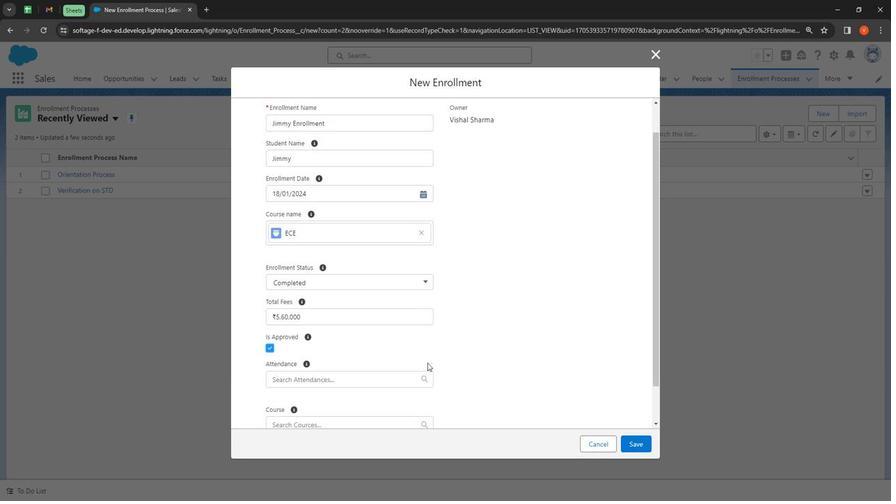 
Action: Mouse moved to (426, 362)
Screenshot: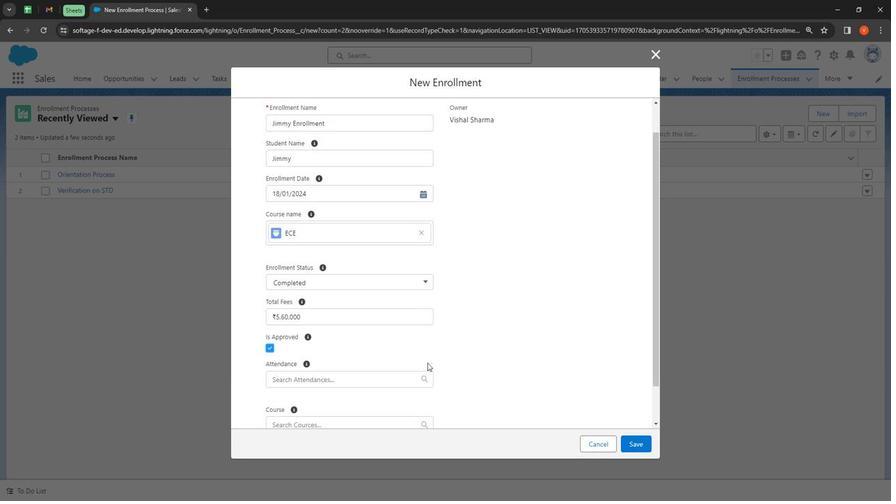 
Action: Mouse scrolled (426, 362) with delta (0, 0)
Screenshot: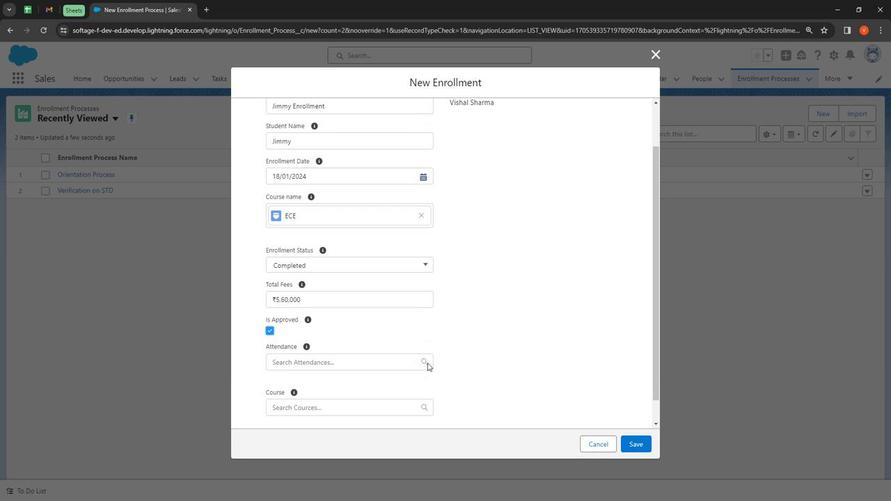 
Action: Mouse moved to (323, 337)
Screenshot: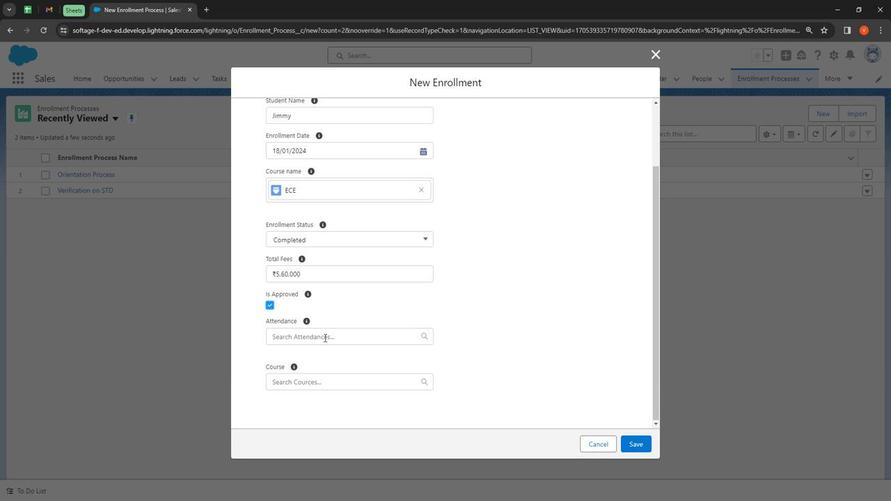 
Action: Mouse pressed left at (323, 337)
Screenshot: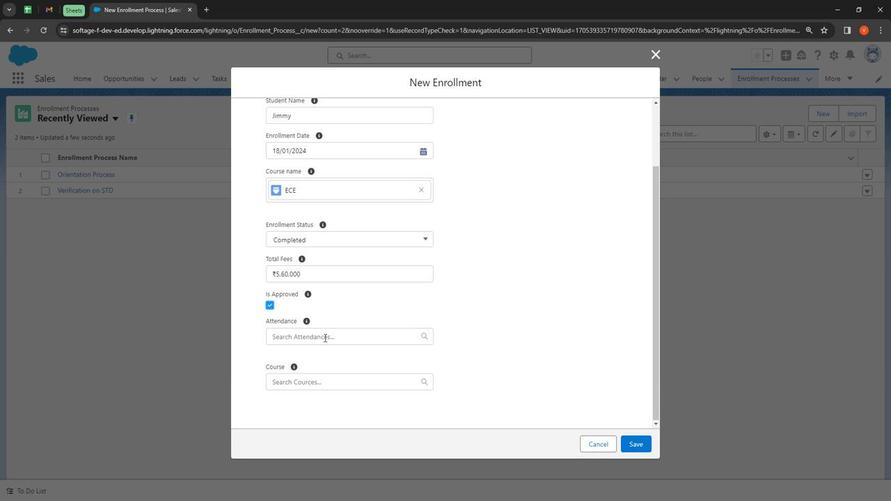 
Action: Mouse moved to (340, 375)
Screenshot: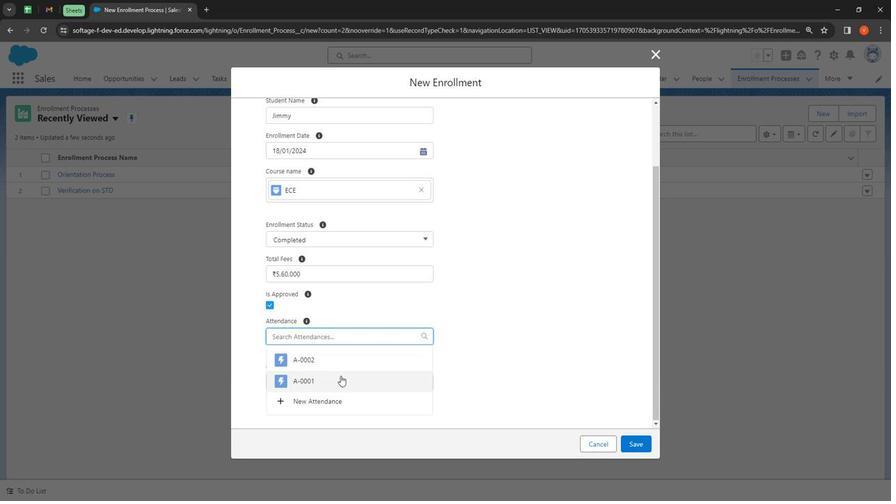 
Action: Mouse pressed left at (340, 375)
Screenshot: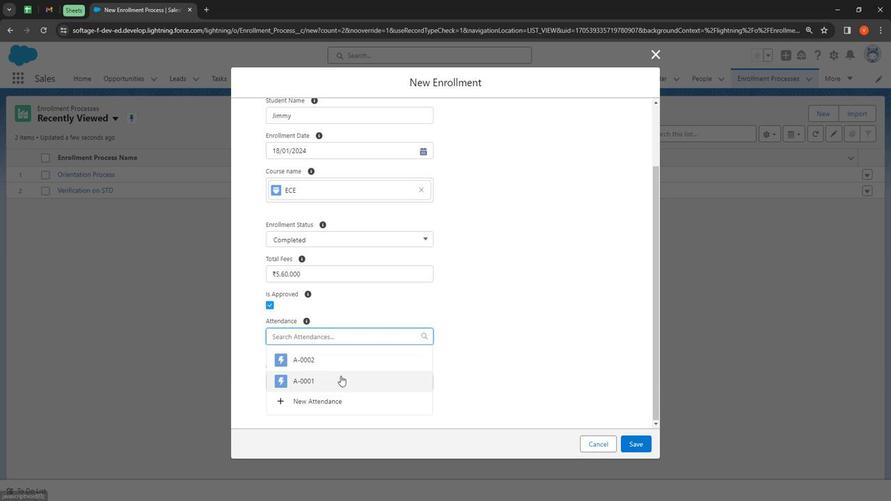 
Action: Mouse moved to (315, 388)
Screenshot: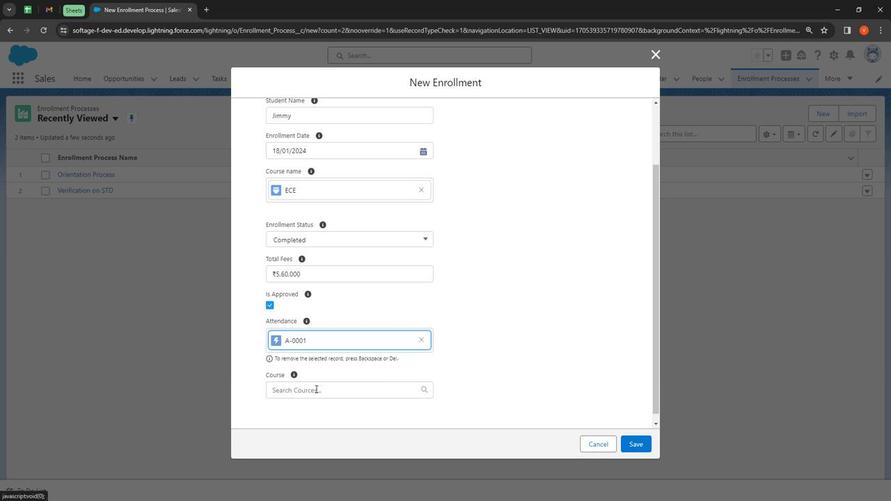 
Action: Mouse pressed left at (315, 388)
Screenshot: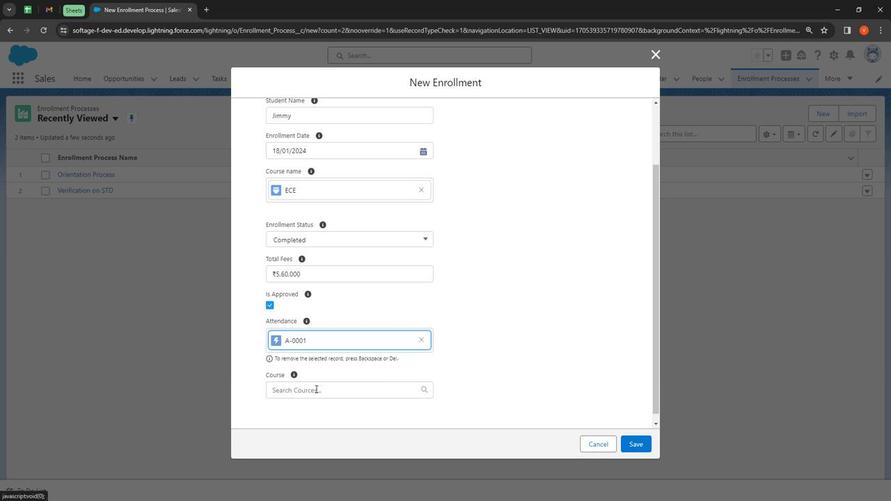 
Action: Mouse moved to (314, 412)
Screenshot: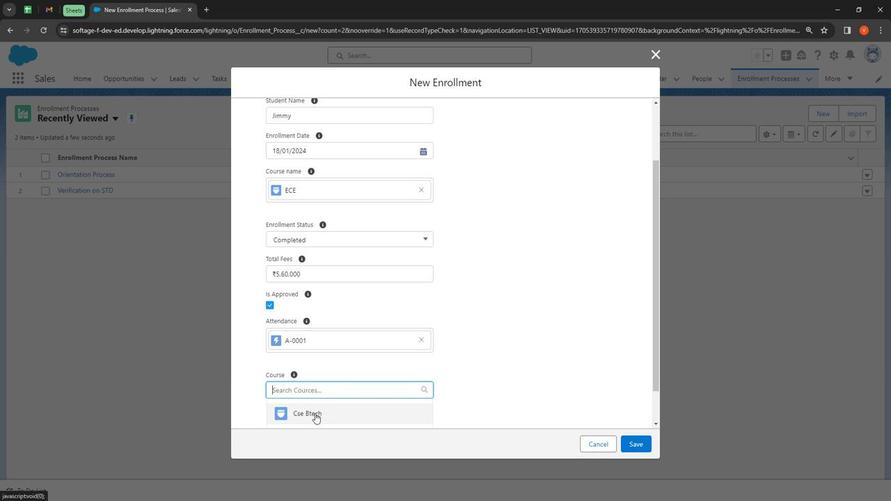 
Action: Mouse pressed left at (314, 412)
Screenshot: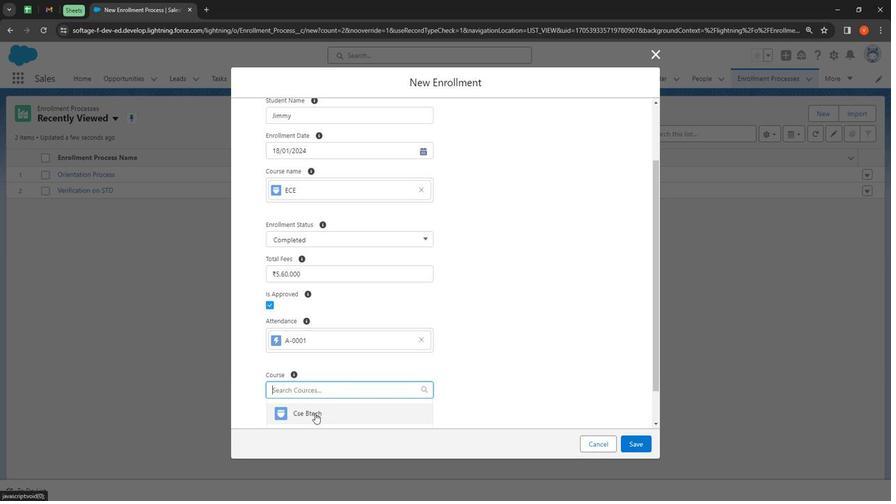 
Action: Mouse moved to (624, 443)
Screenshot: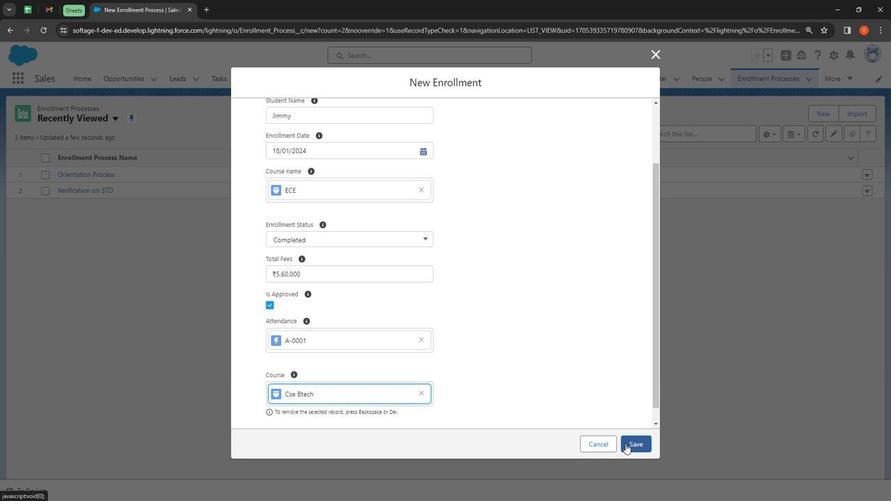 
Action: Mouse pressed left at (624, 443)
Screenshot: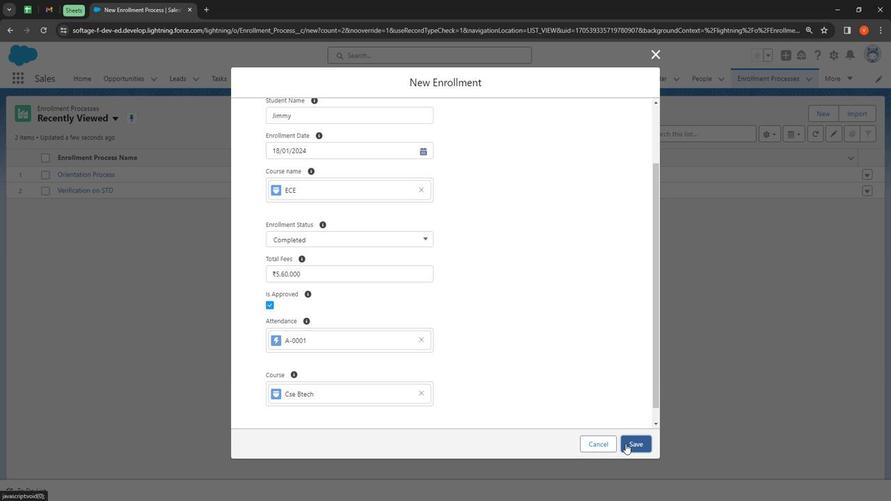 
Action: Mouse moved to (483, 353)
Screenshot: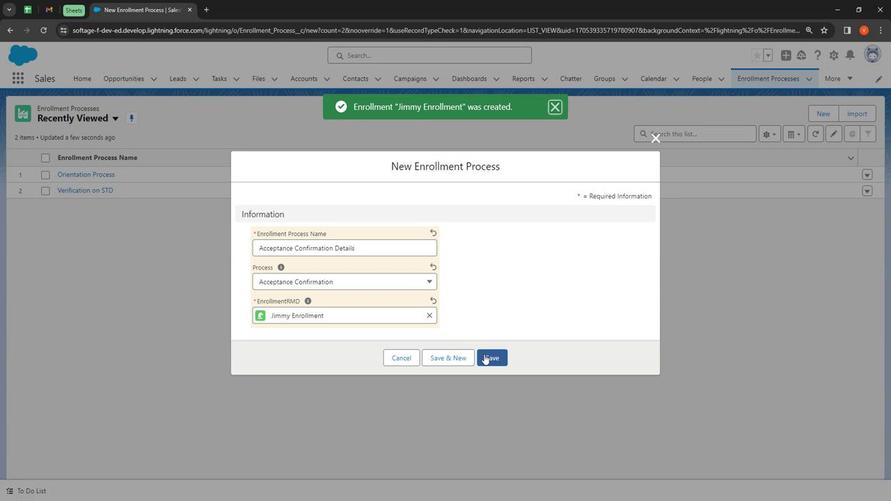 
Action: Mouse pressed left at (483, 353)
Screenshot: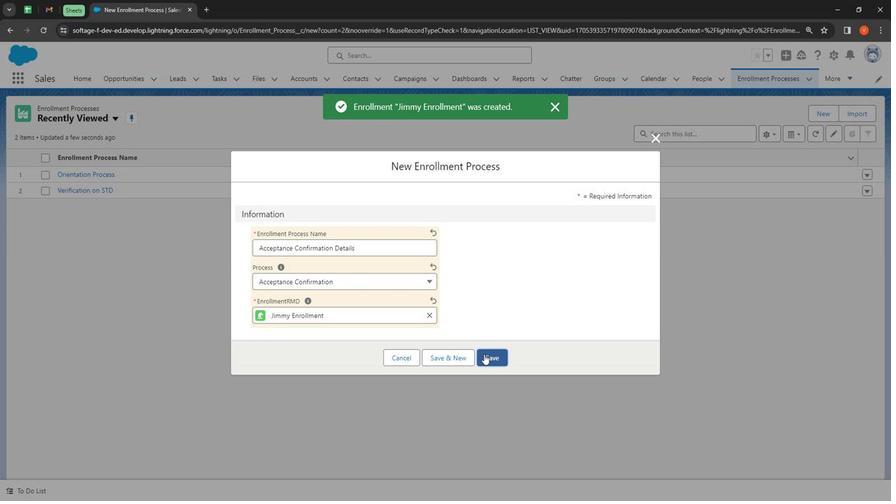 
Action: Mouse moved to (723, 179)
Screenshot: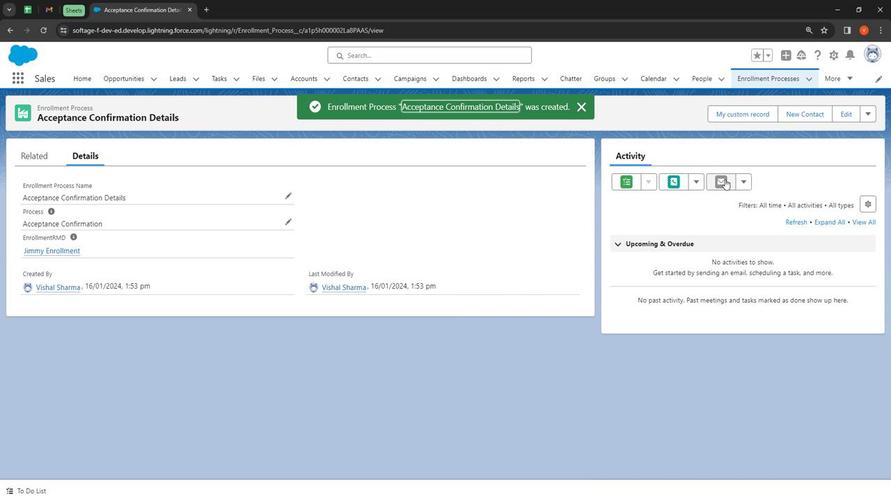 
Action: Mouse pressed left at (723, 179)
Screenshot: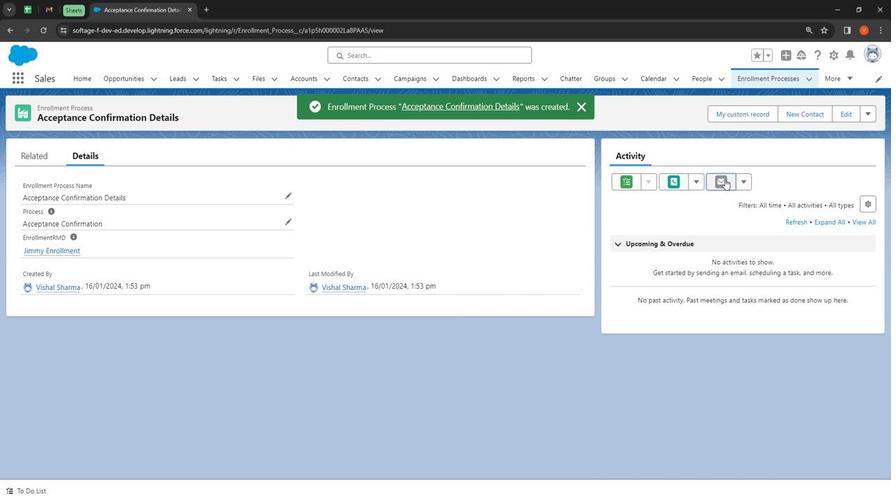 
Action: Mouse moved to (701, 281)
Screenshot: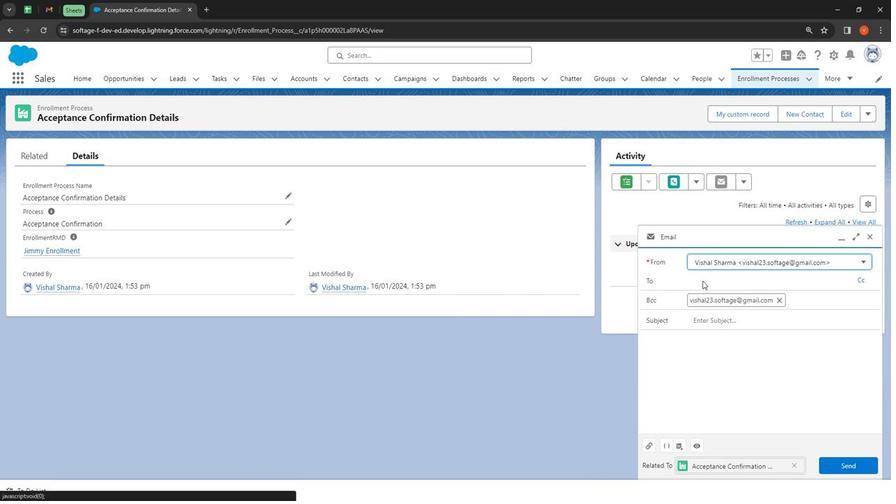 
Action: Mouse pressed left at (701, 281)
Screenshot: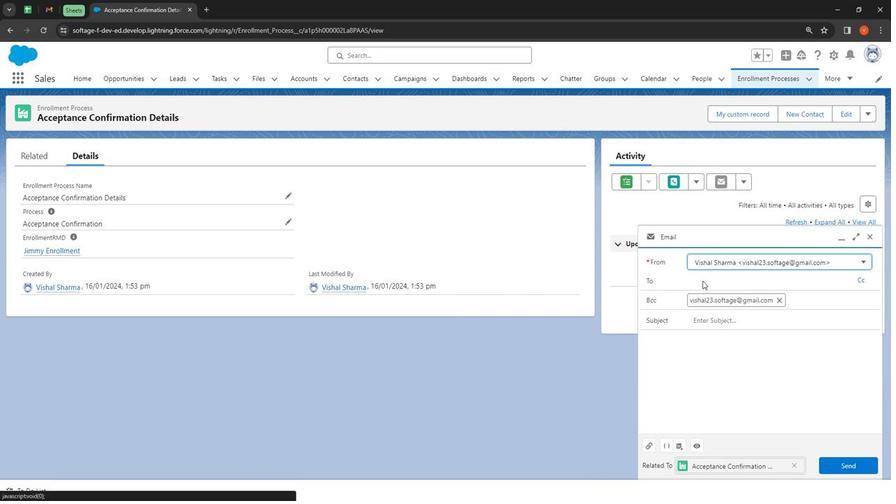 
Action: Mouse moved to (702, 281)
Screenshot: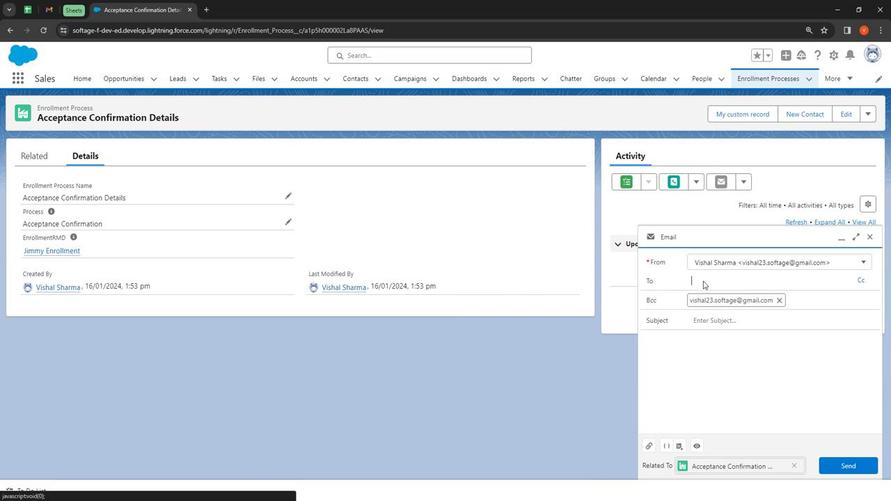 
Action: Key pressed <Key.shift>
Screenshot: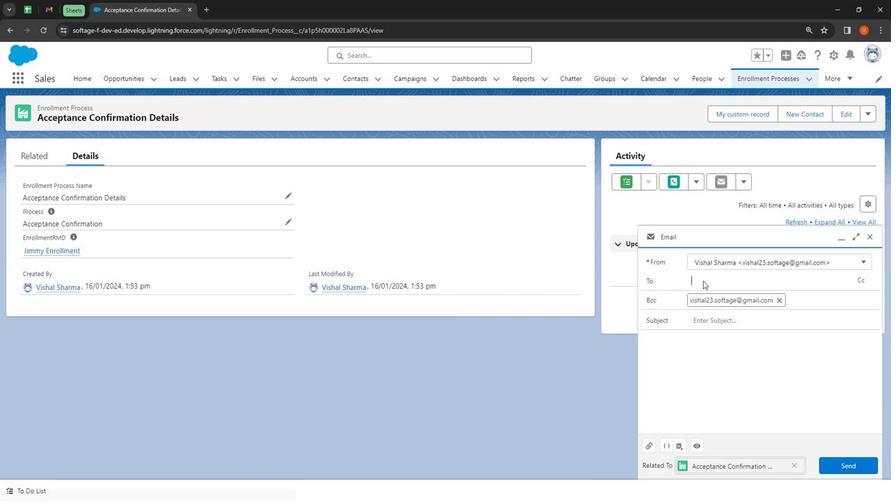 
Action: Mouse moved to (665, 239)
Screenshot: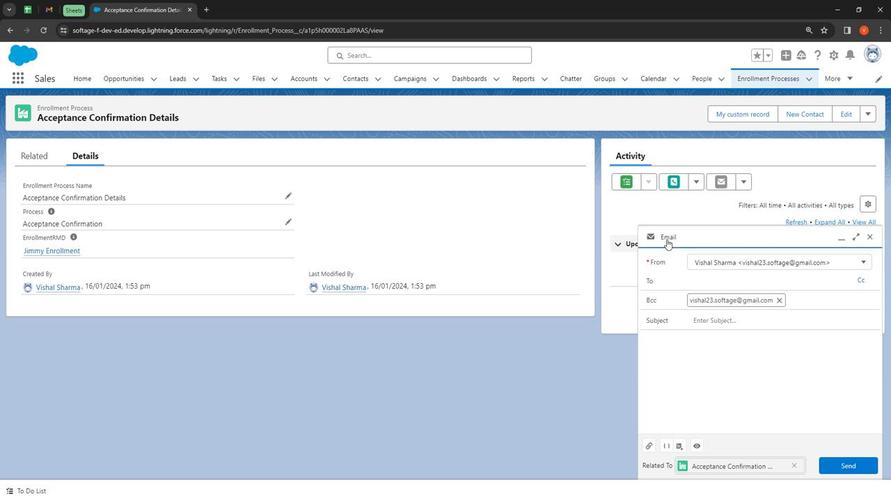 
Action: Key pressed System<Key.shift>@jimmy.<Key.shift>Admin
Screenshot: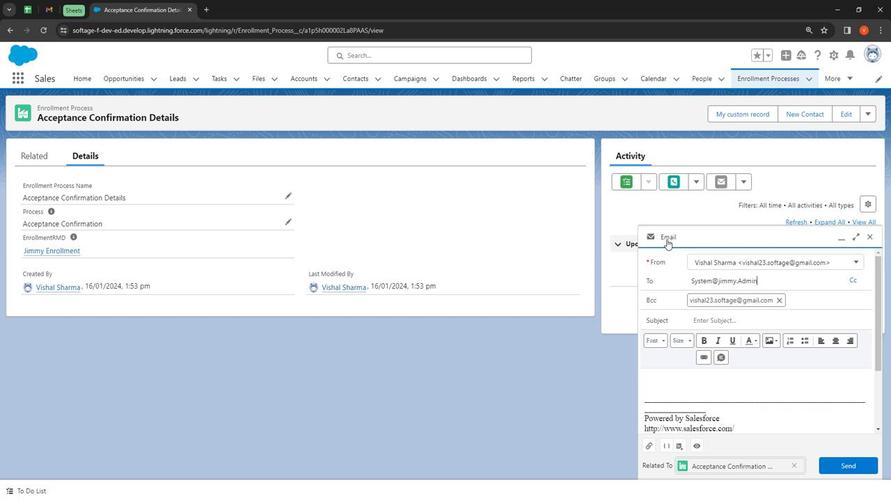 
Action: Mouse moved to (715, 322)
Screenshot: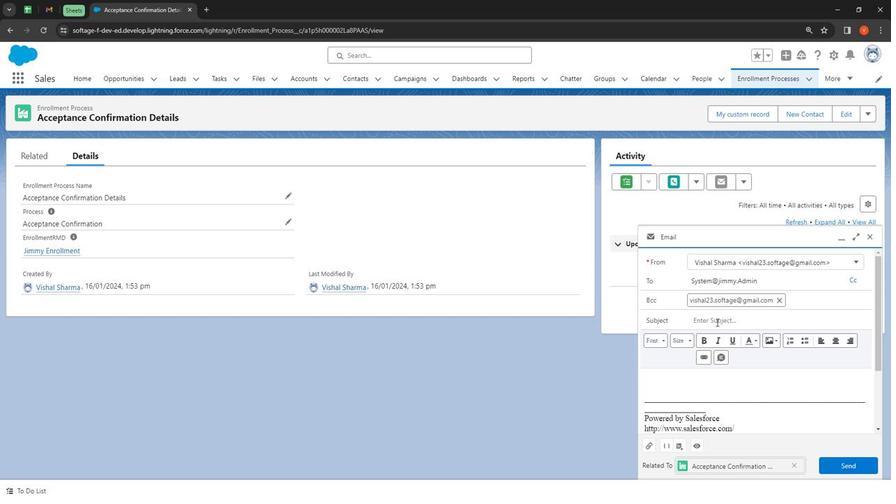 
Action: Mouse pressed left at (715, 322)
Screenshot: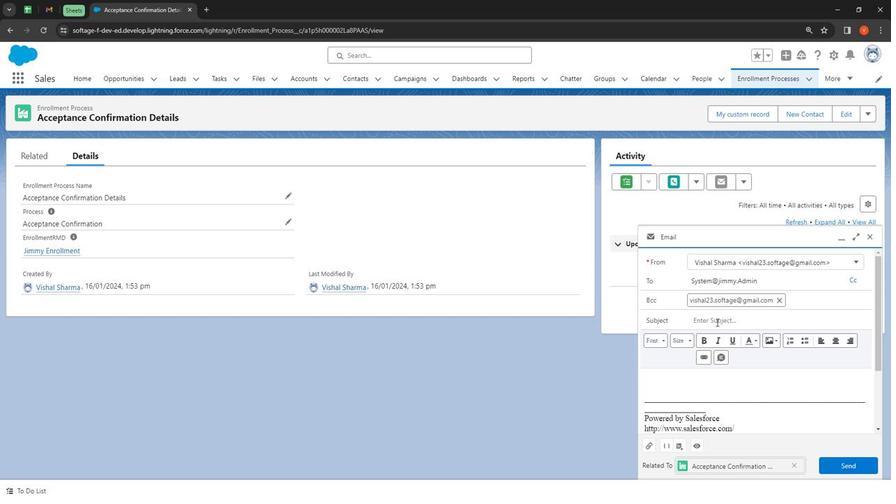 
Action: Key pressed <Key.shift><Key.shift><Key.shift><Key.shift><Key.shift><Key.shift><Key.shift><Key.shift><Key.shift><Key.shift><Key.shift><Key.shift><Key.shift><Key.shift><Key.shift><Key.shift><Key.shift><Key.shift><Key.shift><Key.shift><Key.shift><Key.shift><Key.shift><Key.shift><Key.shift><Key.shift><Key.shift><Key.shift><Key.shift><Key.shift><Key.shift><Key.shift><Key.shift><Key.shift><Key.shift><Key.shift><Key.shift><Key.shift>Welcome<Key.space><Key.shift>To<Key.space><Key.shift><Key.shift><Key.shift><Key.shift><Key.shift><Key.shift><Key.shift><Key.shift><Key.shift><Key.shift><Key.shift><Key.shift><Key.shift><Key.shift><Key.shift><Key.shift><Key.shift><Key.shift><Key.shift><Key.shift><Key.shift><Key.shift><Key.shift><Key.shift><Key.shift><Key.shift><Key.shift>S<Key.backspace><Key.shift><Key.shift><Key.shift><Key.shift><Key.shift><Key.shift><Key.shift><Key.shift><Key.shift><Key.shift><Key.shift>Salesforce<Key.space><Key.shift>Organization
Screenshot: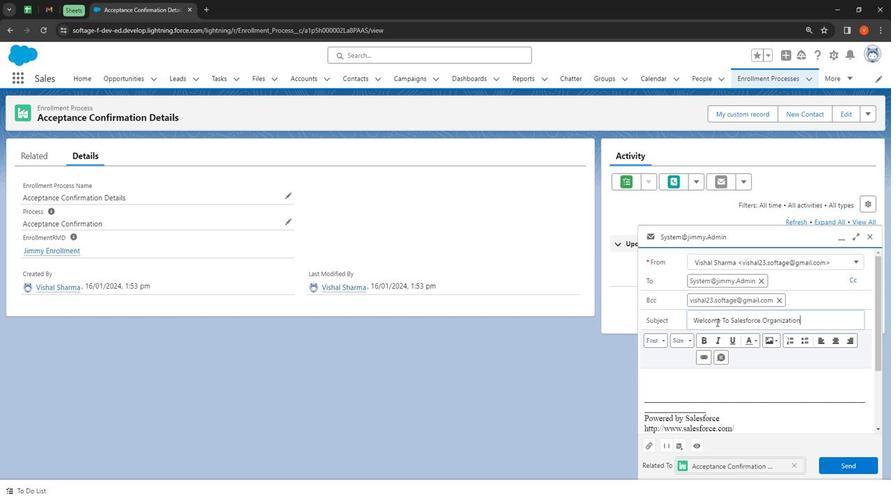 
Action: Mouse moved to (701, 387)
Screenshot: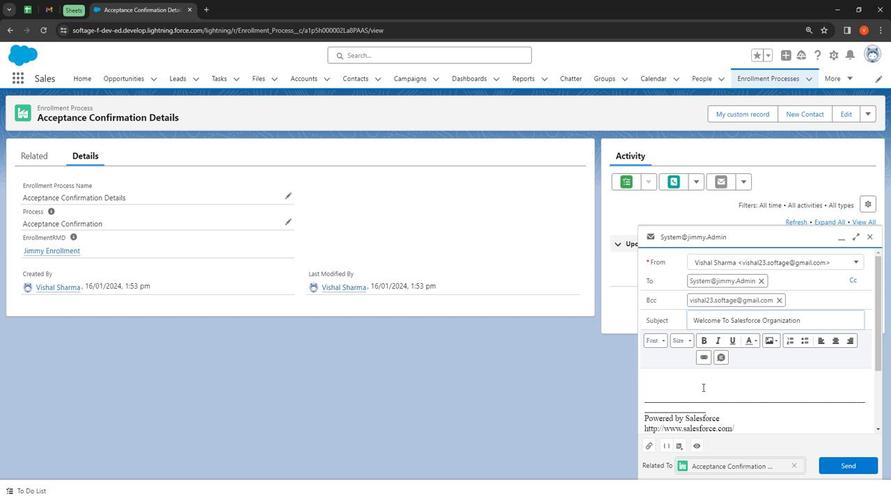 
Action: Mouse pressed left at (701, 387)
Screenshot: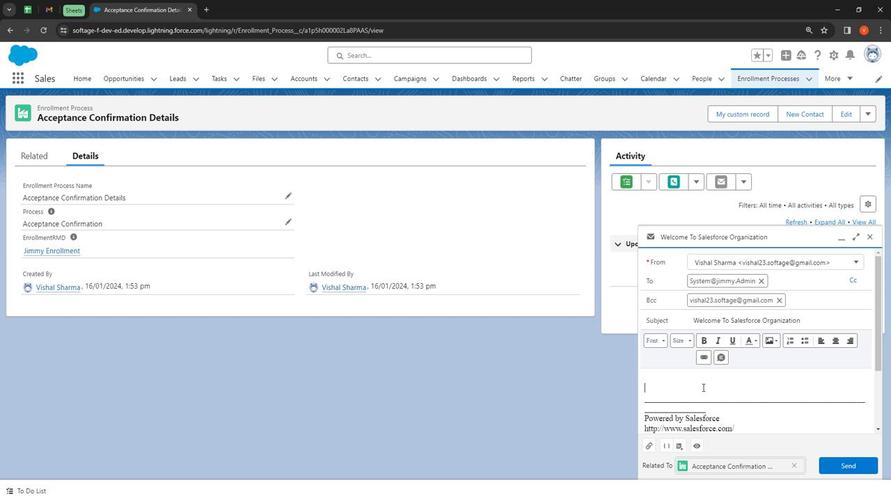 
Action: Mouse moved to (706, 389)
Screenshot: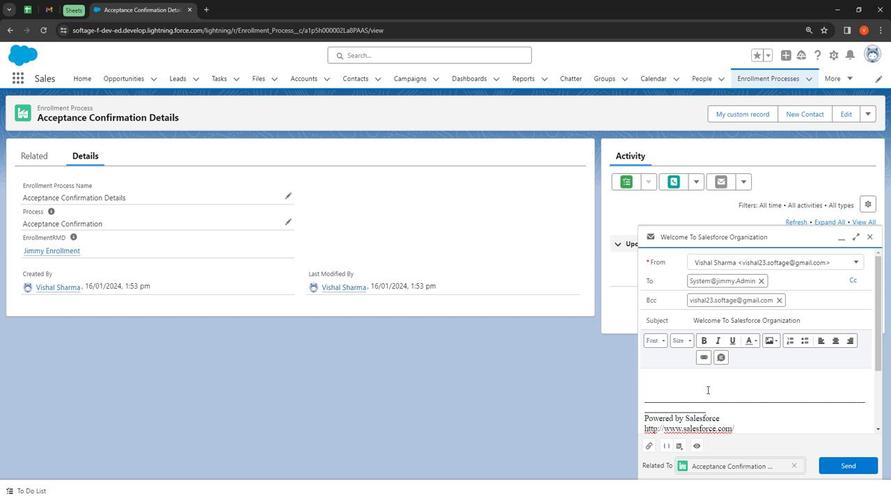 
Action: Key pressed <Key.shift><Key.shift><Key.shift><Key.shift><Key.shift><Key.shift><Key.shift>Dear<Key.space><Key.shift>All<Key.space><Key.enter><Key.enter><Key.shift>We<Key.space>love<Key.space>to<Key.space>have<Key.space>you<Key.space>on<Key.space>board<Key.space>we<Key.space>like<Key.space>to<Key.space>tell<Key.space>you<Key.space>that<Key.space>there<Key.space>are<Key.space>so<Key.space>many<Key.space>new<Key.space><Key.shift><Key.shift><Key.shift><Key.shift><Key.shift><Key.shift><Key.shift><Key.shift><Key.shift><Key.shift><Key.shift><Key.shift><Key.shift><Key.shift><Key.shift><Key.shift><Key.shift><Key.shift><Key.shift><Key.shift><Key.shift>Joiners<Key.space>in<Key.space><Key.backspace><Key.backspace><Key.backspace>coming<Key.space><Key.shift><Key.shift><Key.shift><Key.shift><Key.shift><Key.shift><Key.shift><Key.shift><Key.shift><Key.shift><Key.shift><Key.shift><Key.shift><Key.shift><Key.shift><Key.shift><Key.shift><Key.shift><Key.shift><Key.shift><Key.shift><Key.shift><Key.shift><Key.shift><Key.shift><Key.shift><Key.shift><Key.shift><Key.shift>This<Key.space><Key.shift><Key.shift><Key.shift><Key.backspace><Key.backspace><Key.backspace><Key.backspace><Key.backspace>ino<Key.backspace>to<Key.space>this<Key.space>organization.<Key.enter><Key.enter><Key.shift>Thanks<Key.space>and<Key.space><Key.shift>Regards<Key.enter><Key.shift><Key.shift><Key.shift><Key.shift><Key.shift><Key.shift><Key.shift><Key.shift><Key.shift><Key.shift><Key.shift><Key.shift><Key.shift>System<Key.space><Key.shift>Admin
Screenshot: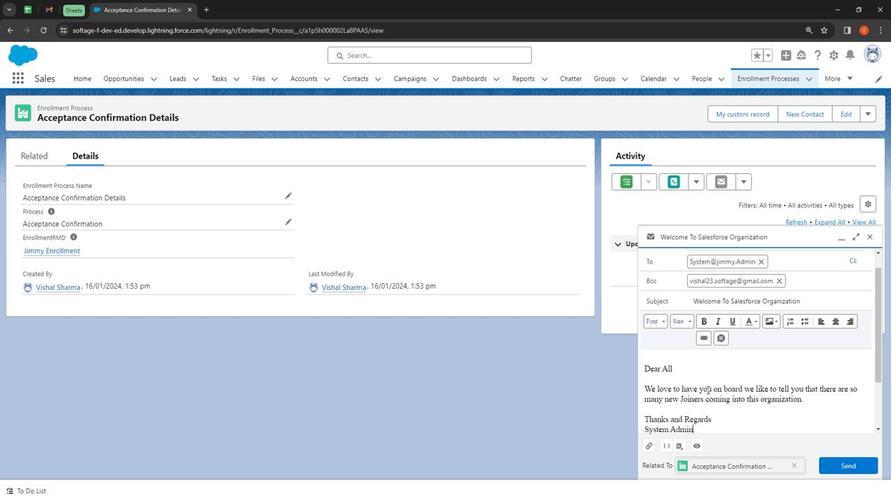 
Action: Mouse moved to (714, 369)
Screenshot: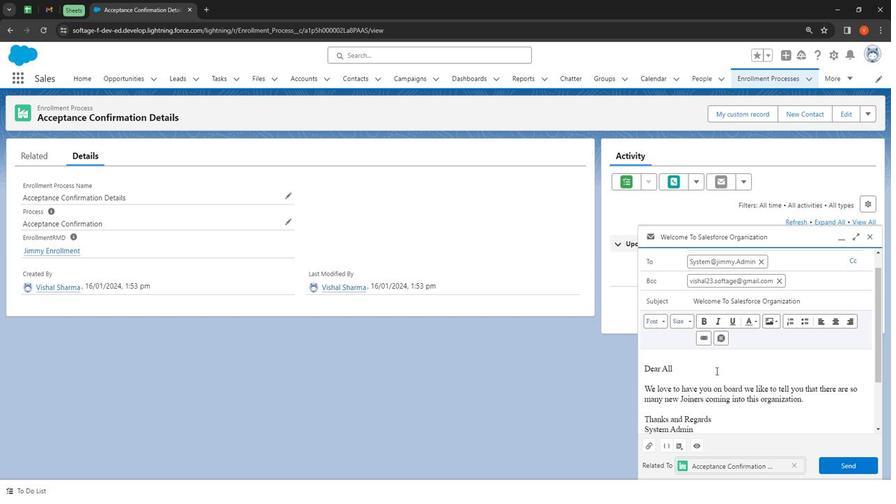 
Action: Mouse scrolled (714, 369) with delta (0, 0)
Screenshot: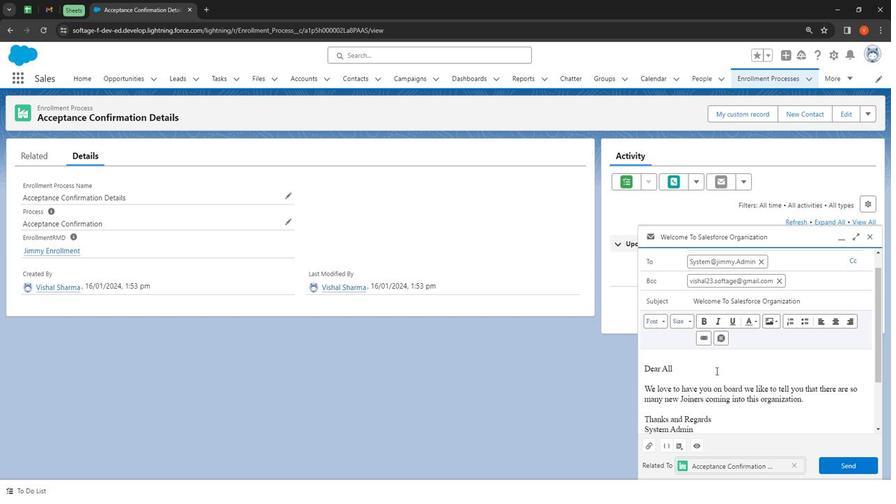 
Action: Mouse moved to (715, 375)
Screenshot: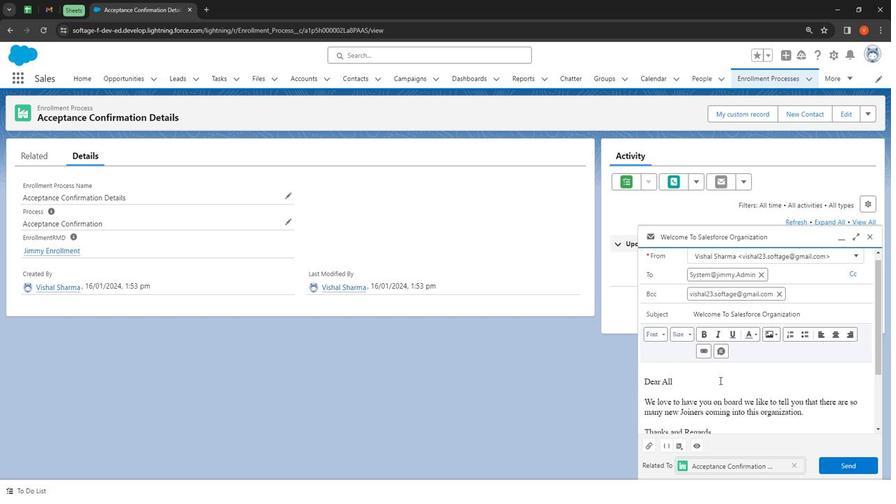 
Action: Mouse scrolled (715, 376) with delta (0, 0)
Screenshot: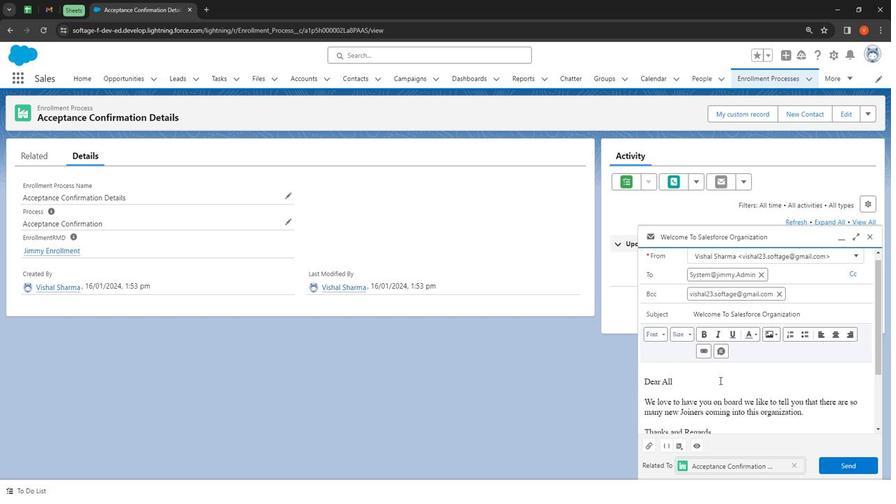 
Action: Mouse moved to (684, 392)
Screenshot: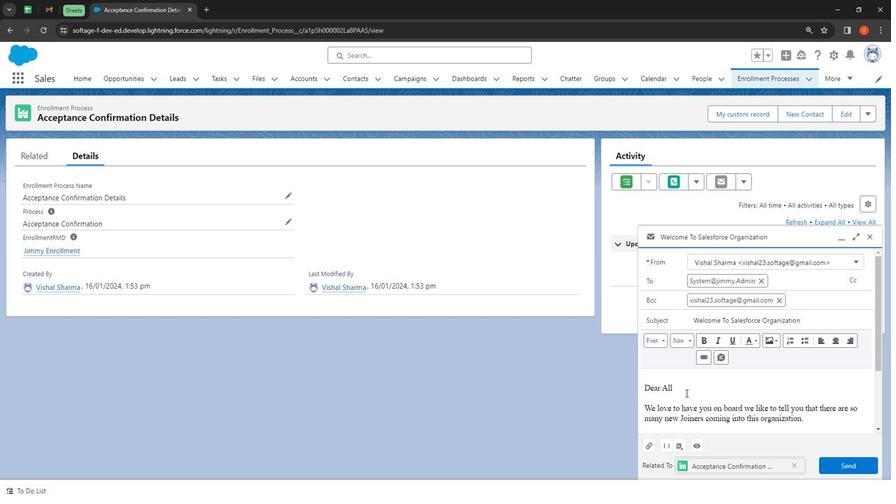 
Action: Mouse pressed left at (684, 392)
Screenshot: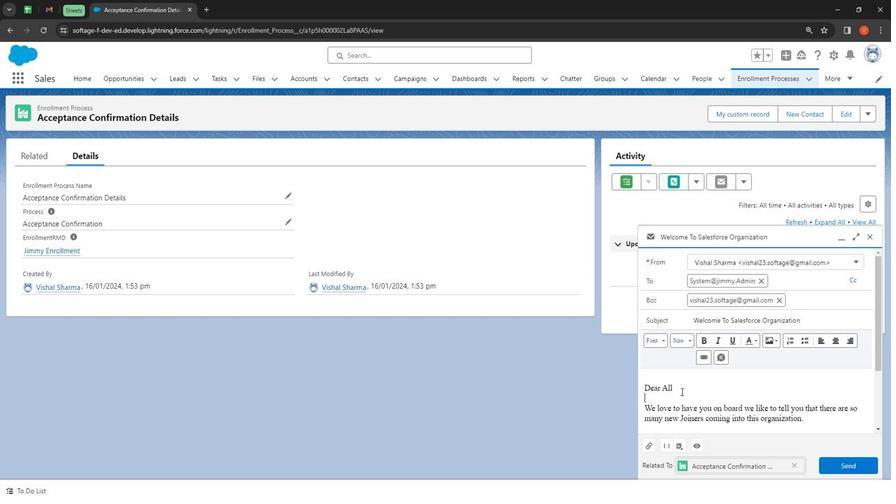 
Action: Mouse moved to (703, 340)
Screenshot: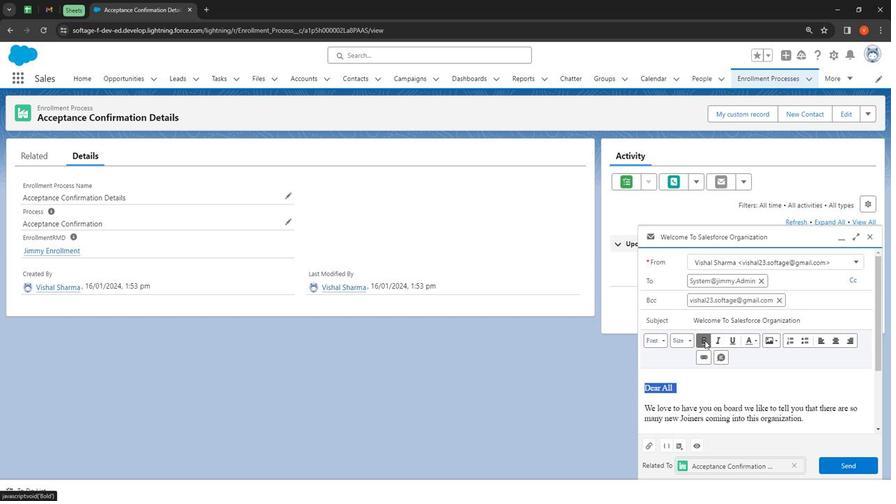 
Action: Mouse pressed left at (703, 340)
Screenshot: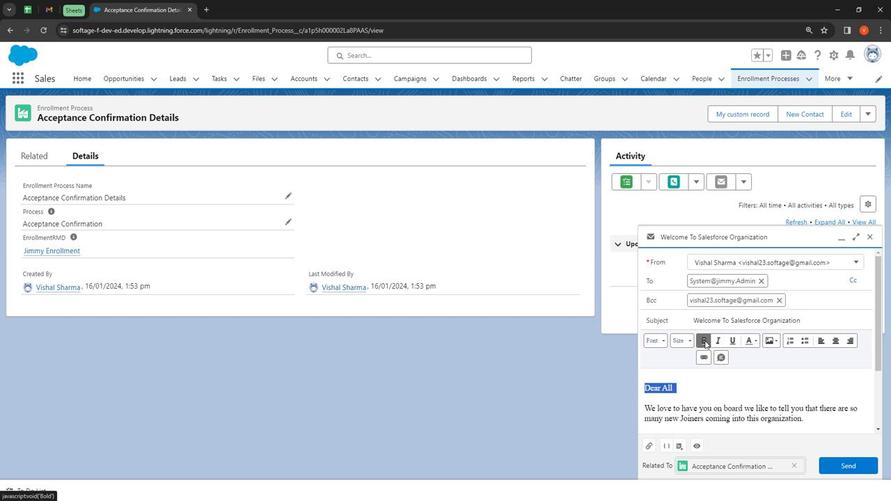 
Action: Mouse moved to (679, 403)
Screenshot: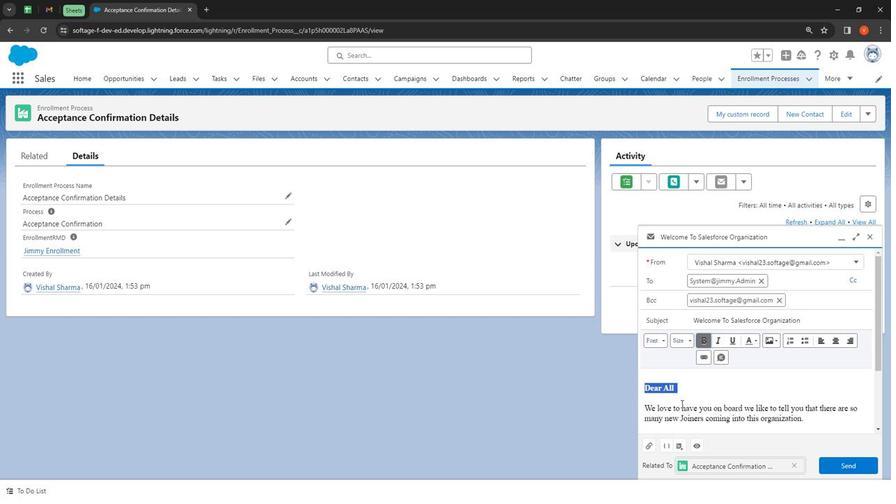 
Action: Mouse pressed left at (679, 403)
Screenshot: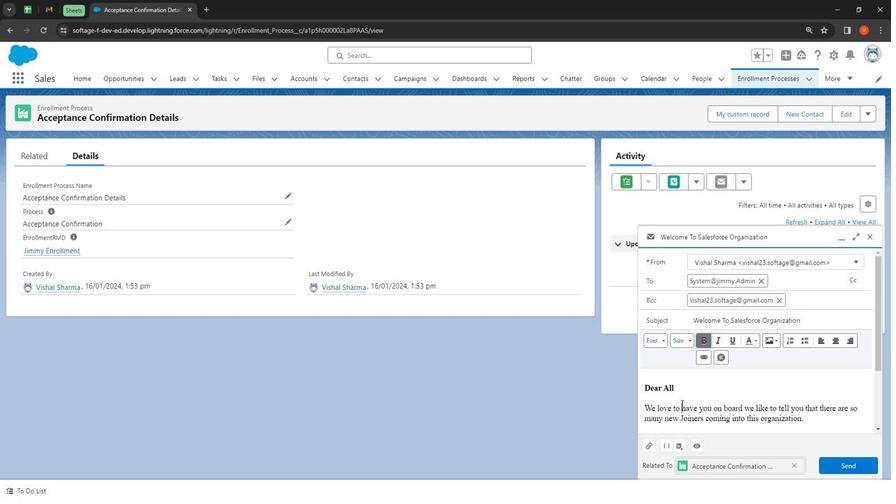 
Action: Mouse moved to (735, 415)
Screenshot: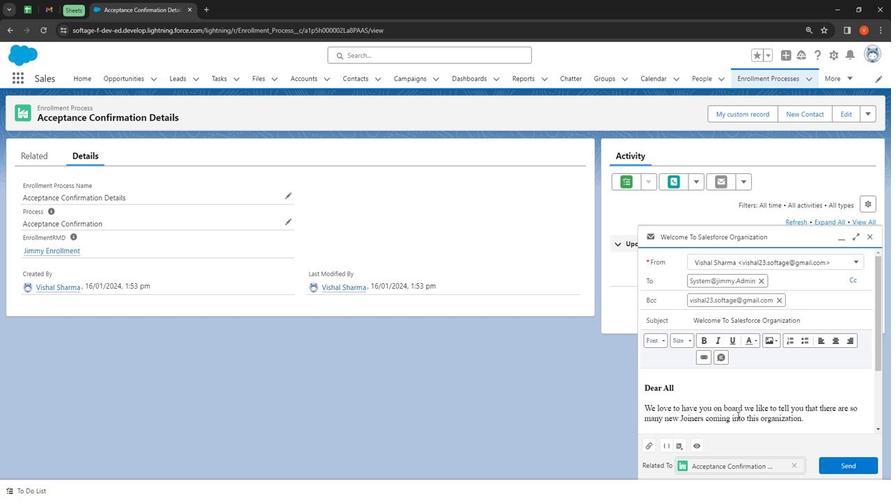 
Action: Mouse scrolled (735, 414) with delta (0, 0)
Screenshot: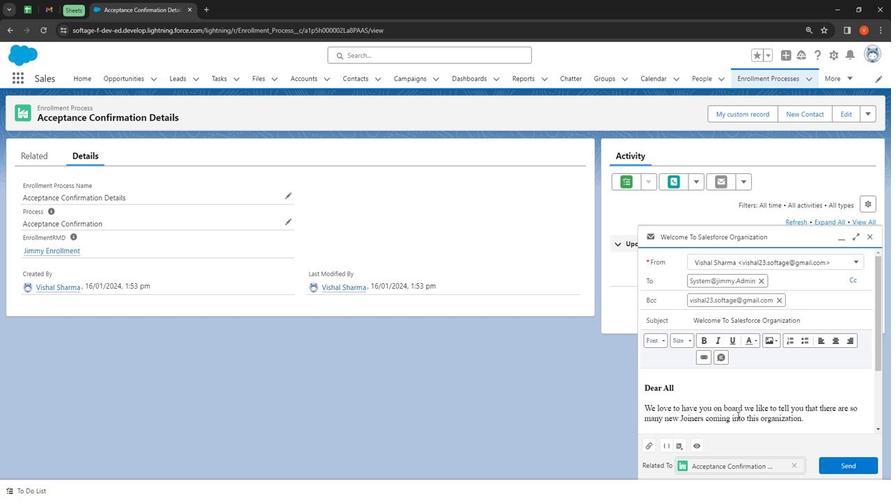 
Action: Mouse moved to (736, 415)
Screenshot: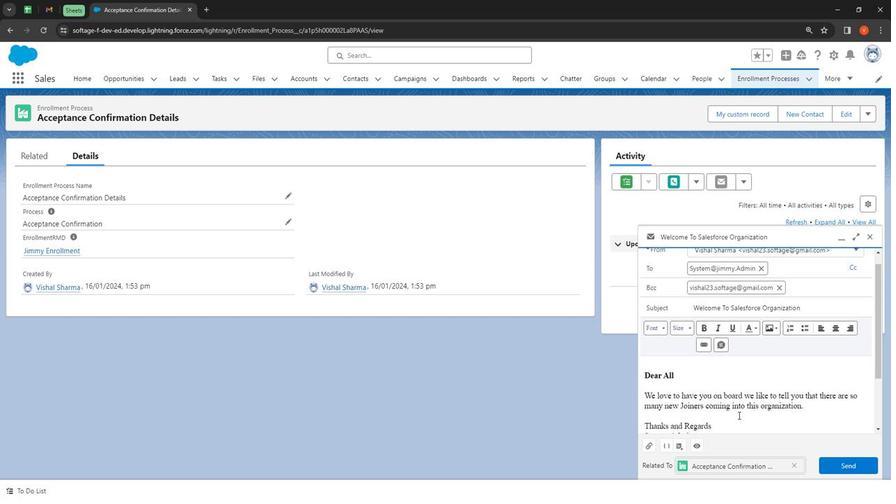 
Action: Mouse scrolled (736, 414) with delta (0, 0)
Screenshot: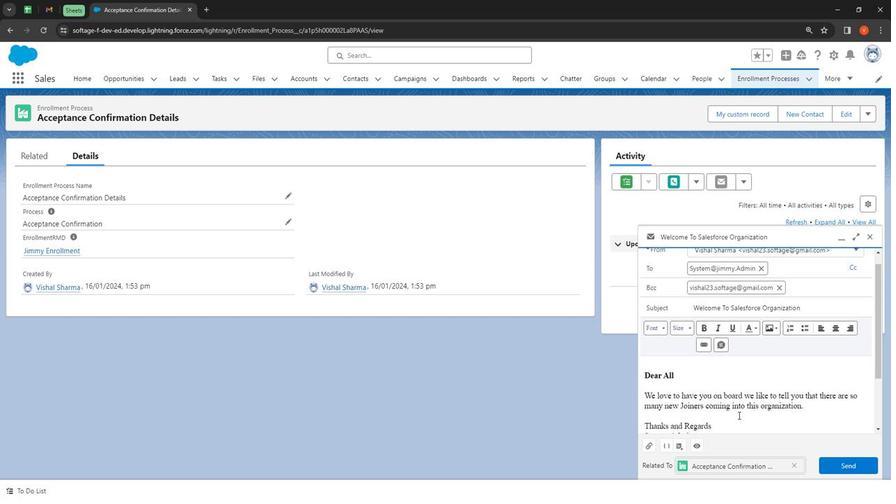 
Action: Mouse moved to (695, 362)
Screenshot: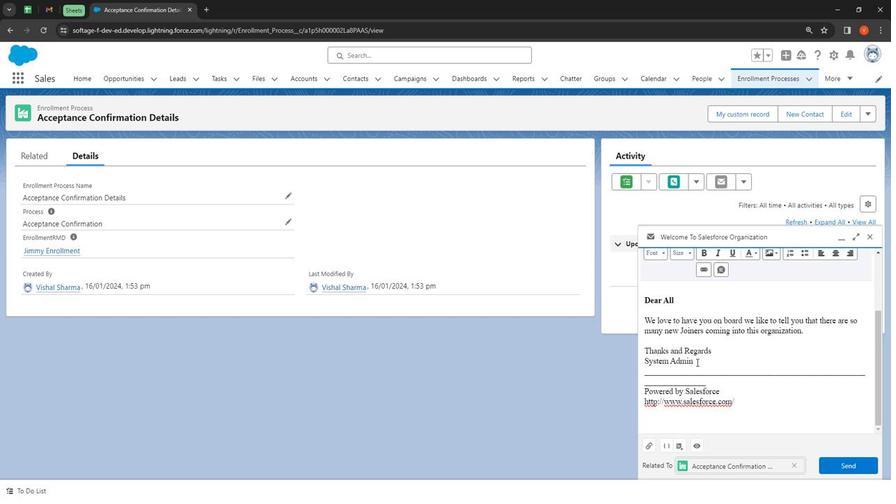 
Action: Mouse pressed left at (695, 362)
Screenshot: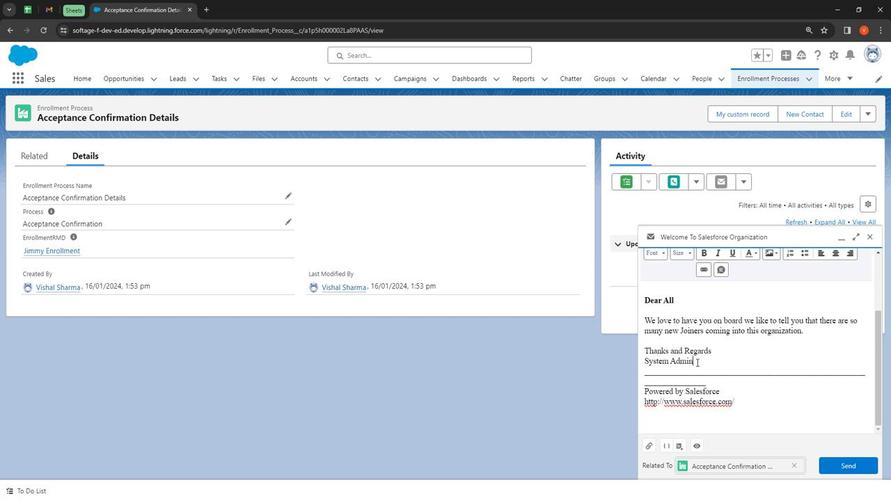 
Action: Mouse moved to (714, 256)
Screenshot: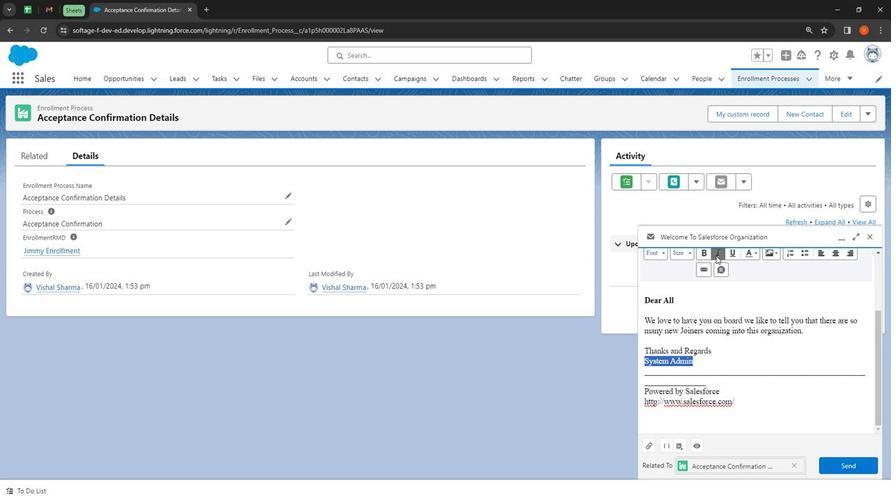 
Action: Mouse pressed left at (714, 256)
Screenshot: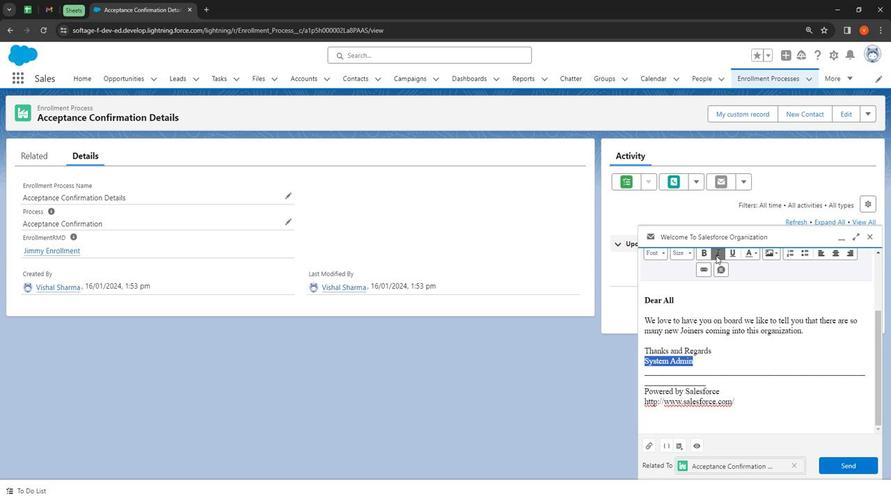 
Action: Mouse moved to (724, 347)
Screenshot: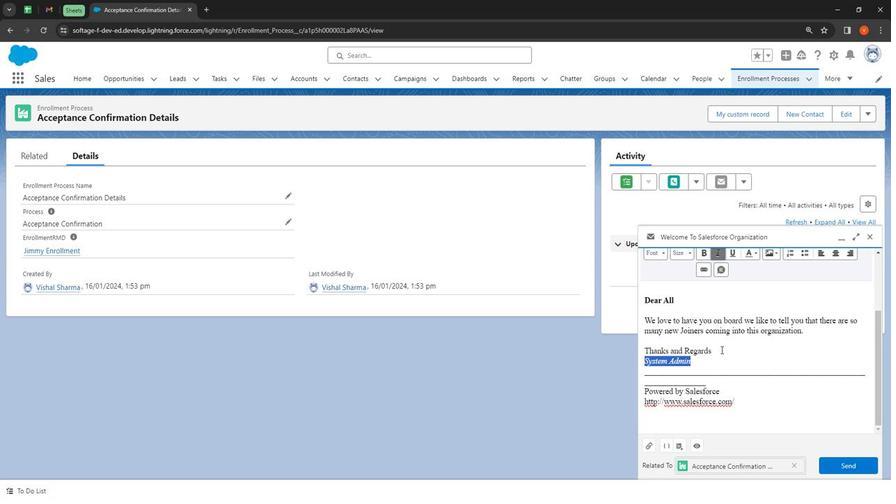 
Action: Mouse pressed left at (724, 347)
Screenshot: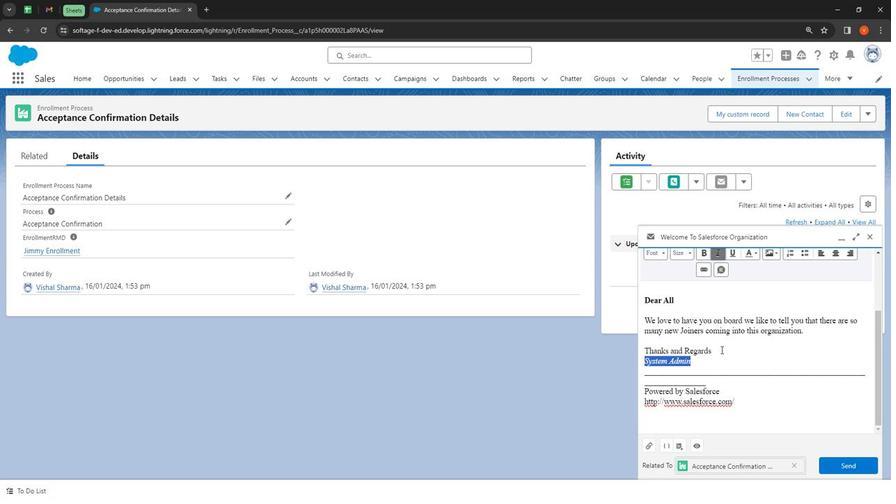 
Action: Mouse moved to (704, 251)
Screenshot: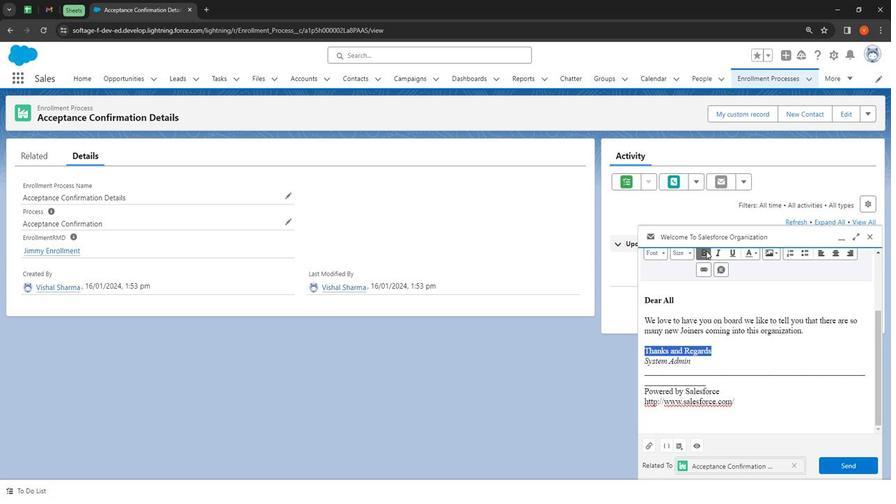 
Action: Mouse pressed left at (704, 251)
Screenshot: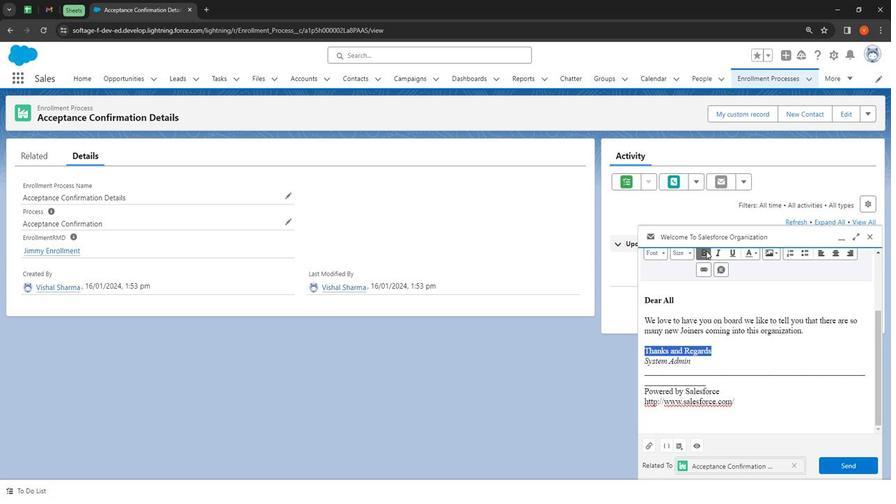 
Action: Mouse moved to (720, 251)
Screenshot: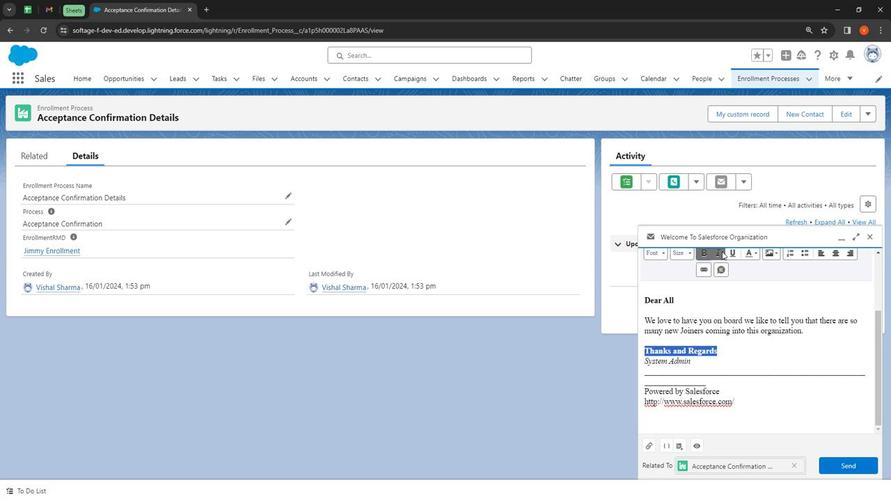 
Action: Mouse pressed left at (720, 251)
Screenshot: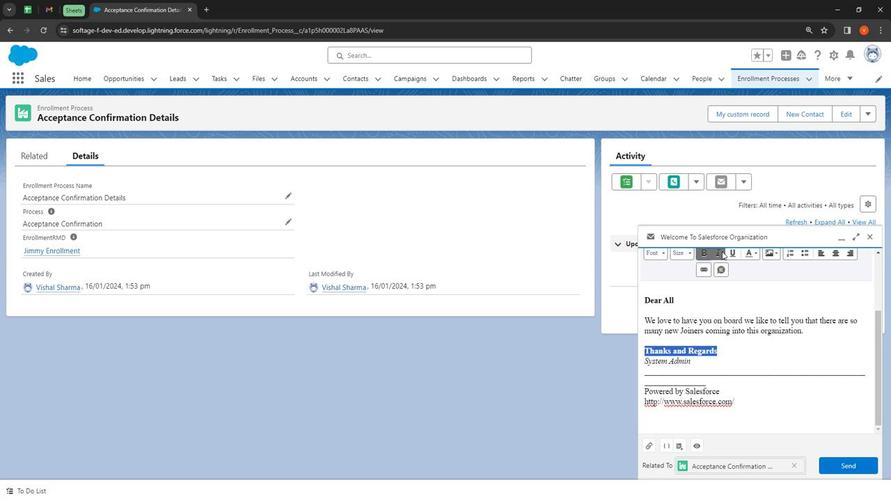 
Action: Mouse moved to (729, 251)
Screenshot: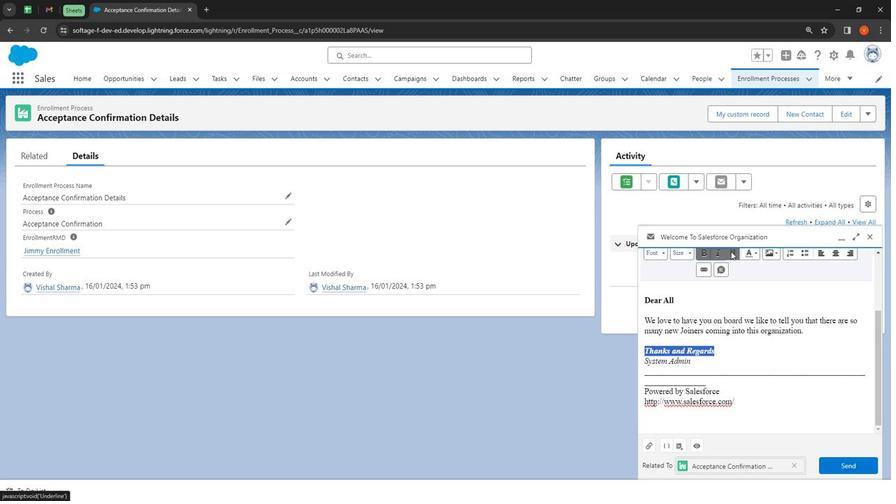 
Action: Mouse pressed left at (729, 251)
Screenshot: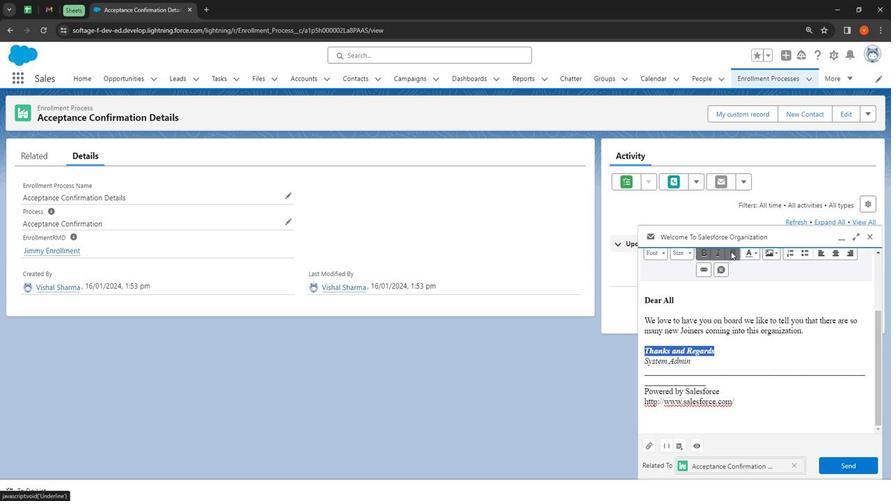 
Action: Mouse moved to (738, 365)
Screenshot: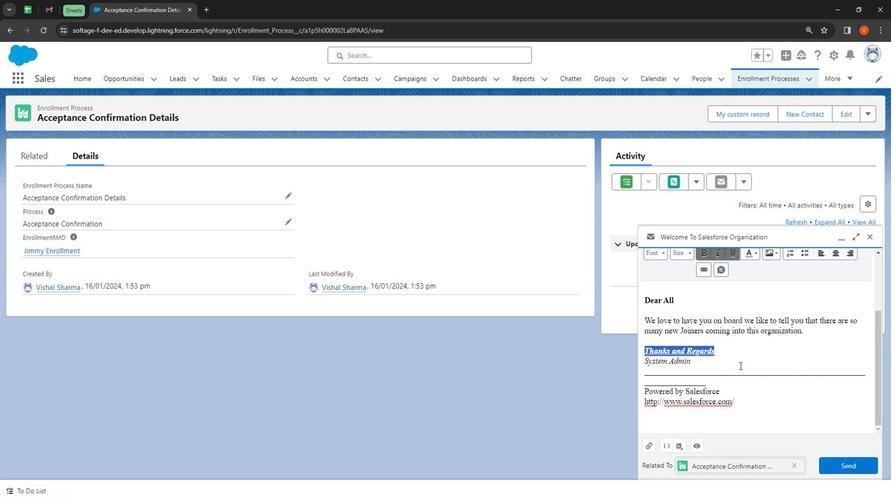 
Action: Mouse pressed left at (738, 365)
Screenshot: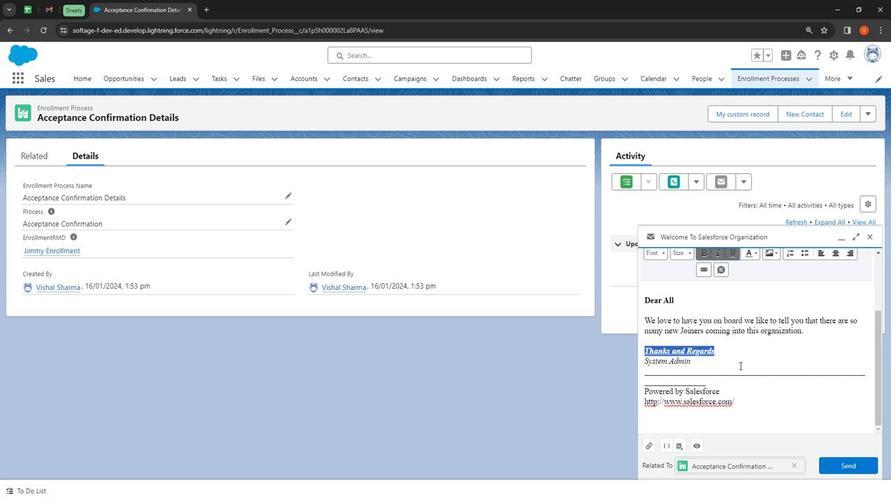 
Action: Mouse moved to (804, 327)
Screenshot: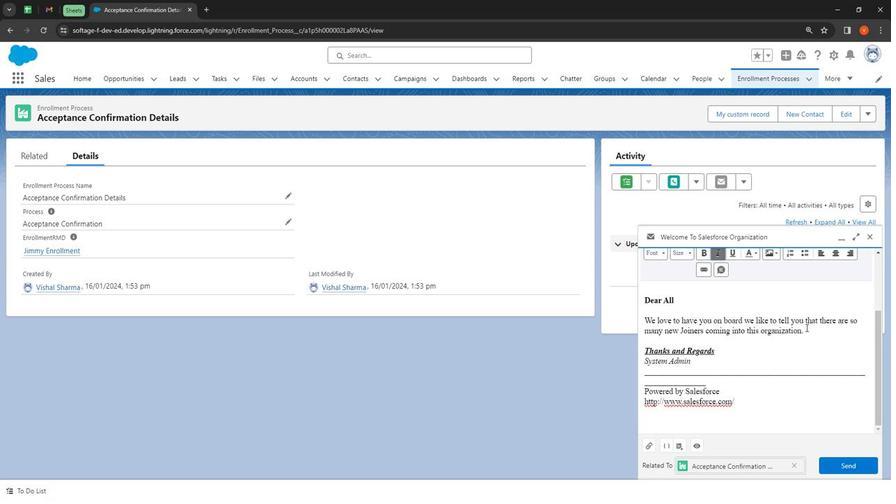 
Action: Mouse pressed left at (804, 327)
Screenshot: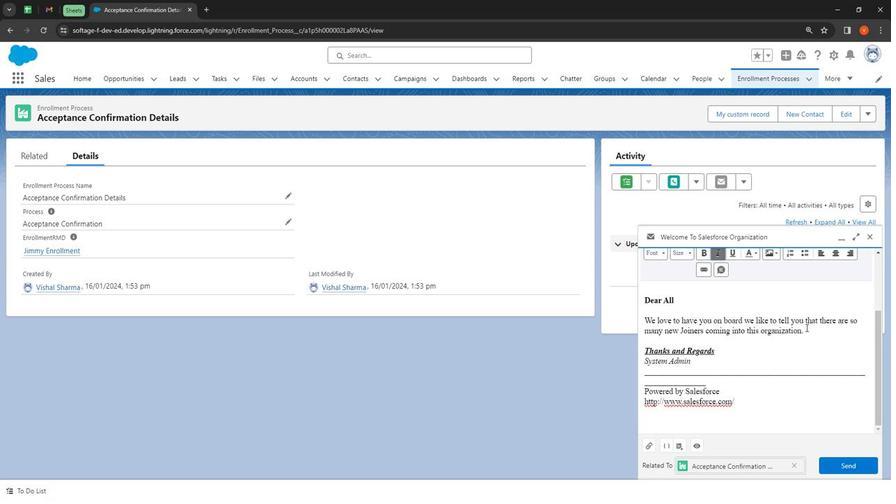 
Action: Mouse moved to (719, 252)
Screenshot: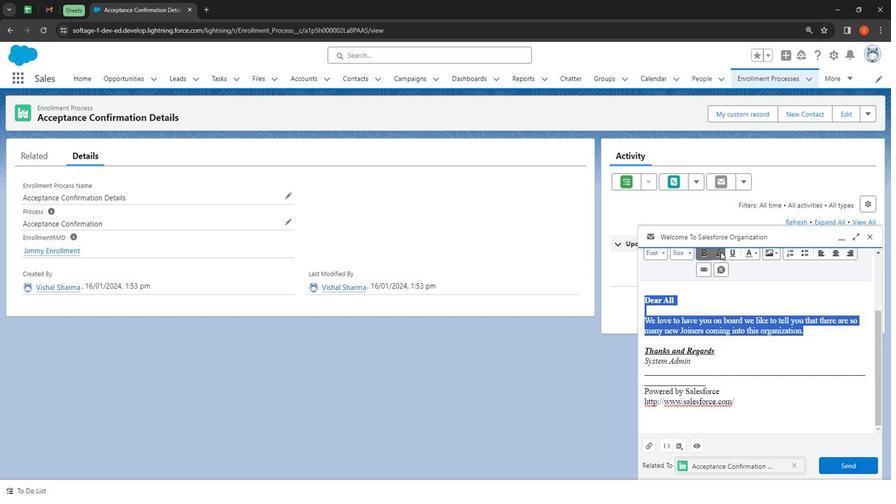 
Action: Mouse pressed left at (719, 252)
Screenshot: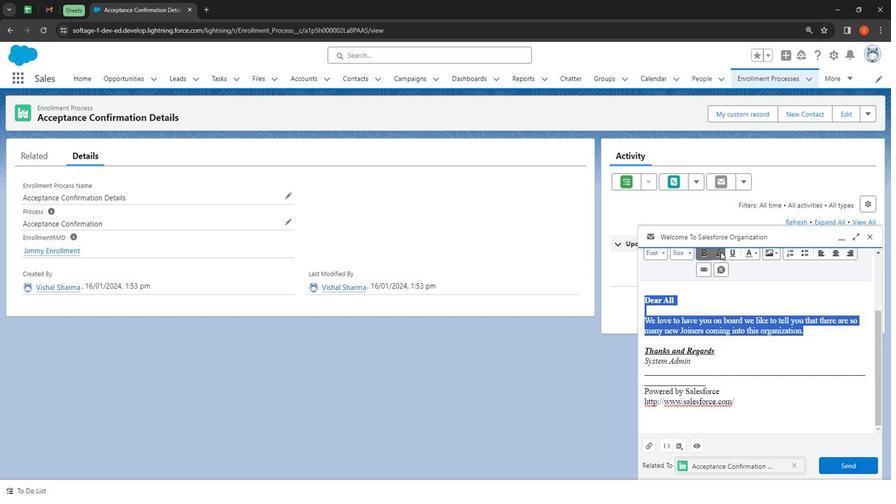
Action: Mouse moved to (729, 252)
Screenshot: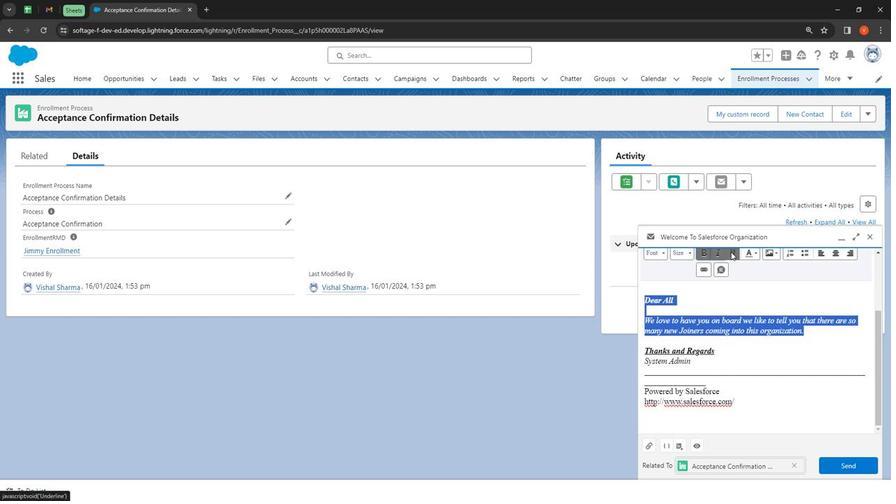 
Action: Mouse pressed left at (729, 252)
Screenshot: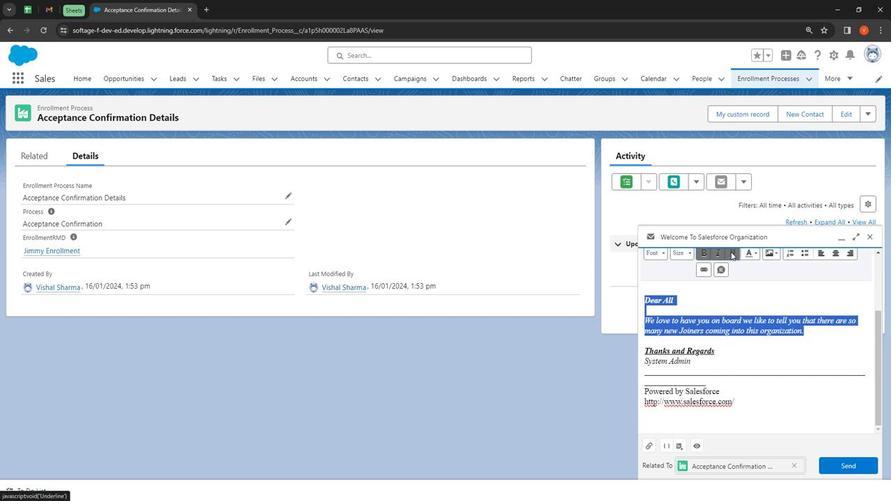 
Action: Mouse moved to (729, 254)
Screenshot: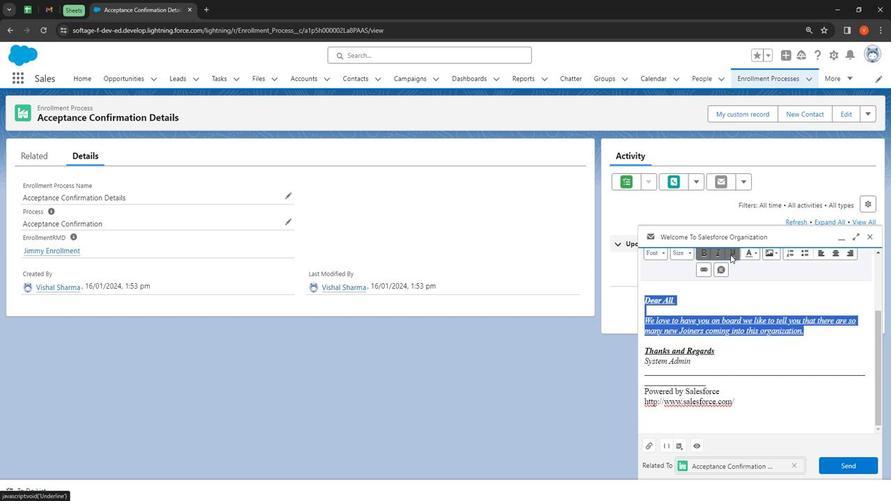 
Action: Mouse pressed left at (729, 254)
Screenshot: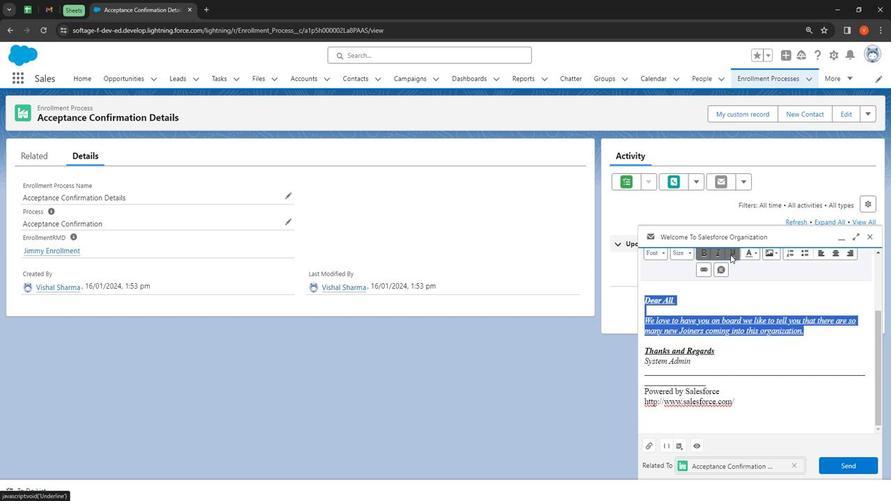 
Action: Mouse moved to (709, 332)
Screenshot: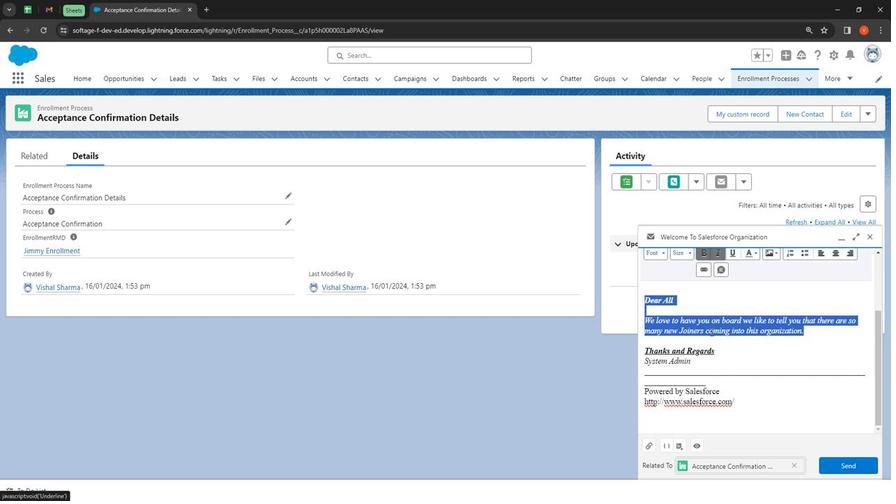 
Action: Mouse pressed left at (709, 332)
Screenshot: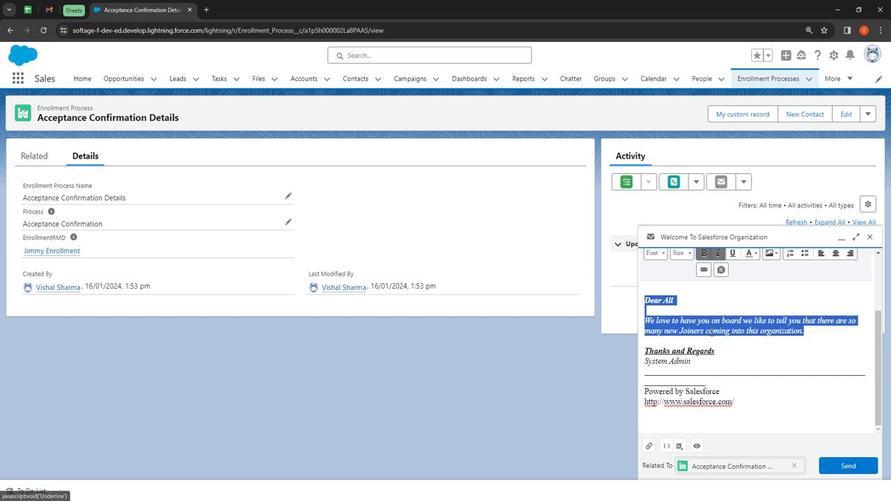 
Action: Mouse moved to (688, 305)
Screenshot: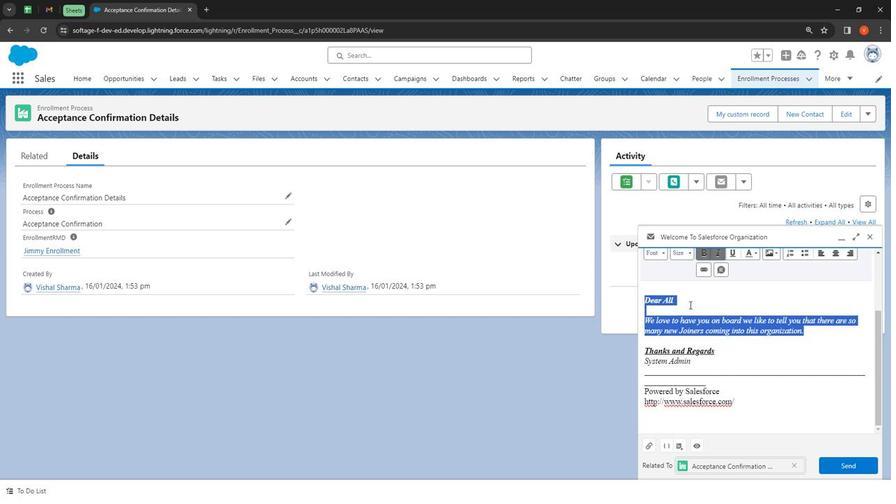 
Action: Mouse pressed left at (688, 305)
Screenshot: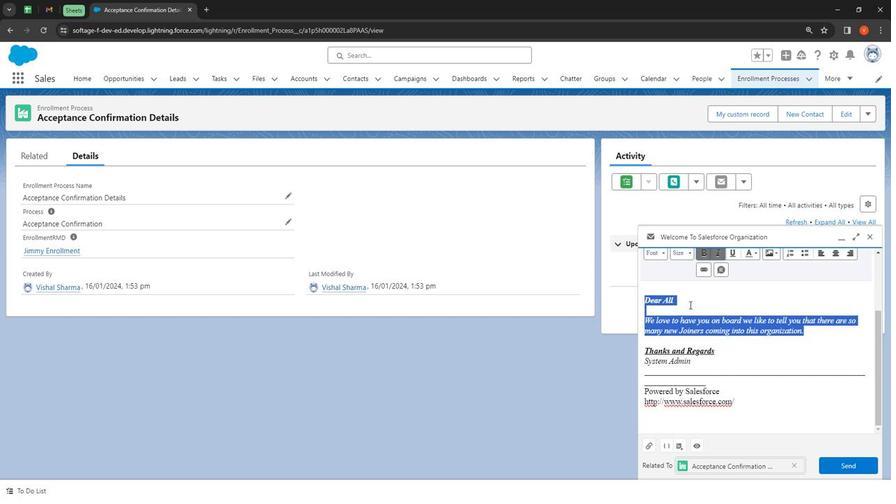 
Action: Mouse moved to (684, 298)
Screenshot: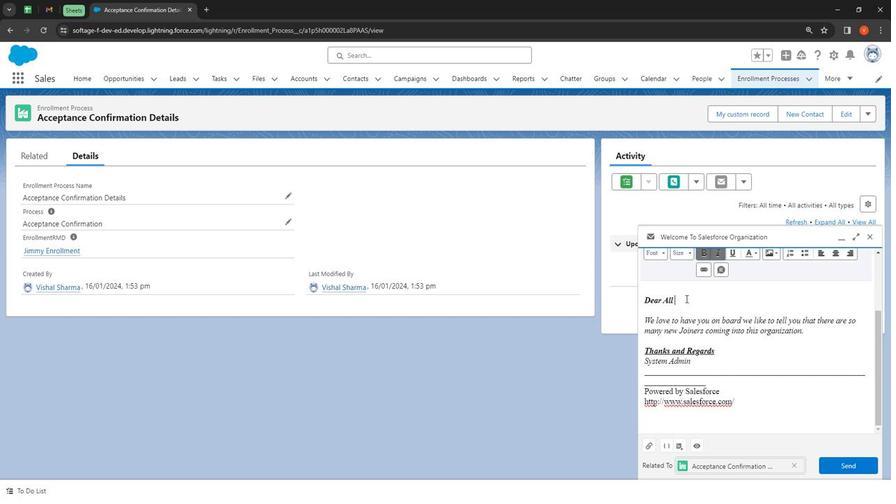 
Action: Mouse pressed left at (684, 298)
Screenshot: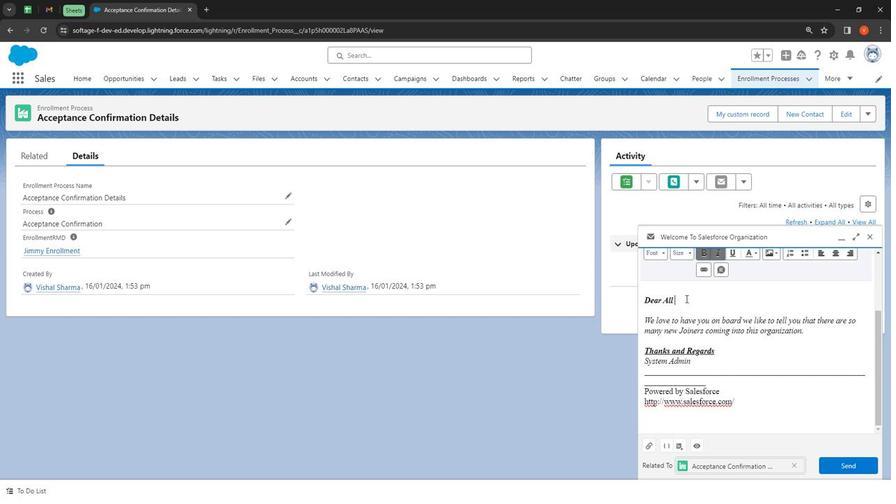 
Action: Mouse moved to (734, 254)
Screenshot: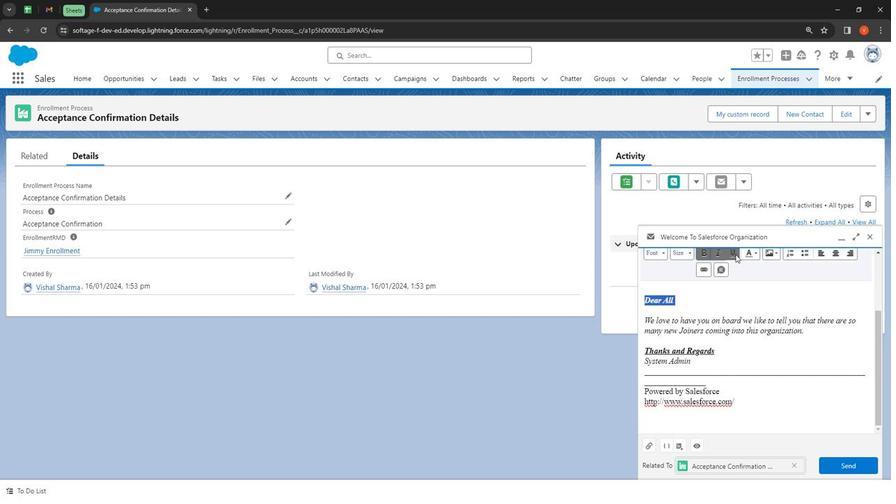 
Action: Mouse pressed left at (734, 254)
Screenshot: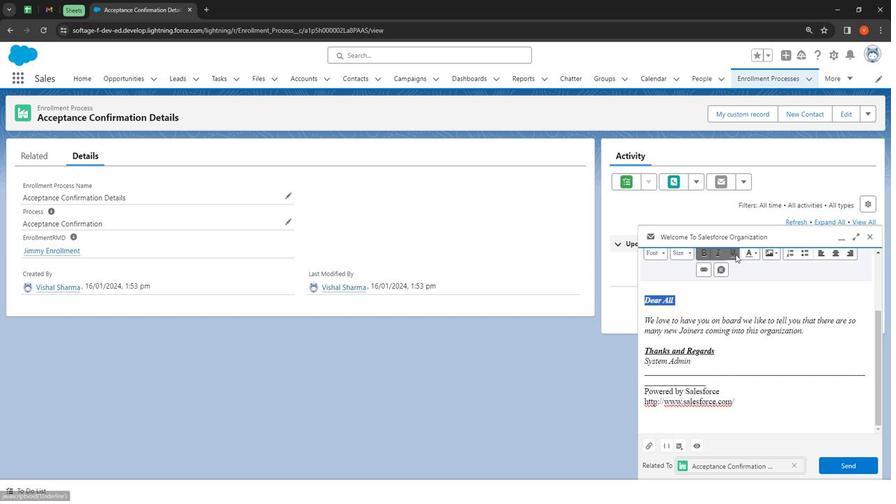 
Action: Mouse moved to (730, 310)
Screenshot: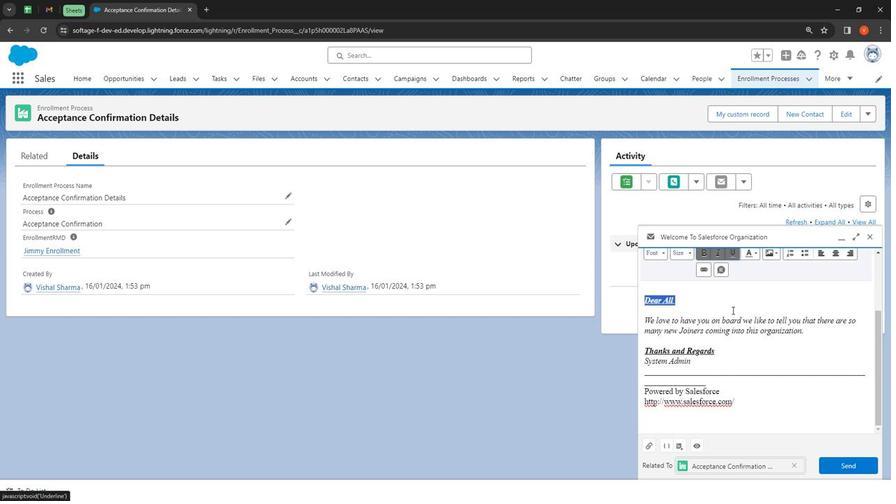 
Action: Mouse pressed left at (730, 310)
Screenshot: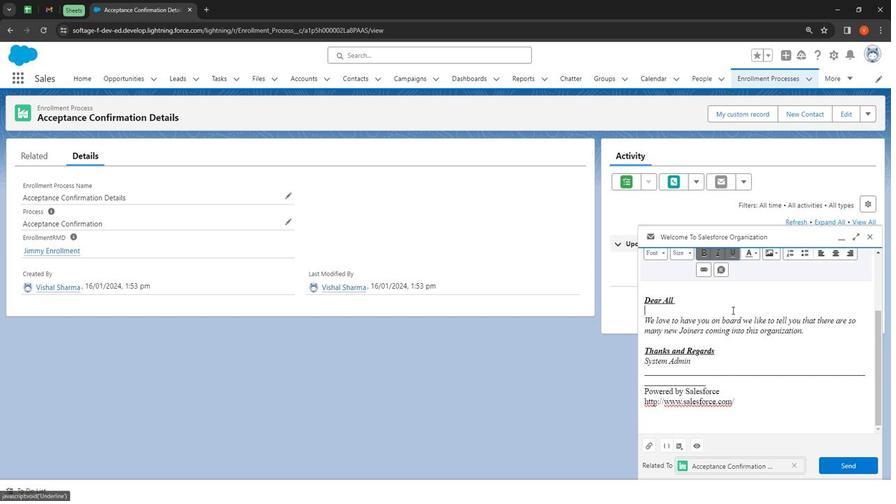 
Action: Mouse moved to (834, 467)
Screenshot: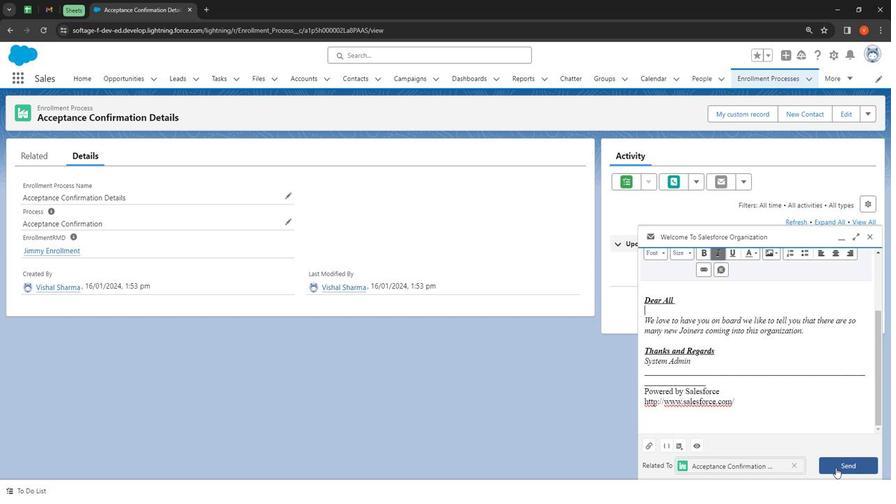 
Action: Mouse pressed left at (834, 467)
Screenshot: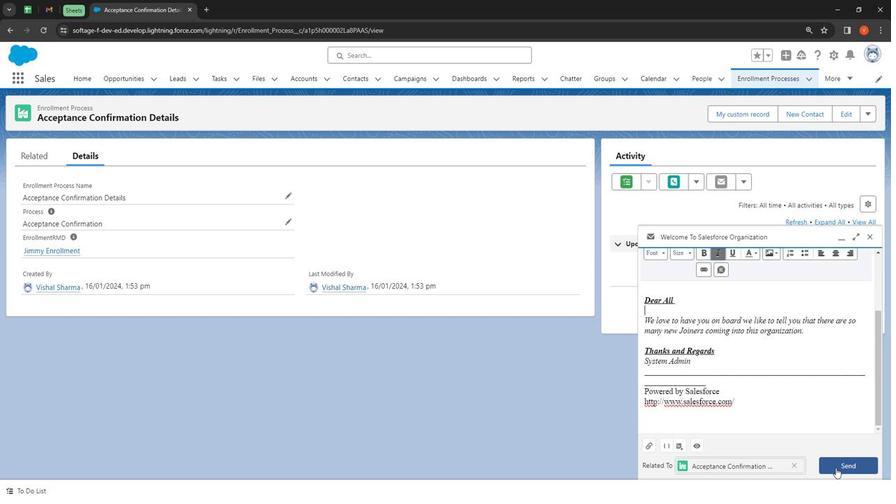 
Action: Mouse moved to (634, 180)
Screenshot: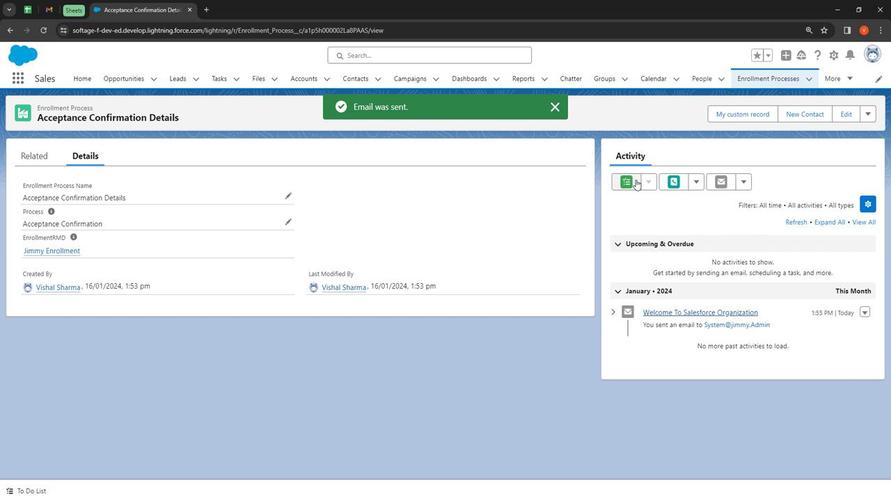 
Action: Mouse pressed left at (634, 180)
Screenshot: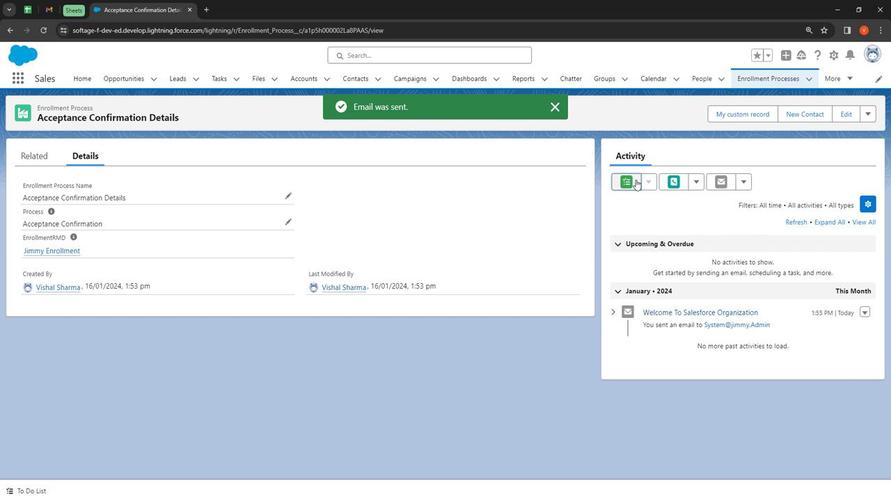 
Action: Mouse moved to (671, 268)
Screenshot: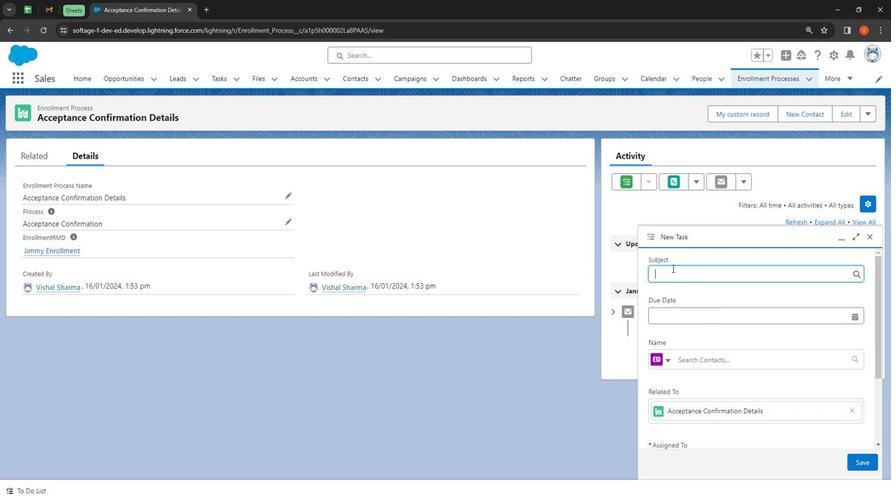 
Action: Mouse pressed left at (671, 268)
Screenshot: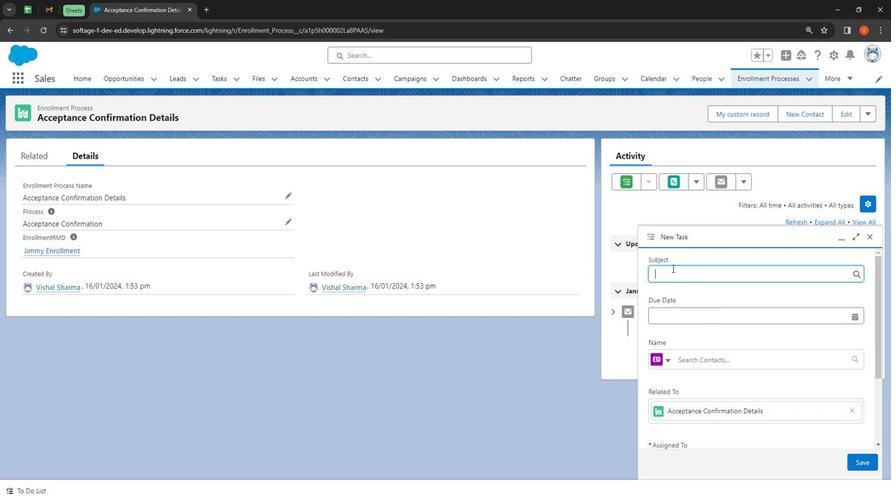 
Action: Mouse moved to (699, 324)
Screenshot: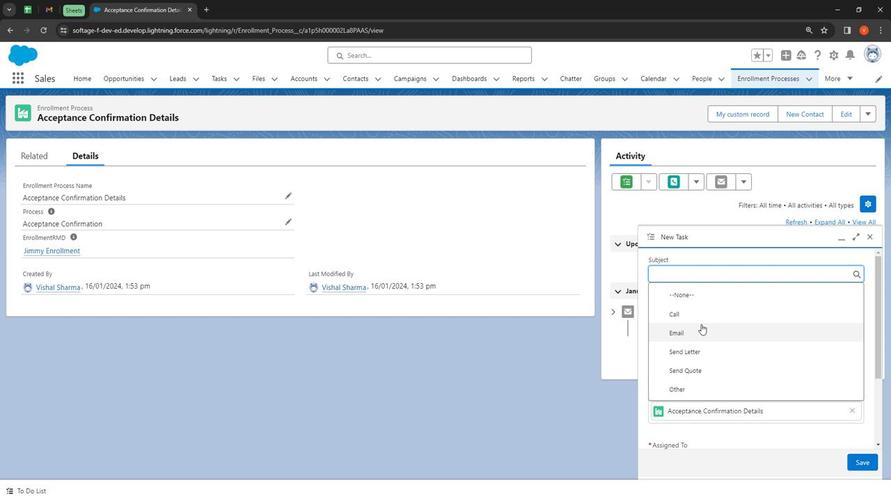 
Action: Mouse pressed left at (699, 324)
Screenshot: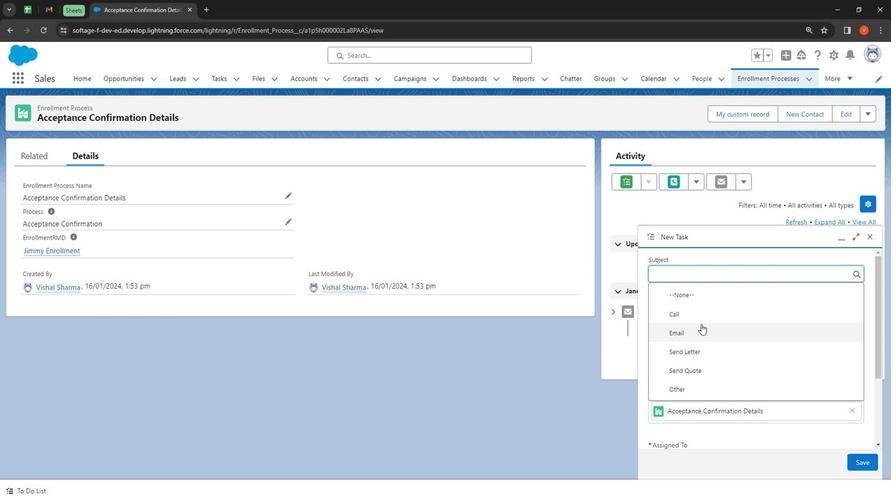 
Action: Mouse moved to (697, 314)
Screenshot: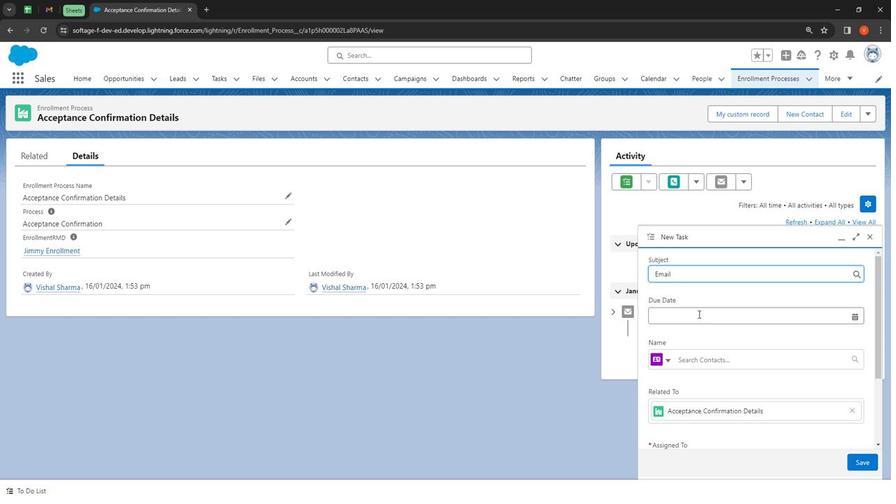 
Action: Mouse pressed left at (697, 314)
Screenshot: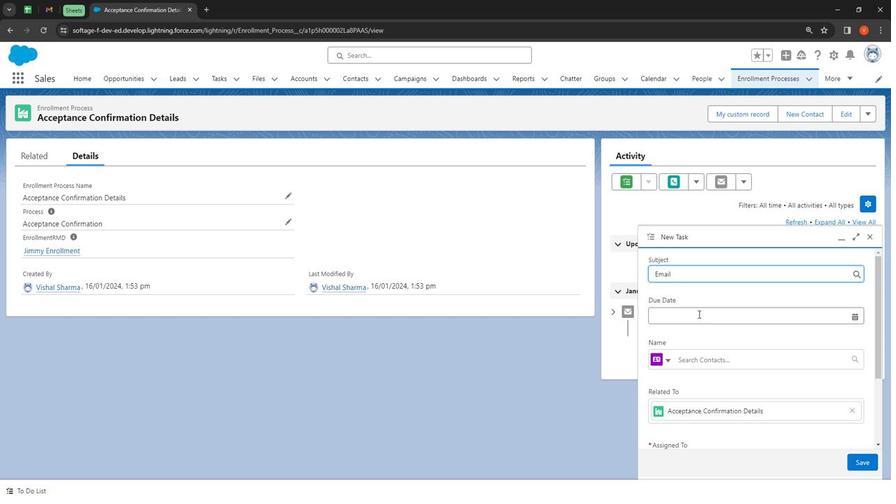 
Action: Mouse moved to (792, 421)
Screenshot: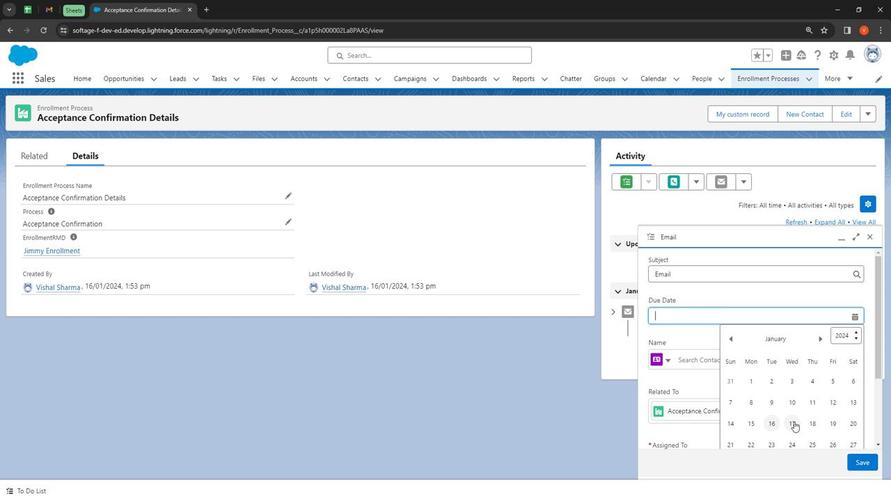 
Action: Mouse pressed left at (792, 421)
Screenshot: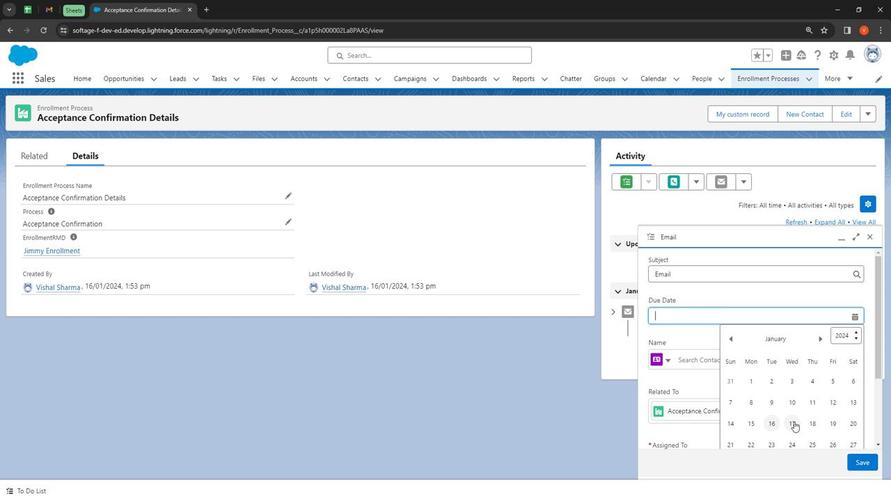 
Action: Mouse moved to (685, 360)
